 Task: Search one way flight ticket for 2 adults, 2 children, 2 infants in seat in first from Brainerd: Brainerd Lakes Regional Airport to Rock Springs: Southwest Wyoming Regional Airport (rock Springs Sweetwater County Airport) on 8-5-2023. Choice of flights is Royal air maroc. Number of bags: 1 checked bag. Price is upto 71000. Outbound departure time preference is 15:00.
Action: Mouse moved to (420, 356)
Screenshot: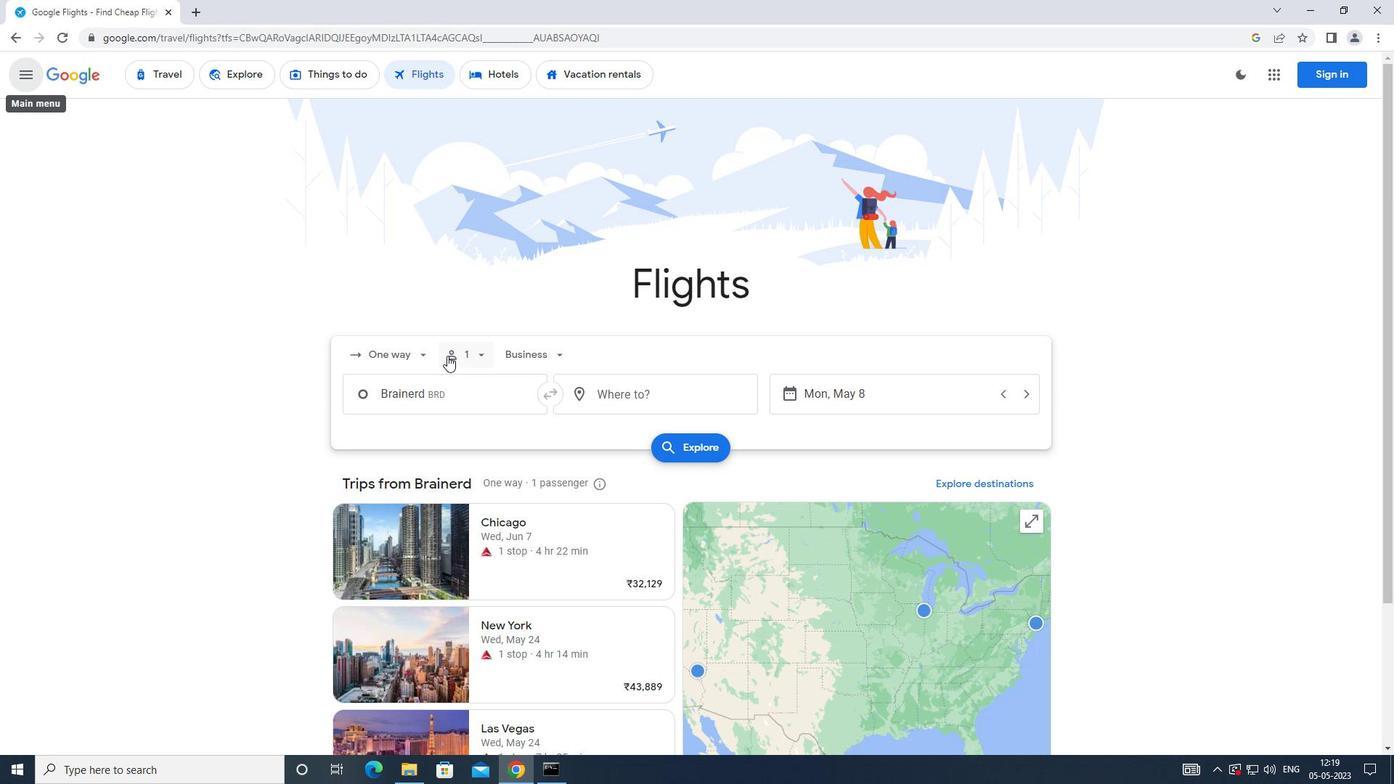 
Action: Mouse pressed left at (420, 356)
Screenshot: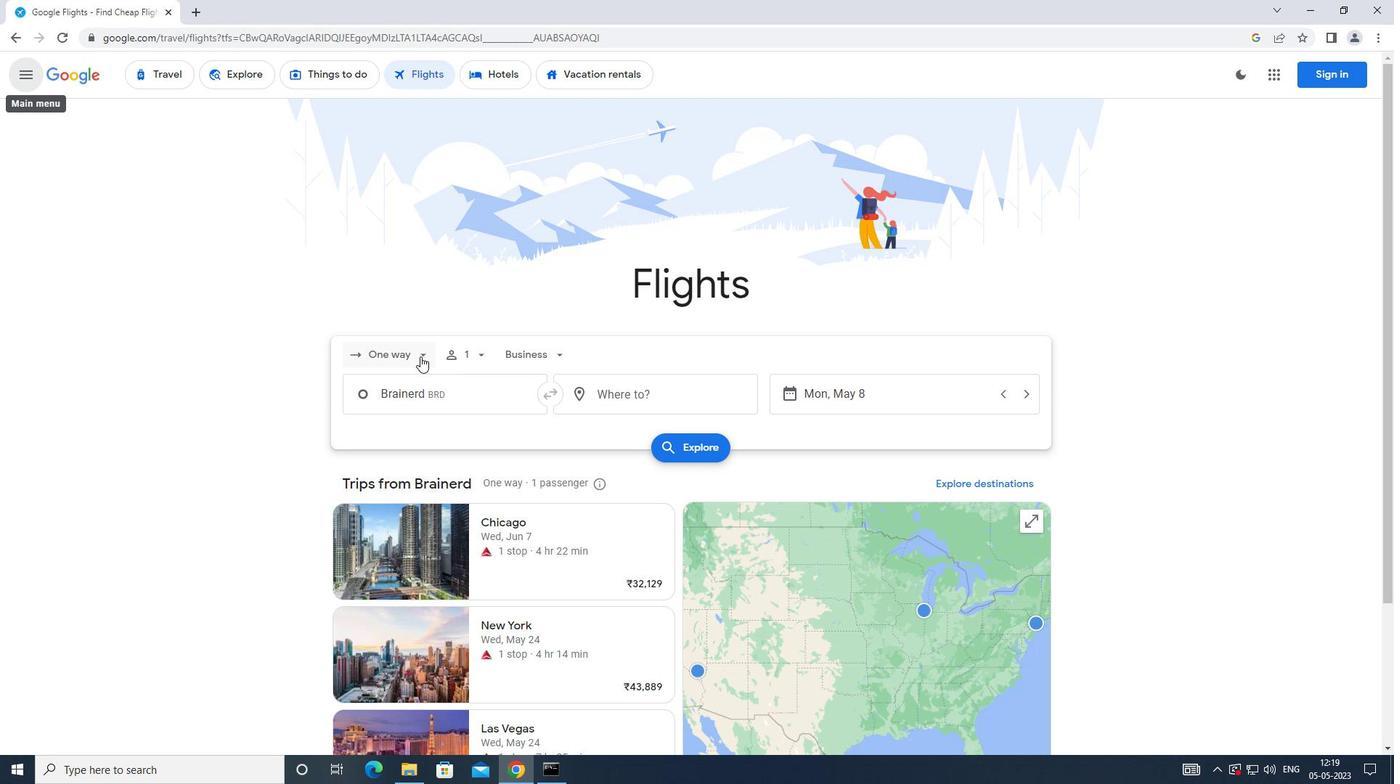 
Action: Mouse moved to (408, 421)
Screenshot: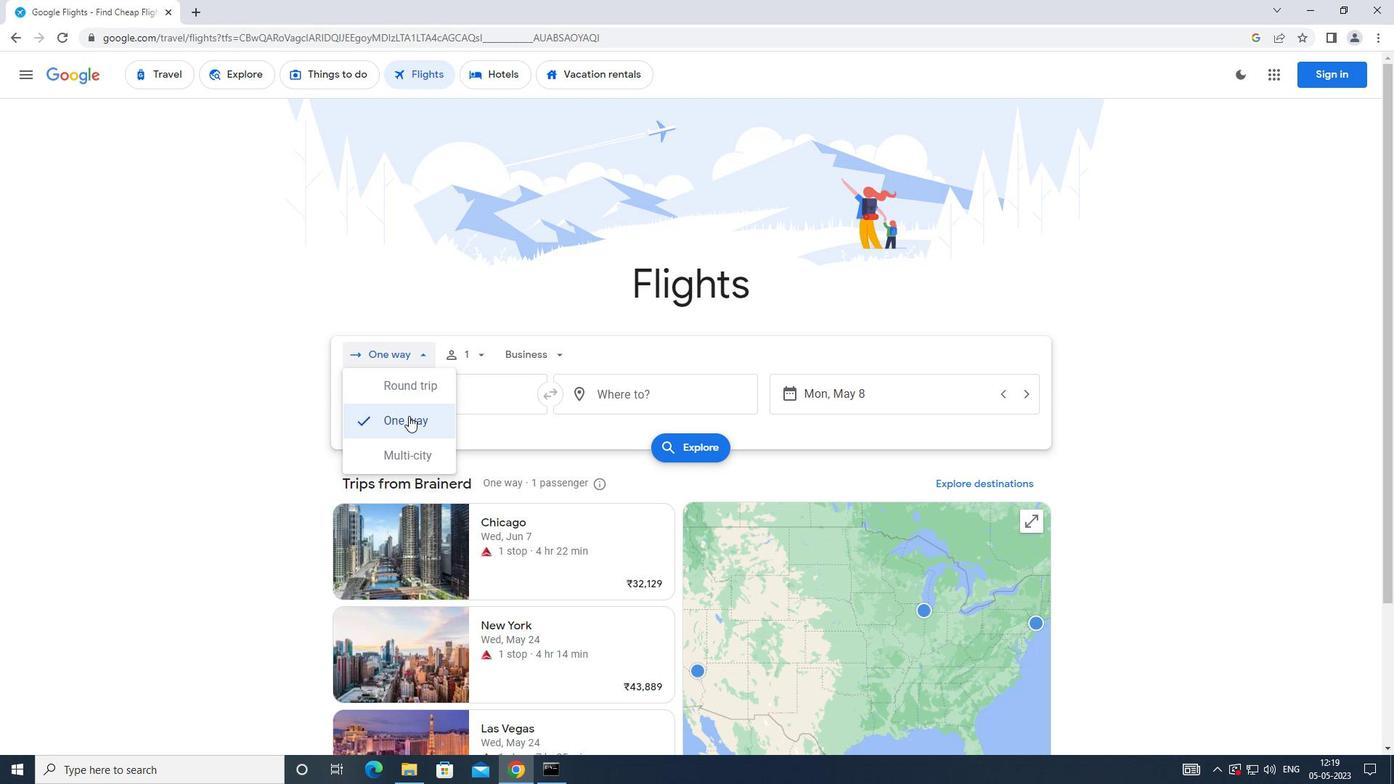 
Action: Mouse pressed left at (408, 421)
Screenshot: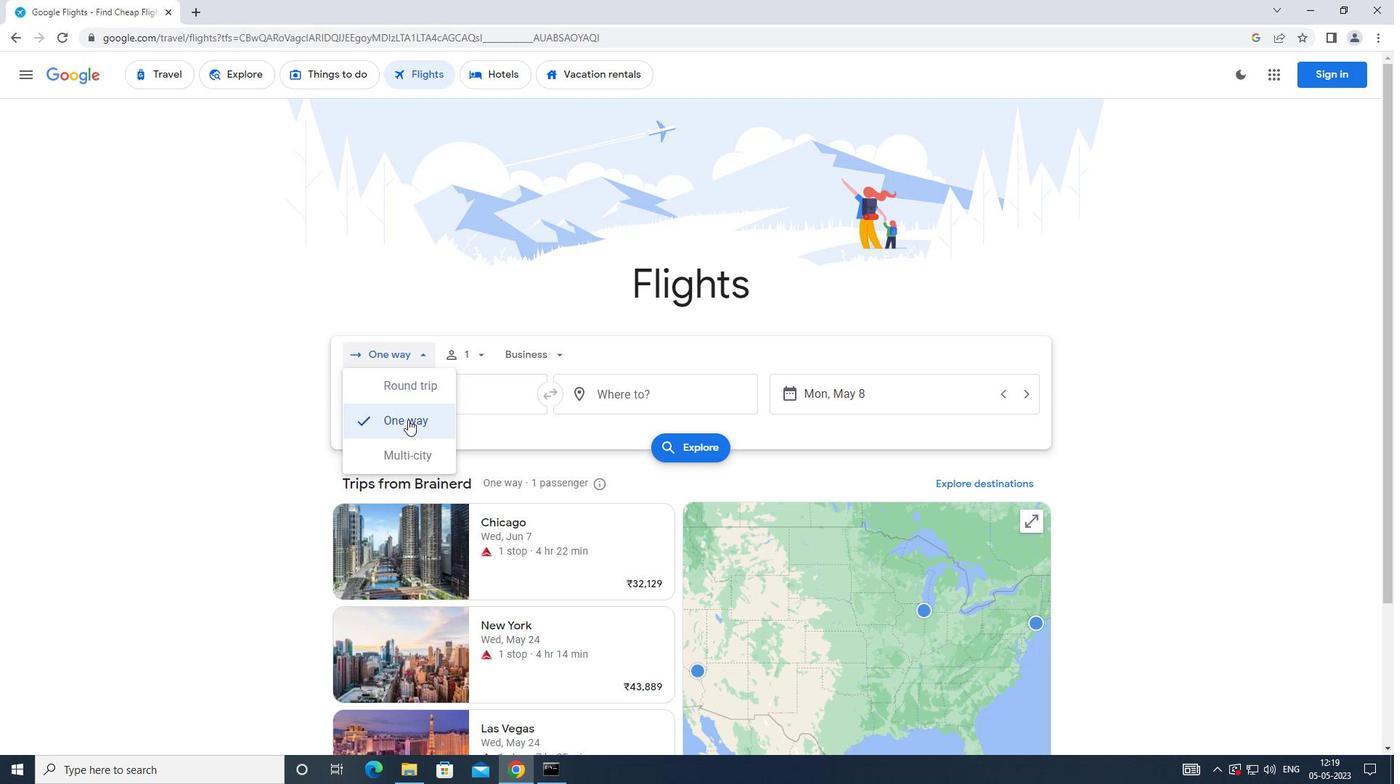 
Action: Mouse moved to (485, 360)
Screenshot: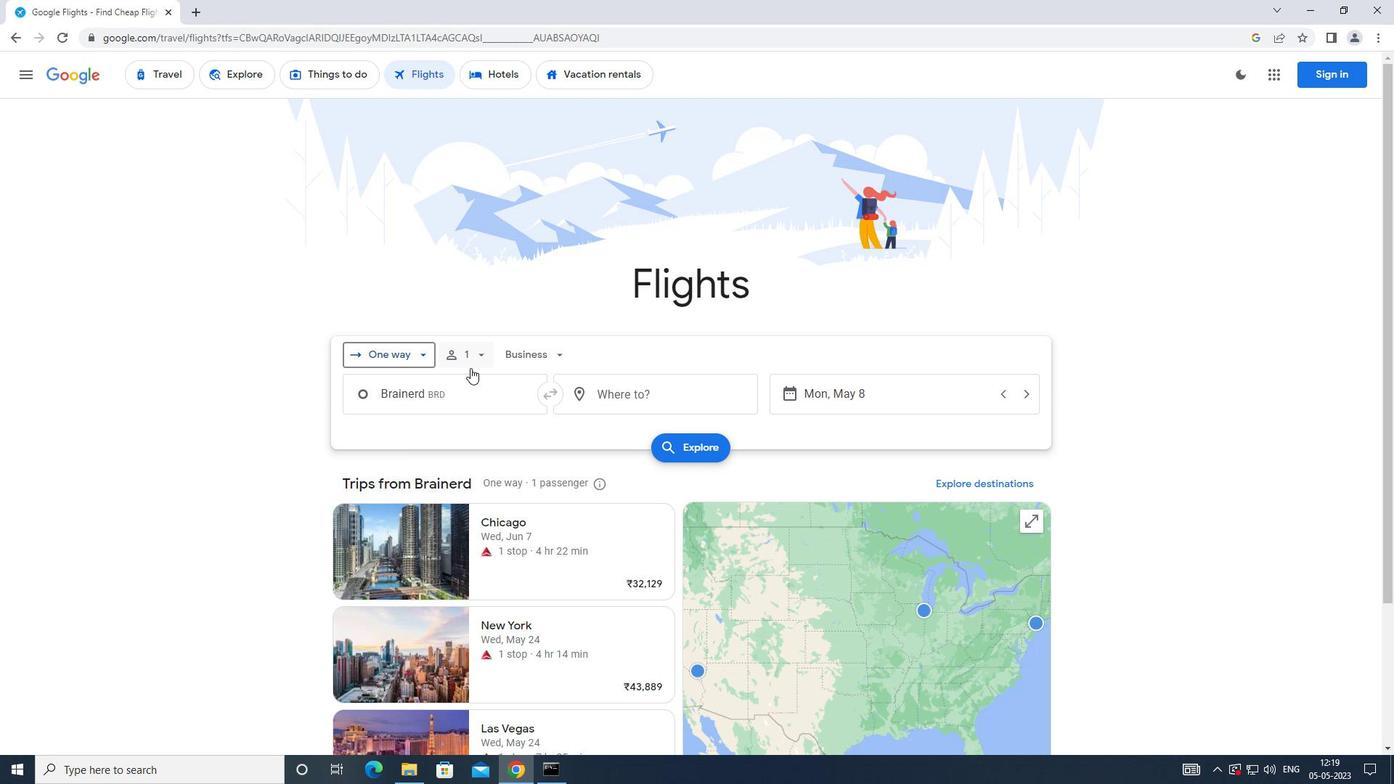 
Action: Mouse pressed left at (485, 360)
Screenshot: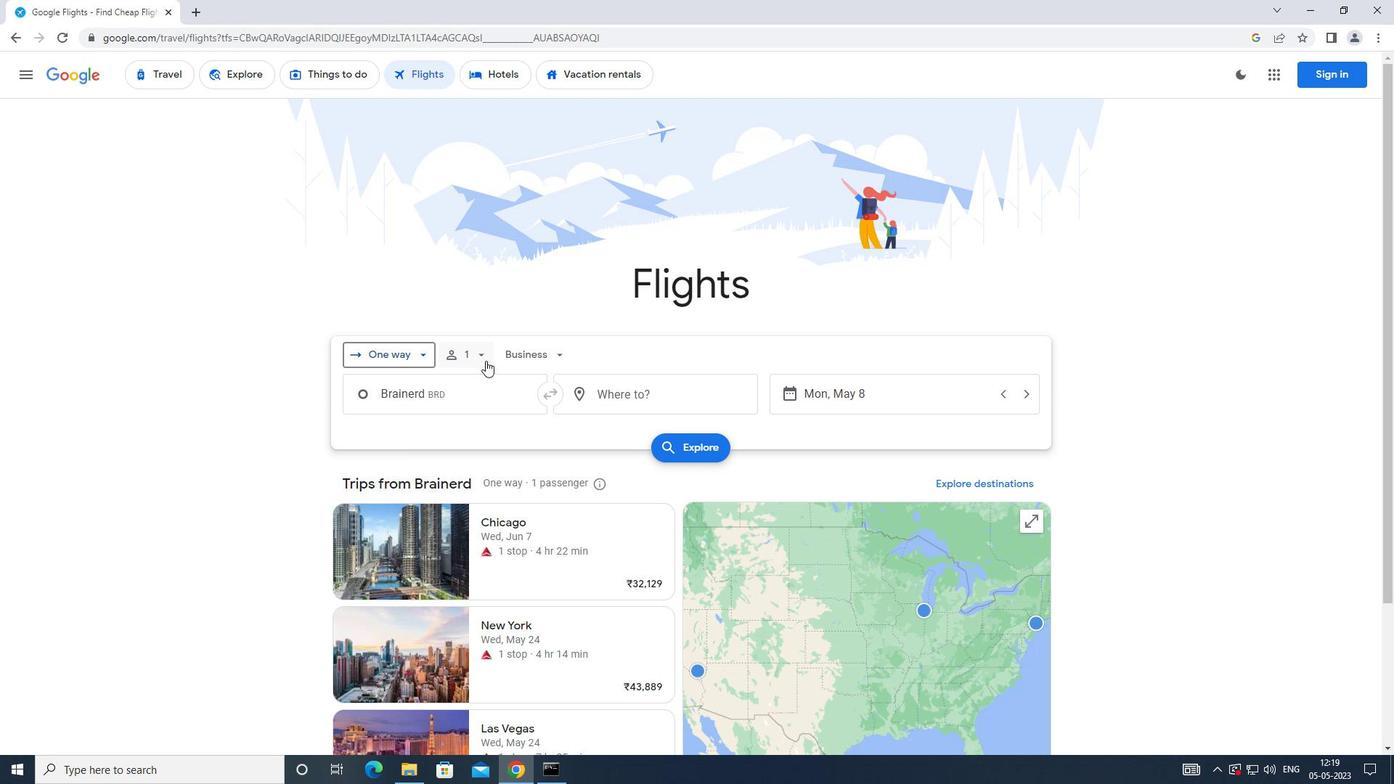 
Action: Mouse moved to (588, 400)
Screenshot: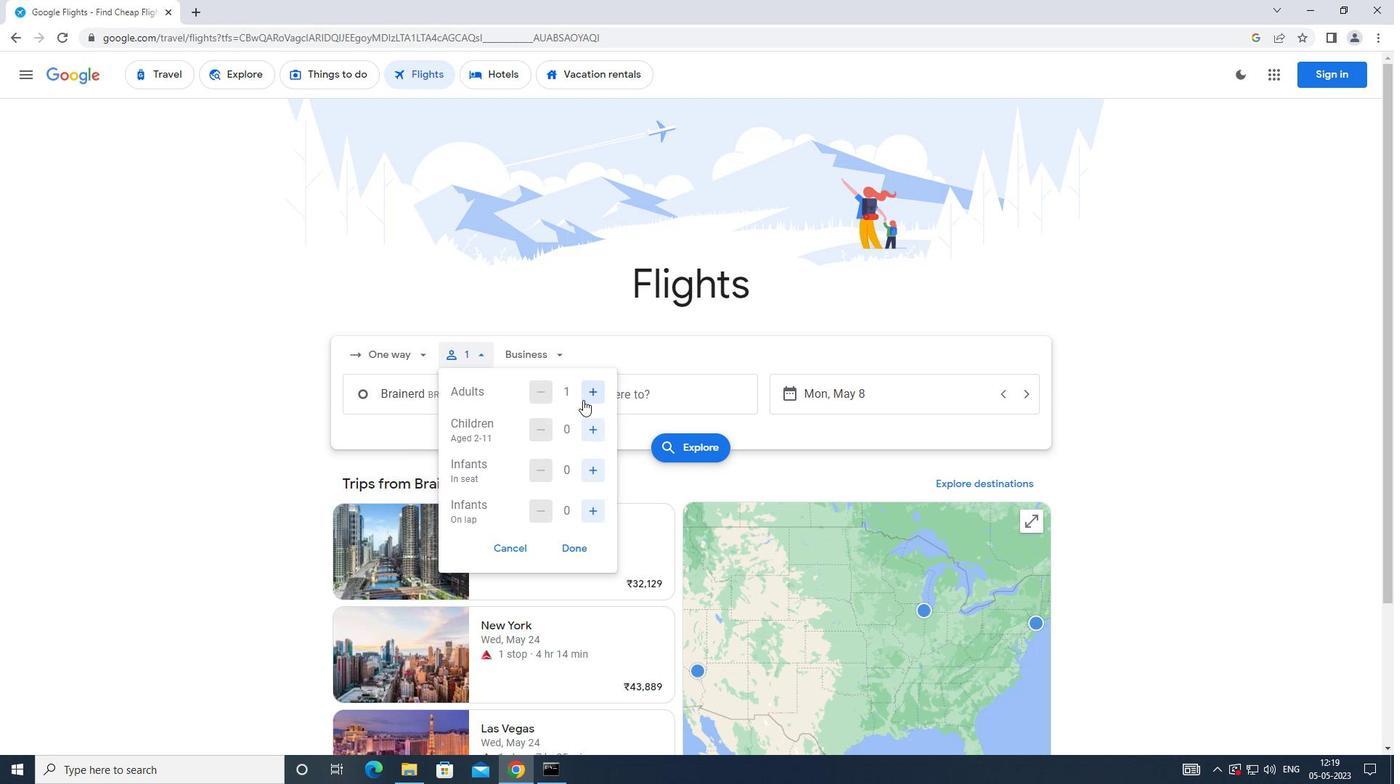 
Action: Mouse pressed left at (588, 400)
Screenshot: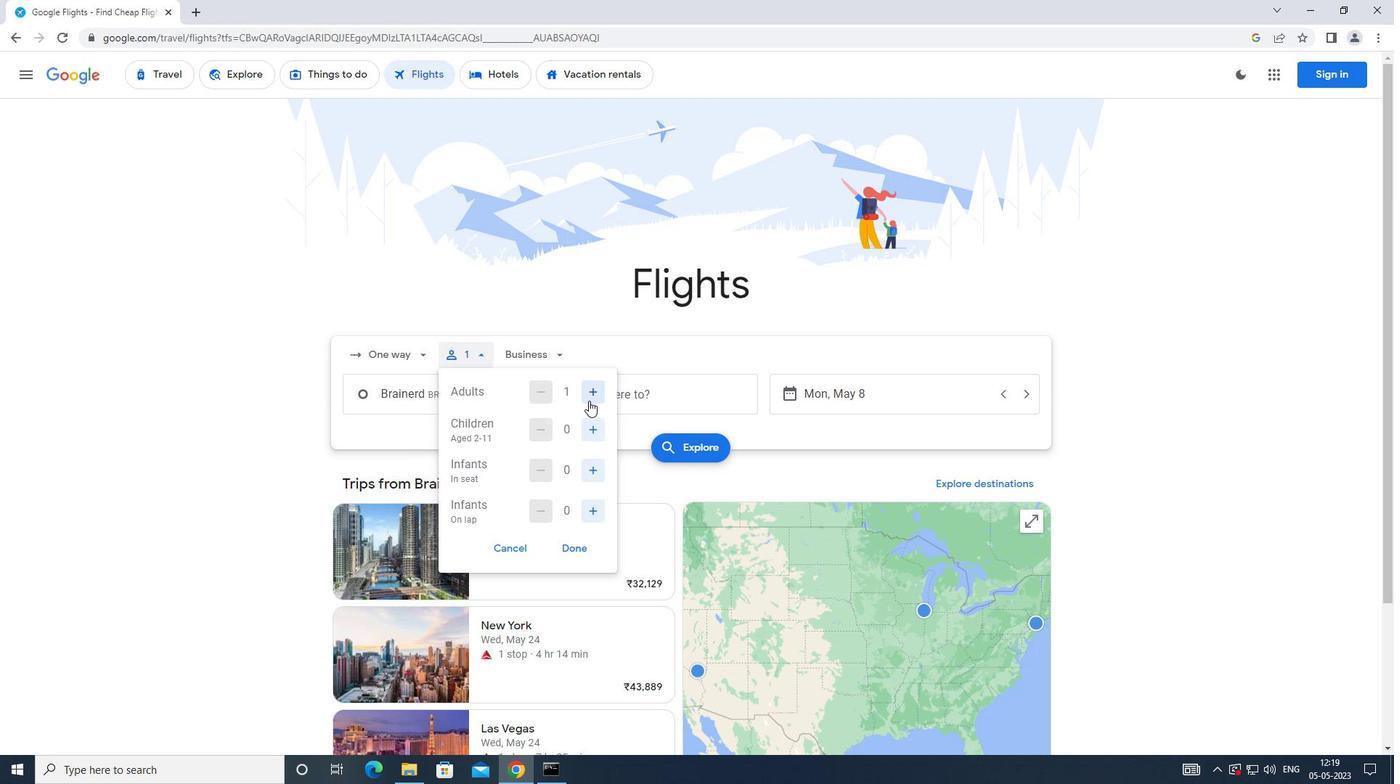 
Action: Mouse moved to (593, 429)
Screenshot: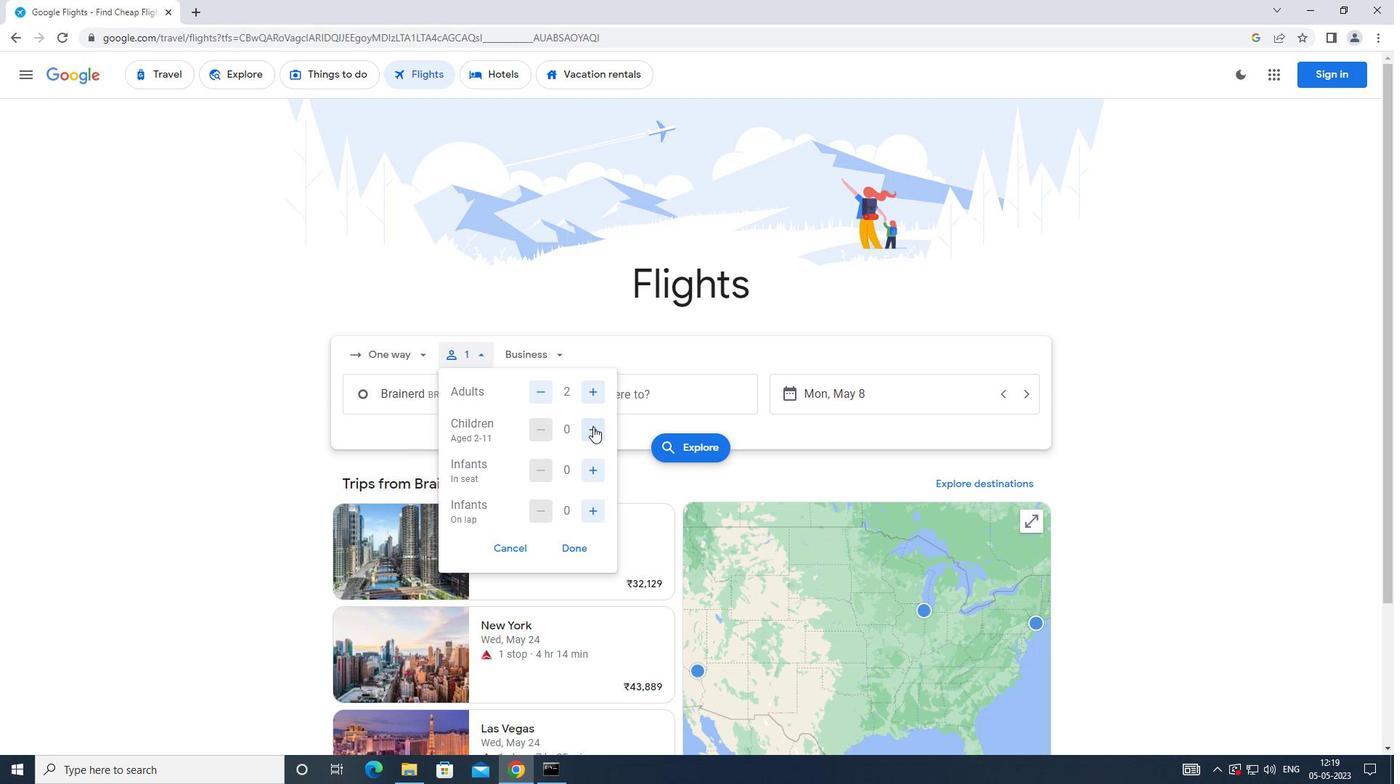 
Action: Mouse pressed left at (593, 429)
Screenshot: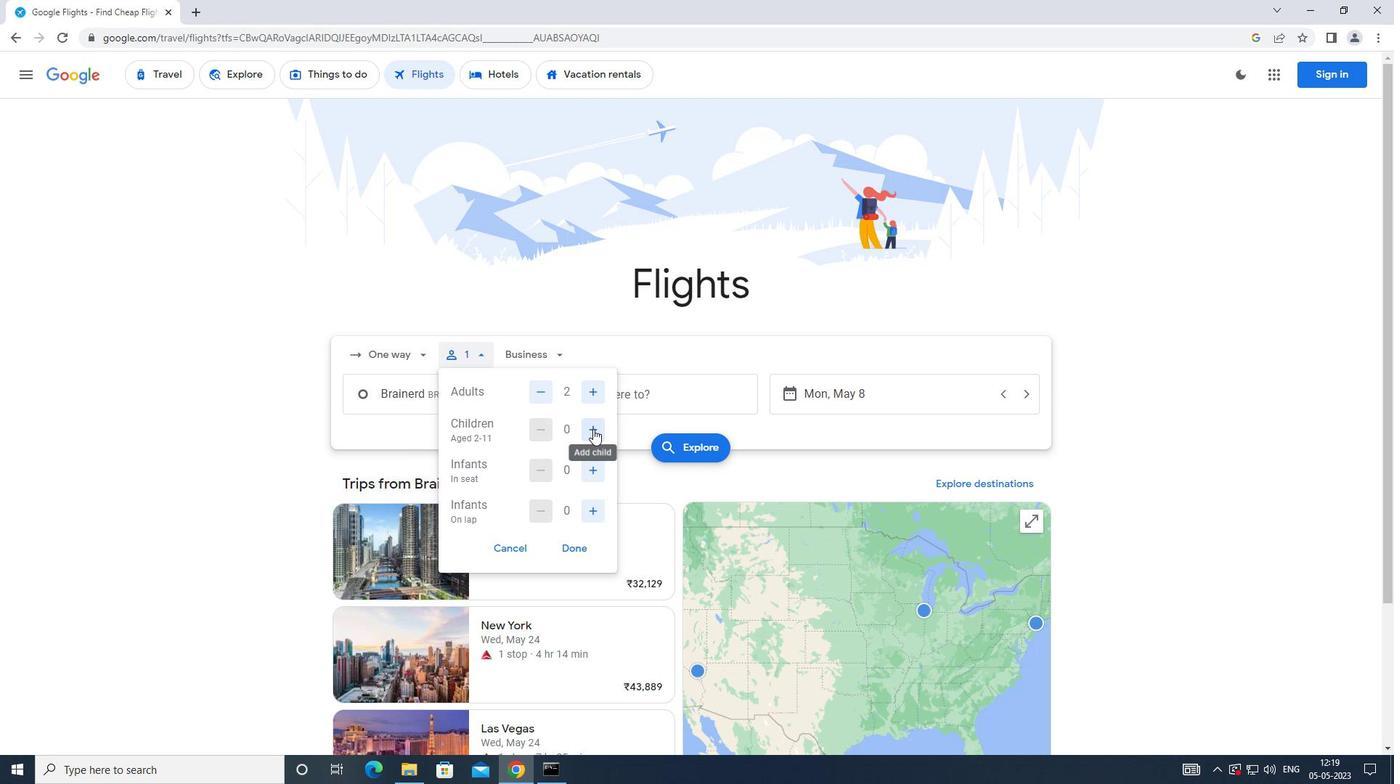 
Action: Mouse pressed left at (593, 429)
Screenshot: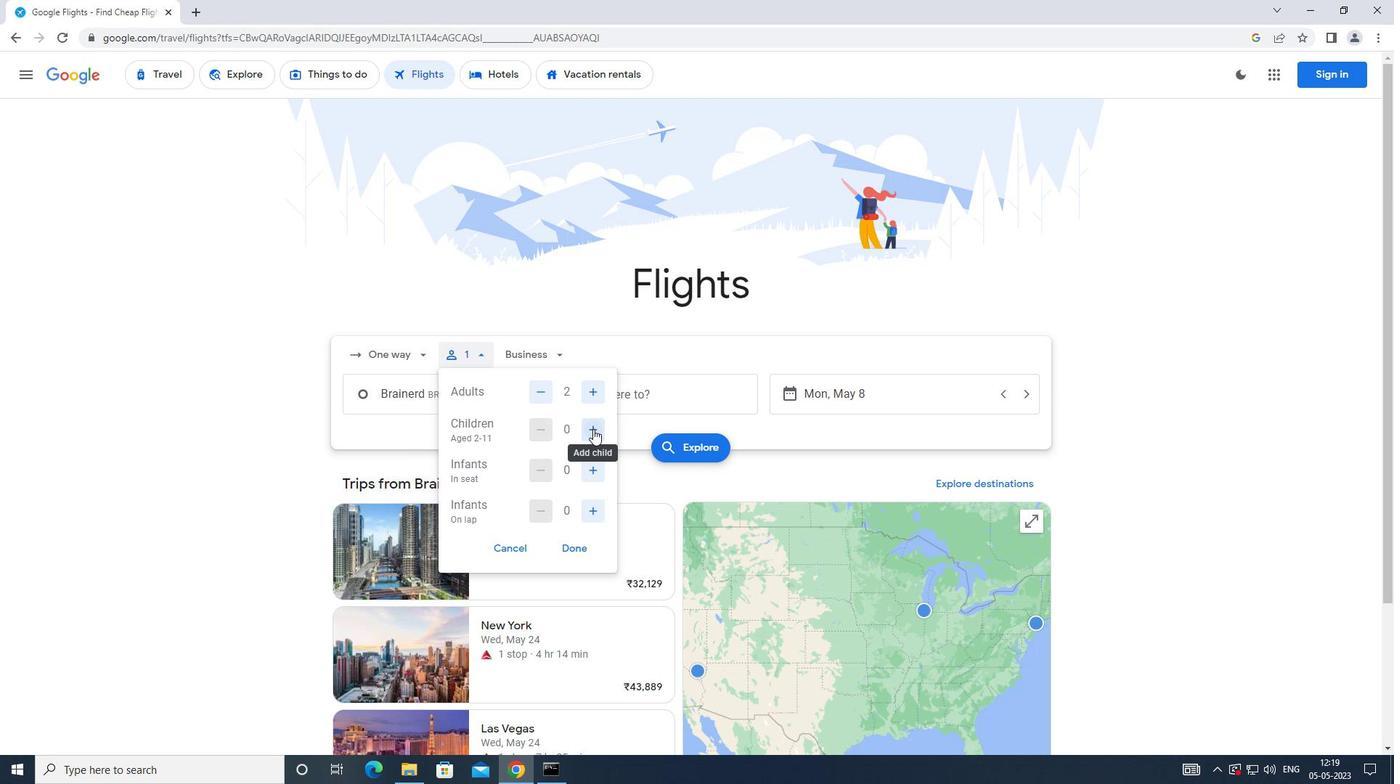 
Action: Mouse moved to (595, 465)
Screenshot: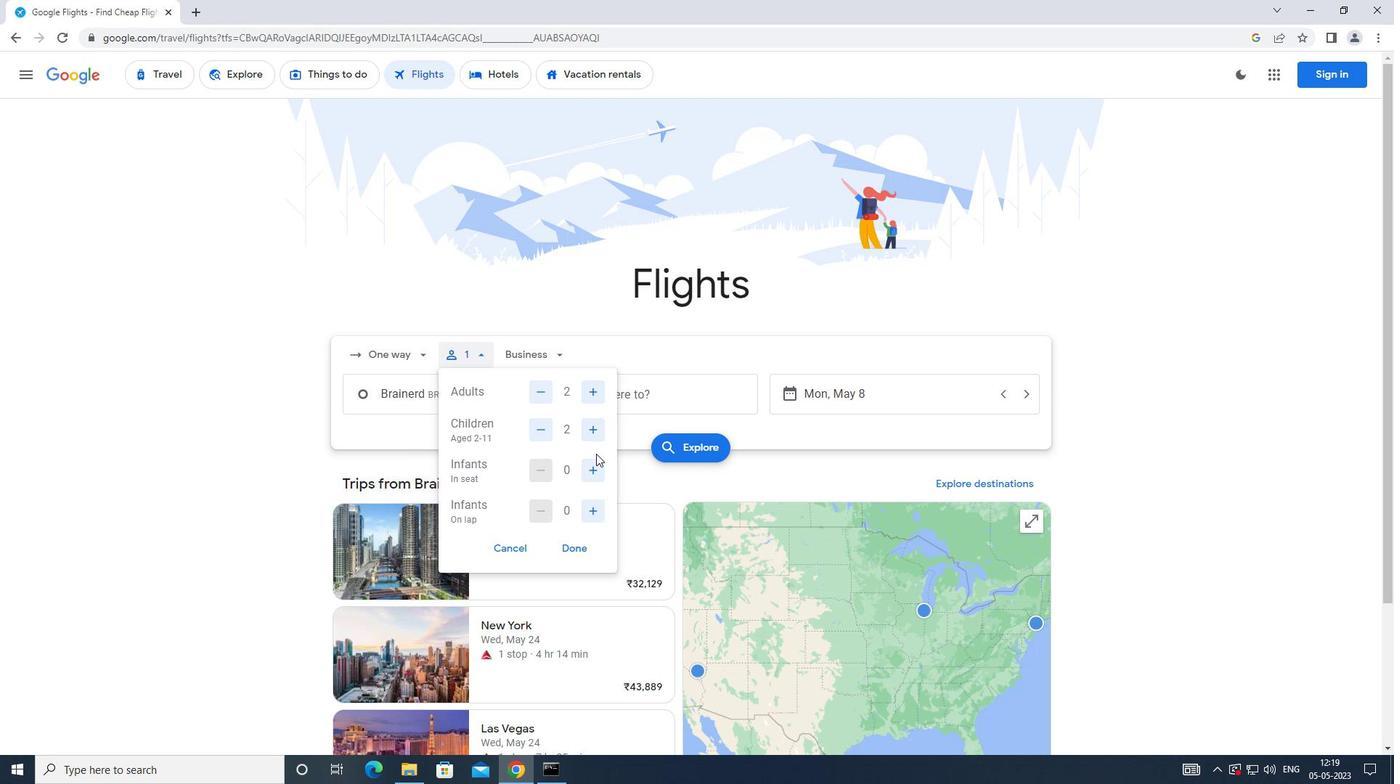
Action: Mouse pressed left at (595, 465)
Screenshot: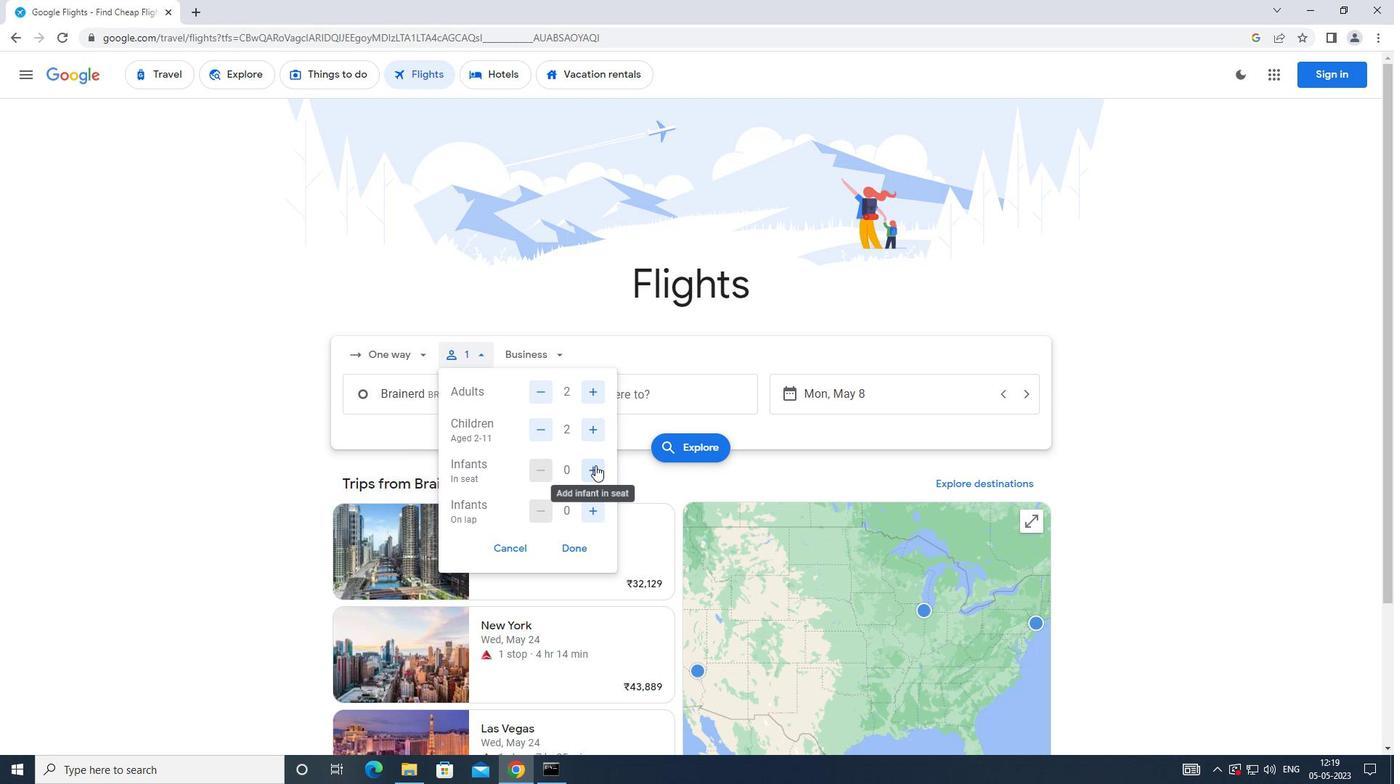 
Action: Mouse pressed left at (595, 465)
Screenshot: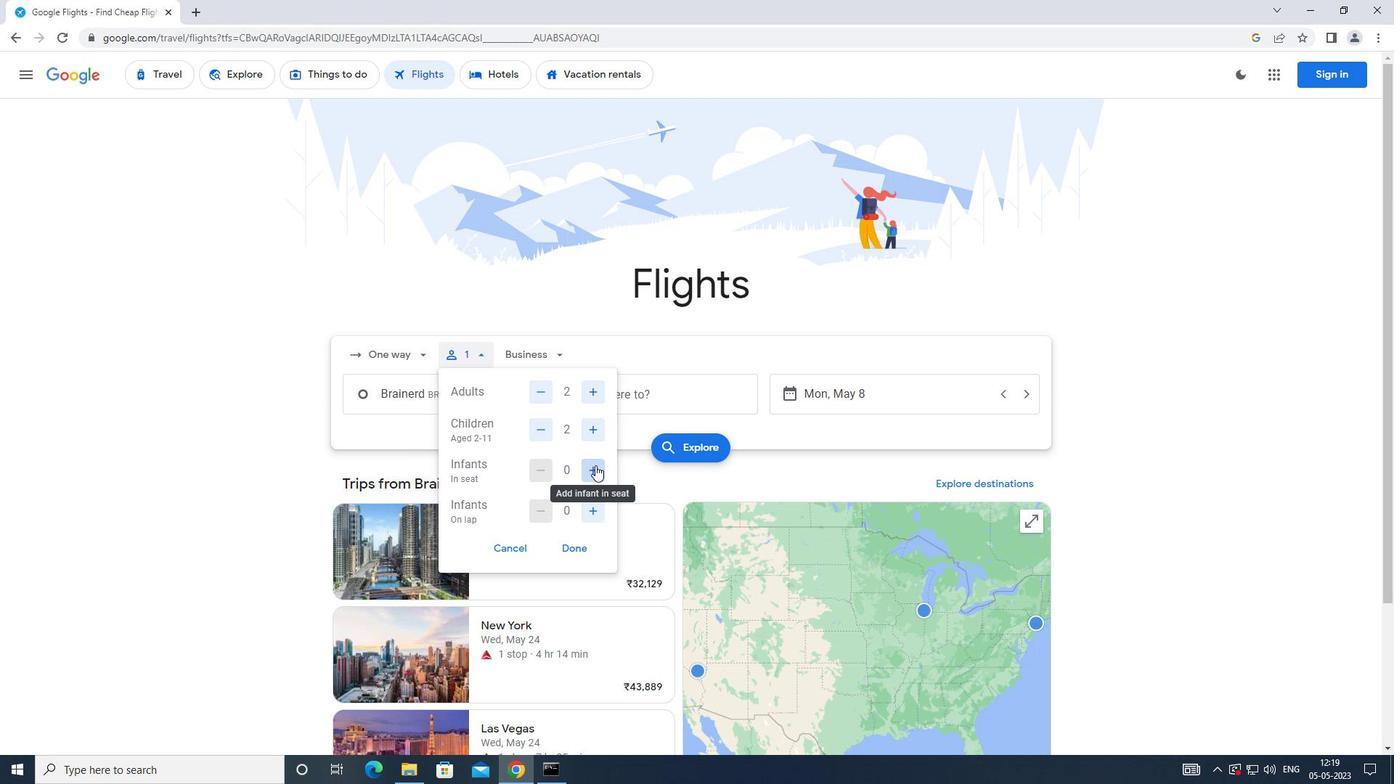 
Action: Mouse moved to (580, 553)
Screenshot: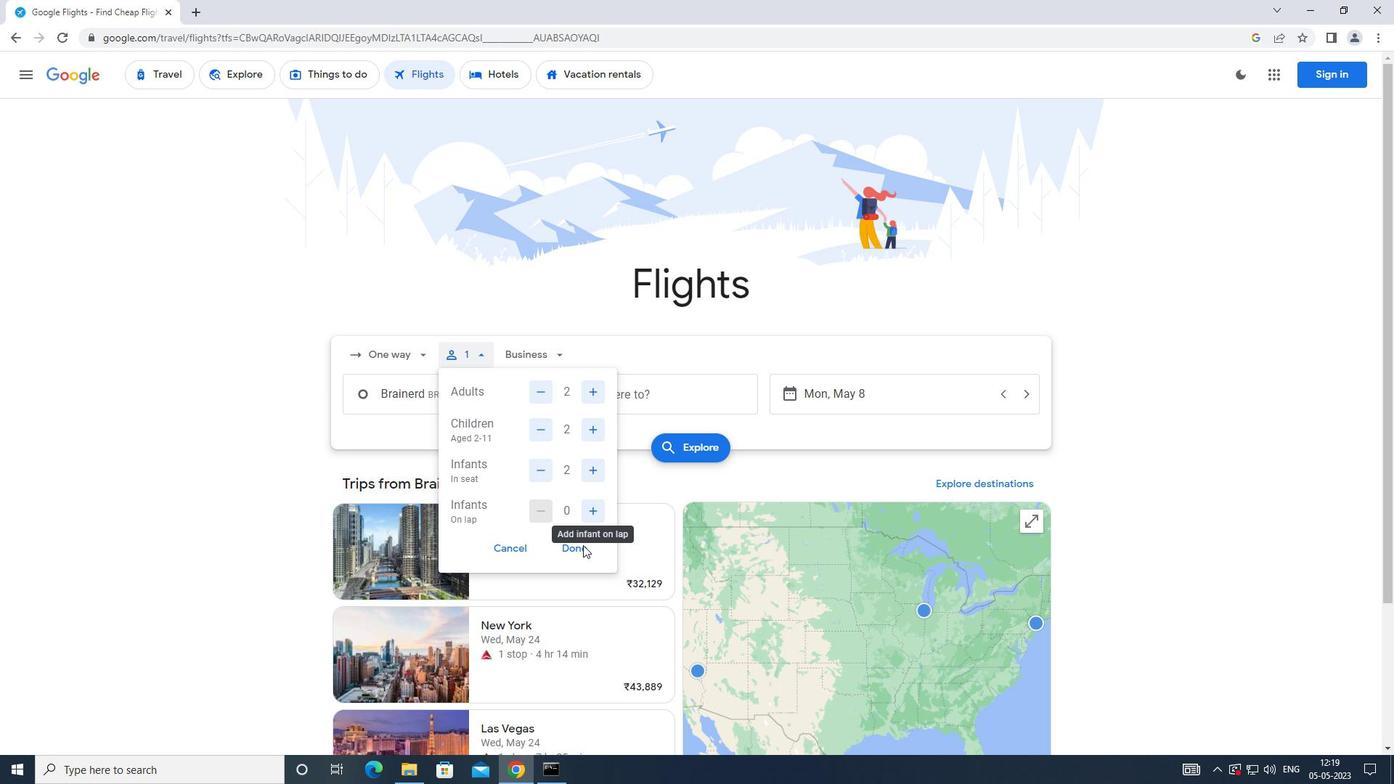 
Action: Mouse pressed left at (580, 553)
Screenshot: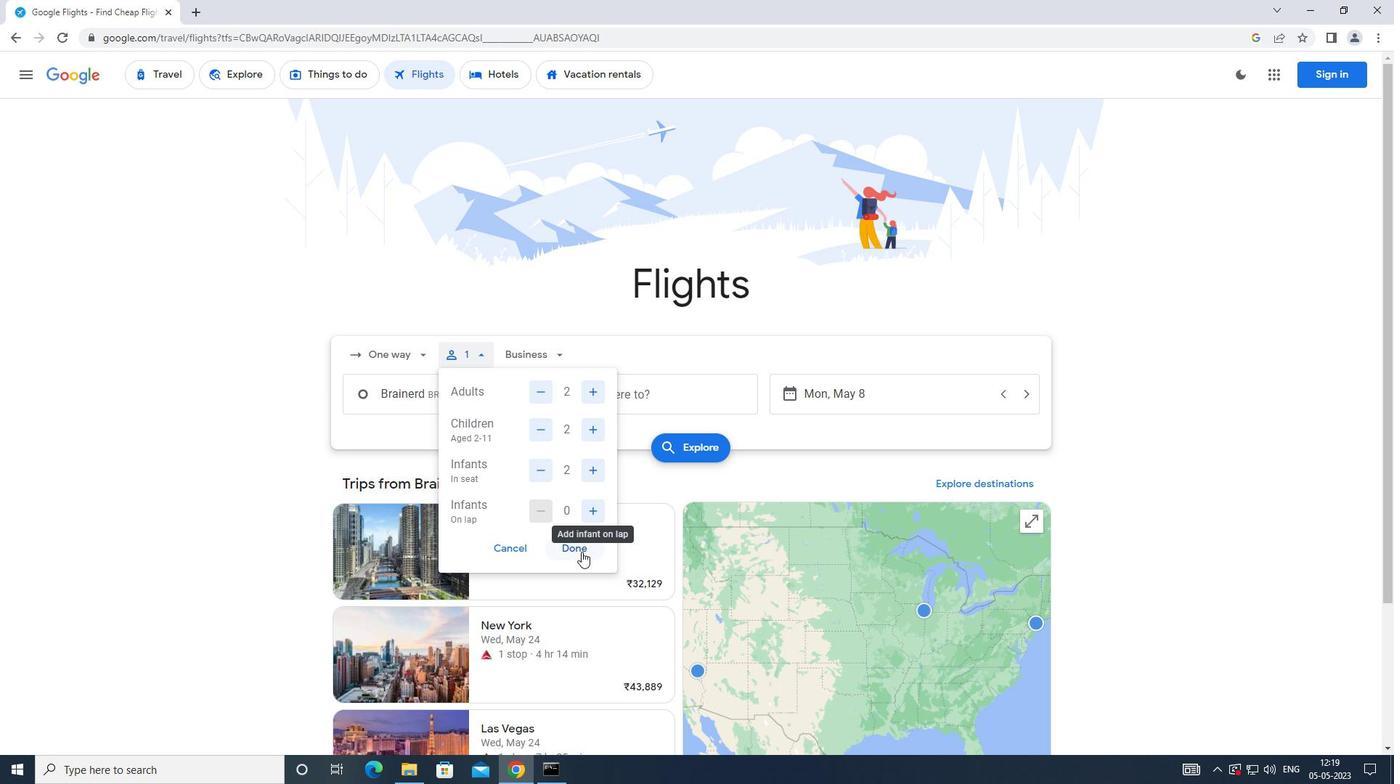 
Action: Mouse moved to (548, 361)
Screenshot: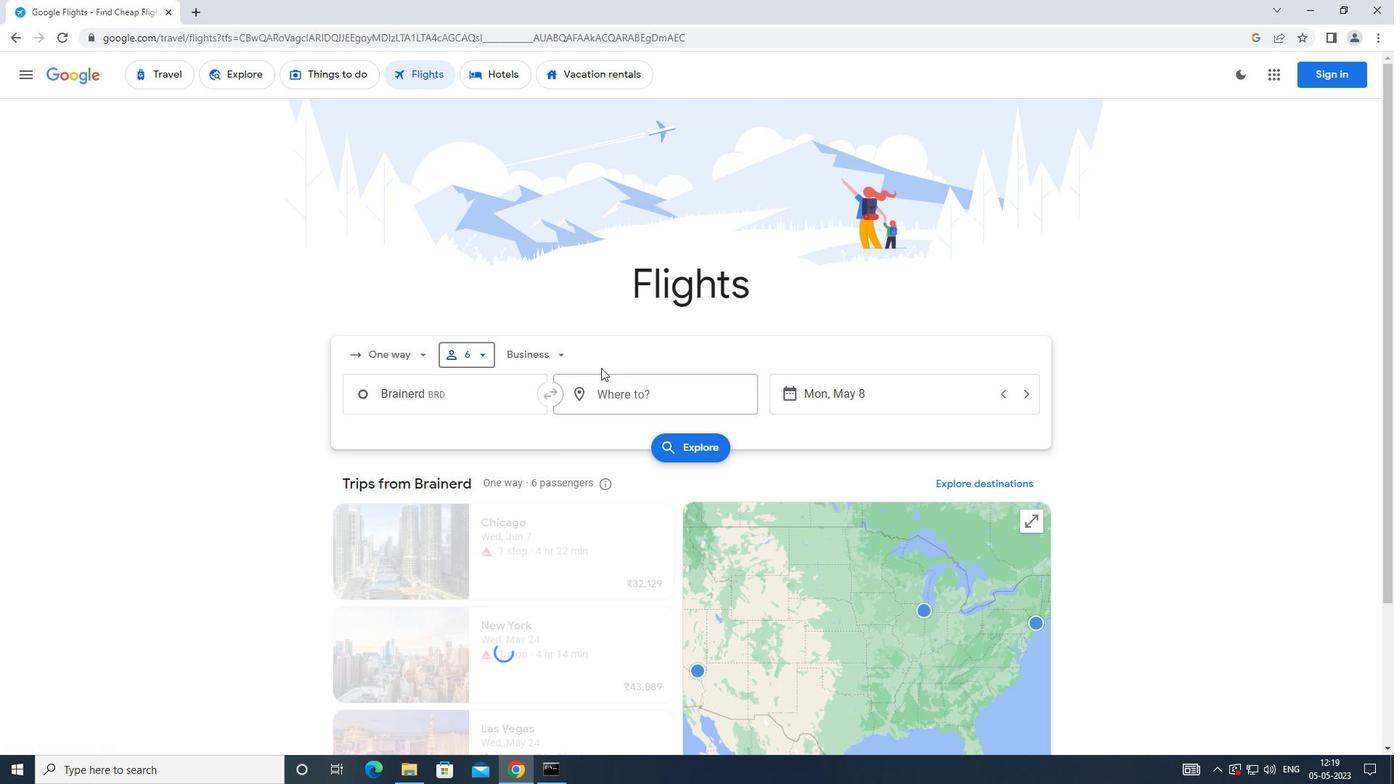 
Action: Mouse pressed left at (548, 361)
Screenshot: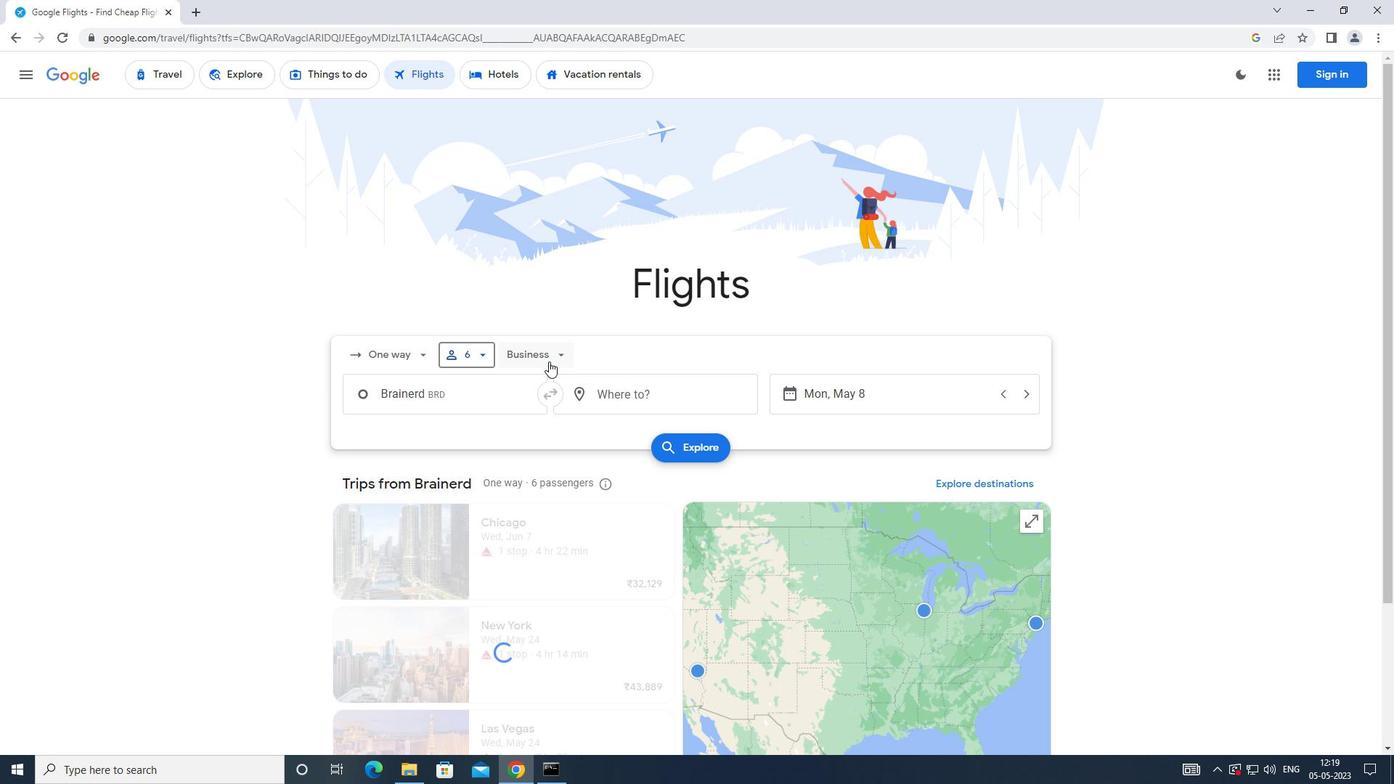 
Action: Mouse moved to (570, 485)
Screenshot: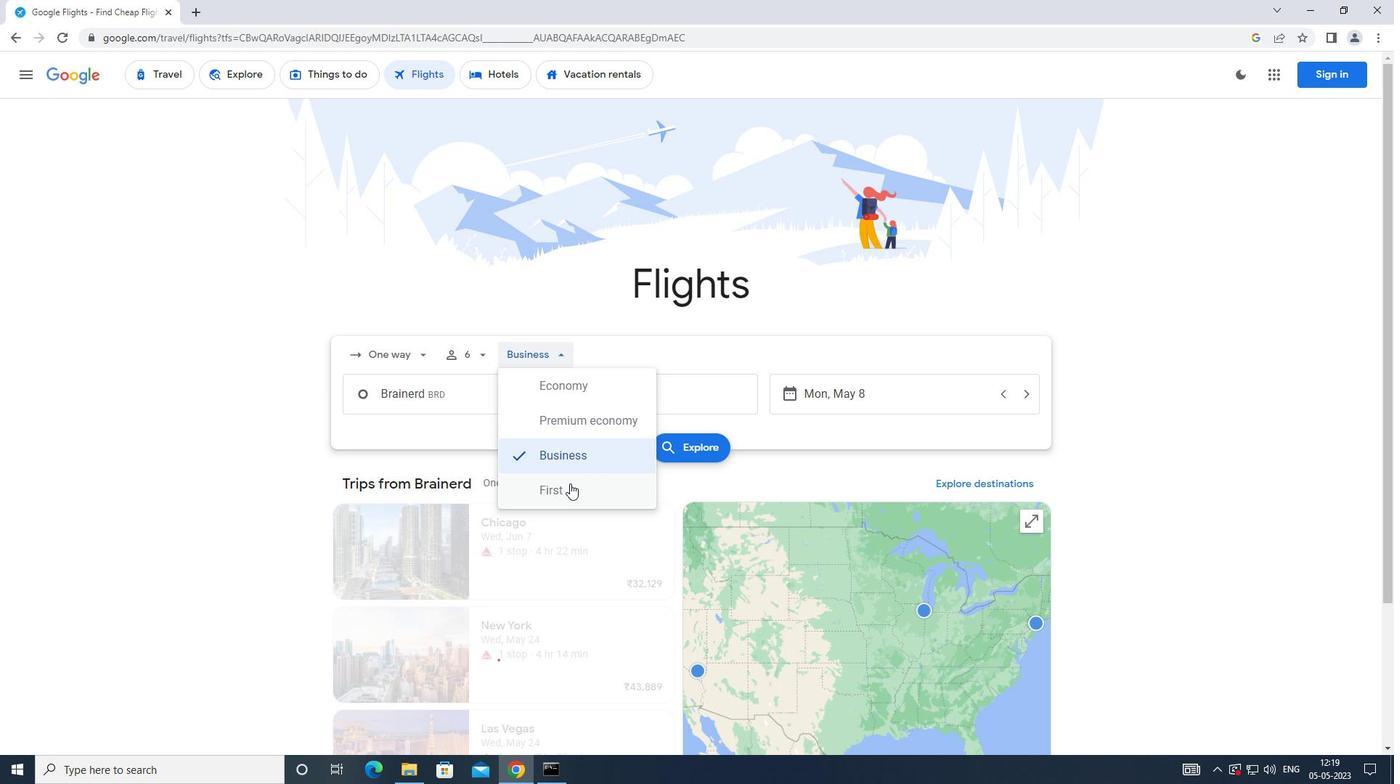 
Action: Mouse pressed left at (570, 485)
Screenshot: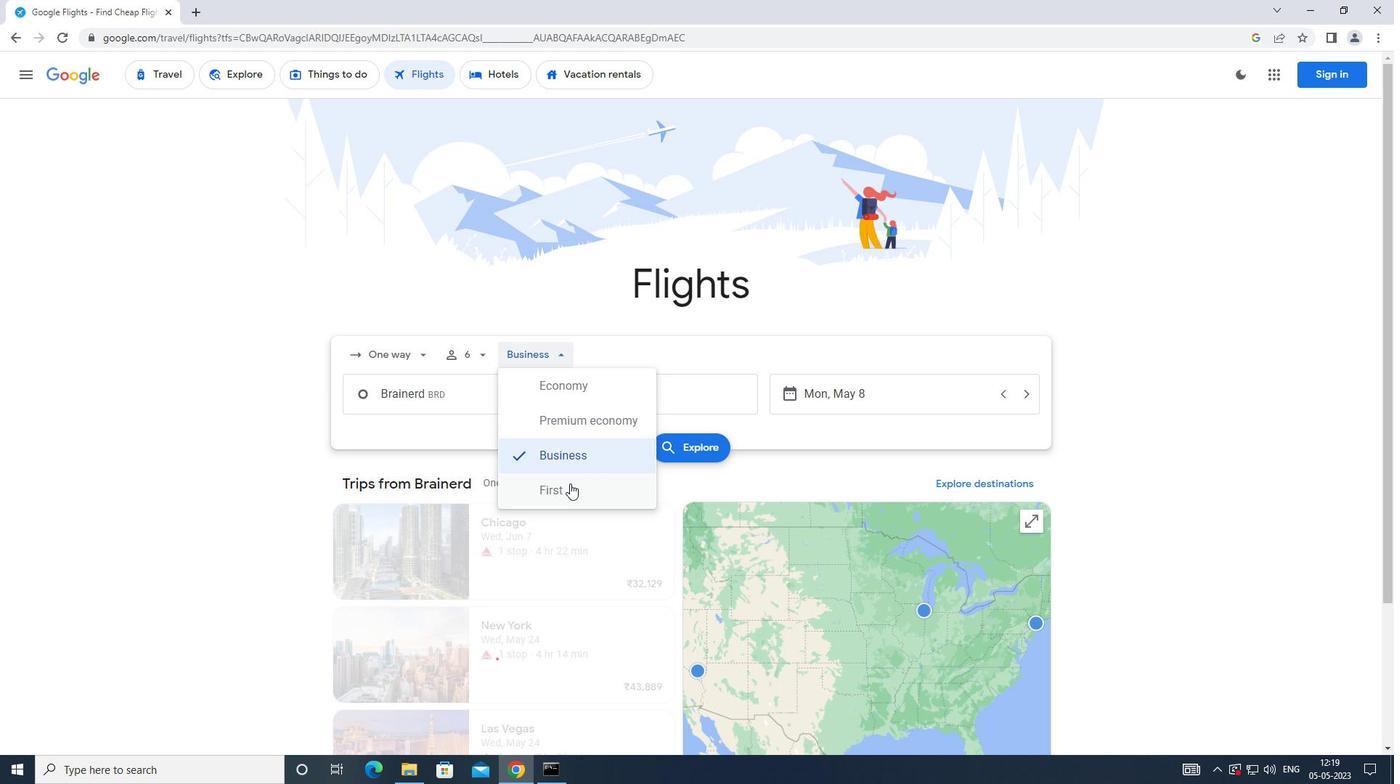 
Action: Mouse moved to (473, 389)
Screenshot: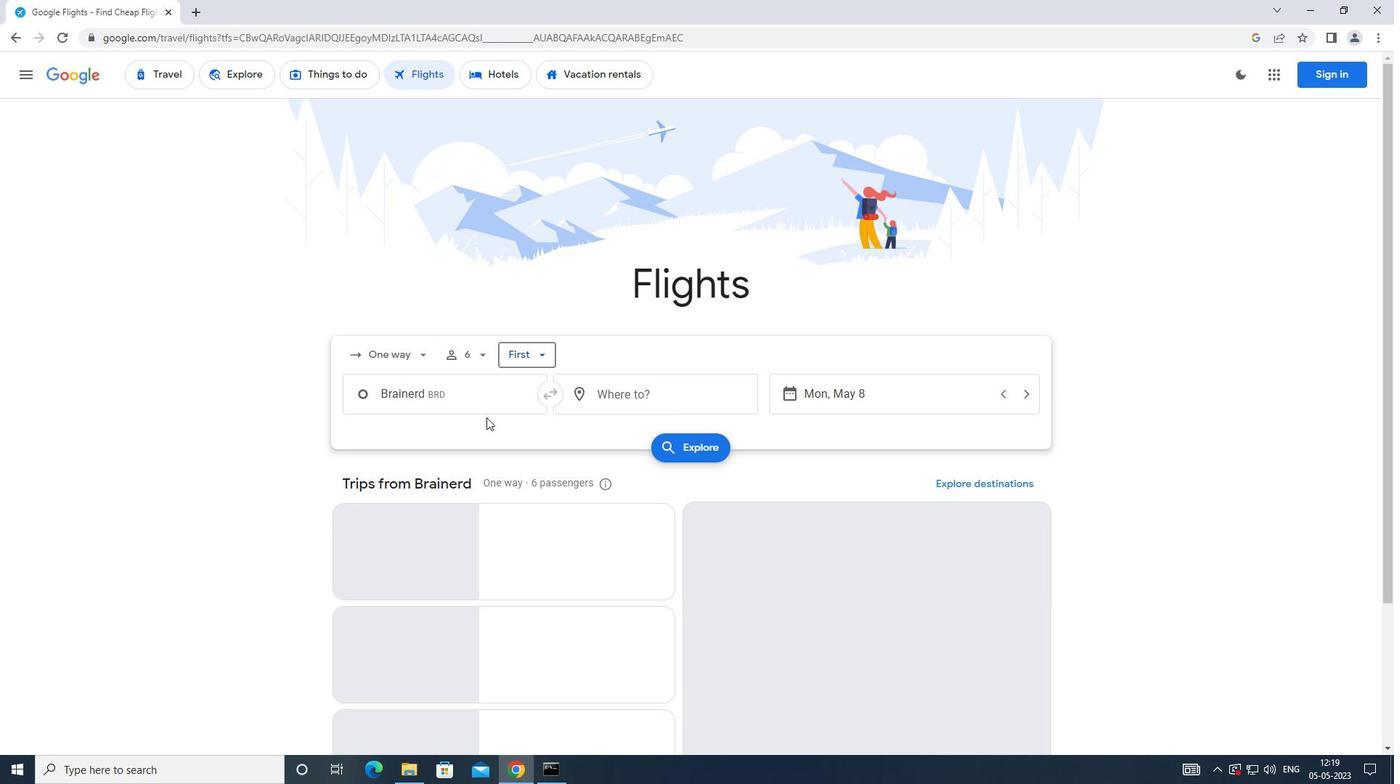 
Action: Mouse pressed left at (473, 389)
Screenshot: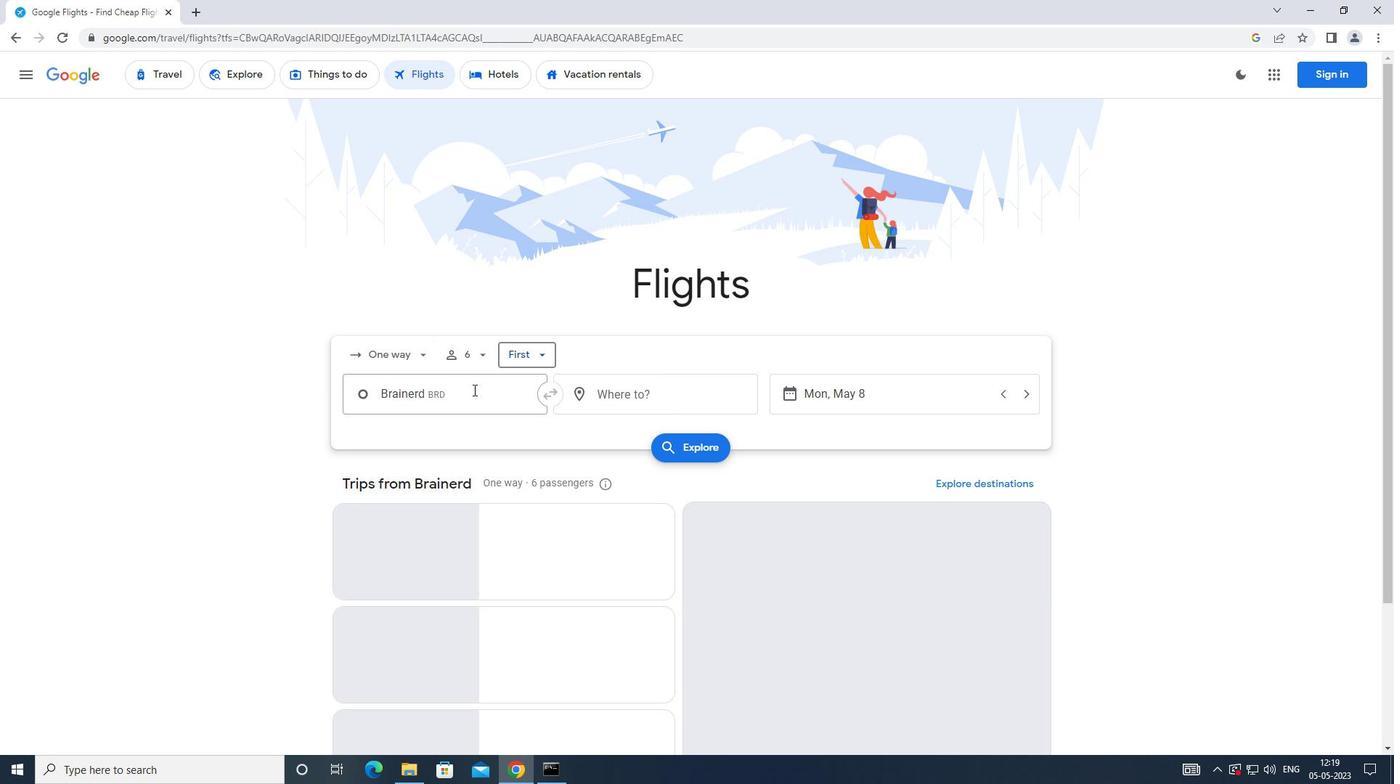 
Action: Key pressed <Key.caps_lock>b<Key.caps_lock>rainerd
Screenshot: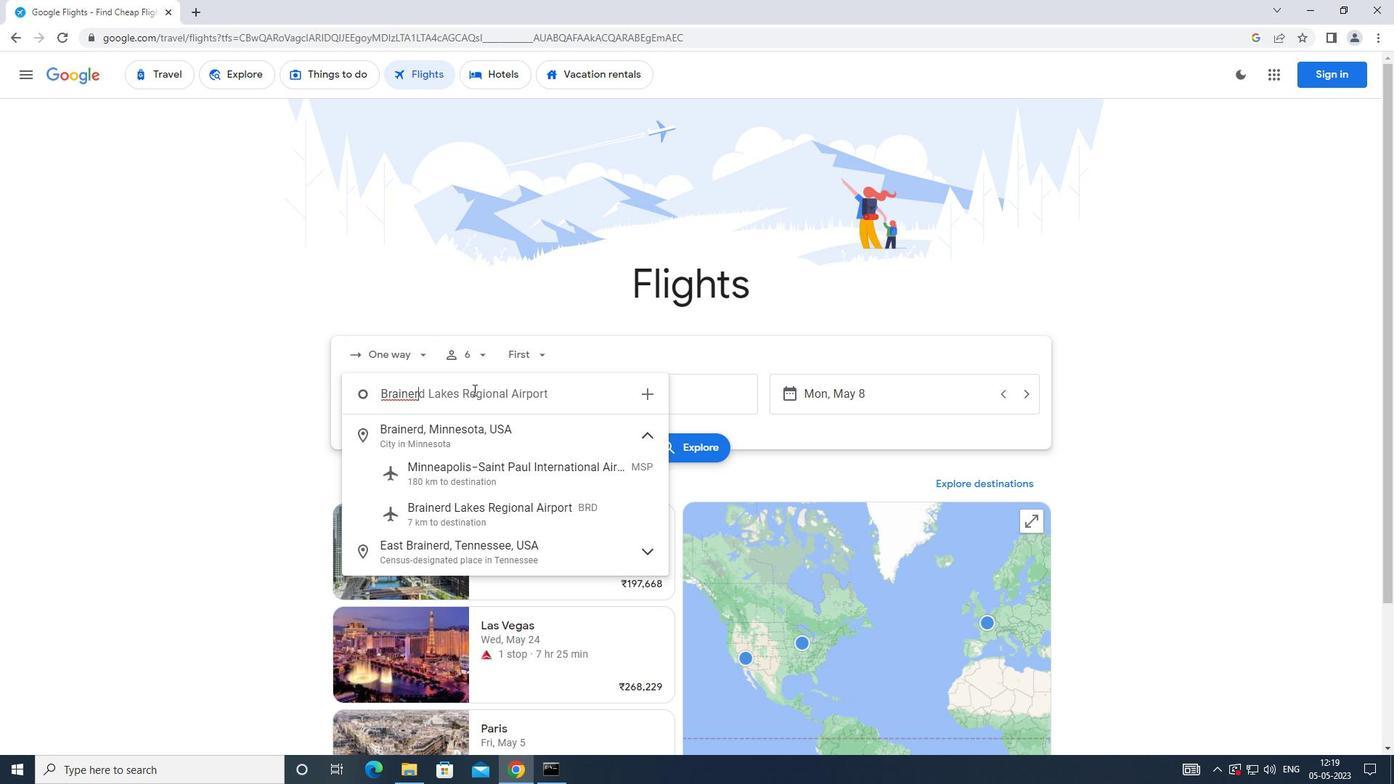 
Action: Mouse moved to (503, 523)
Screenshot: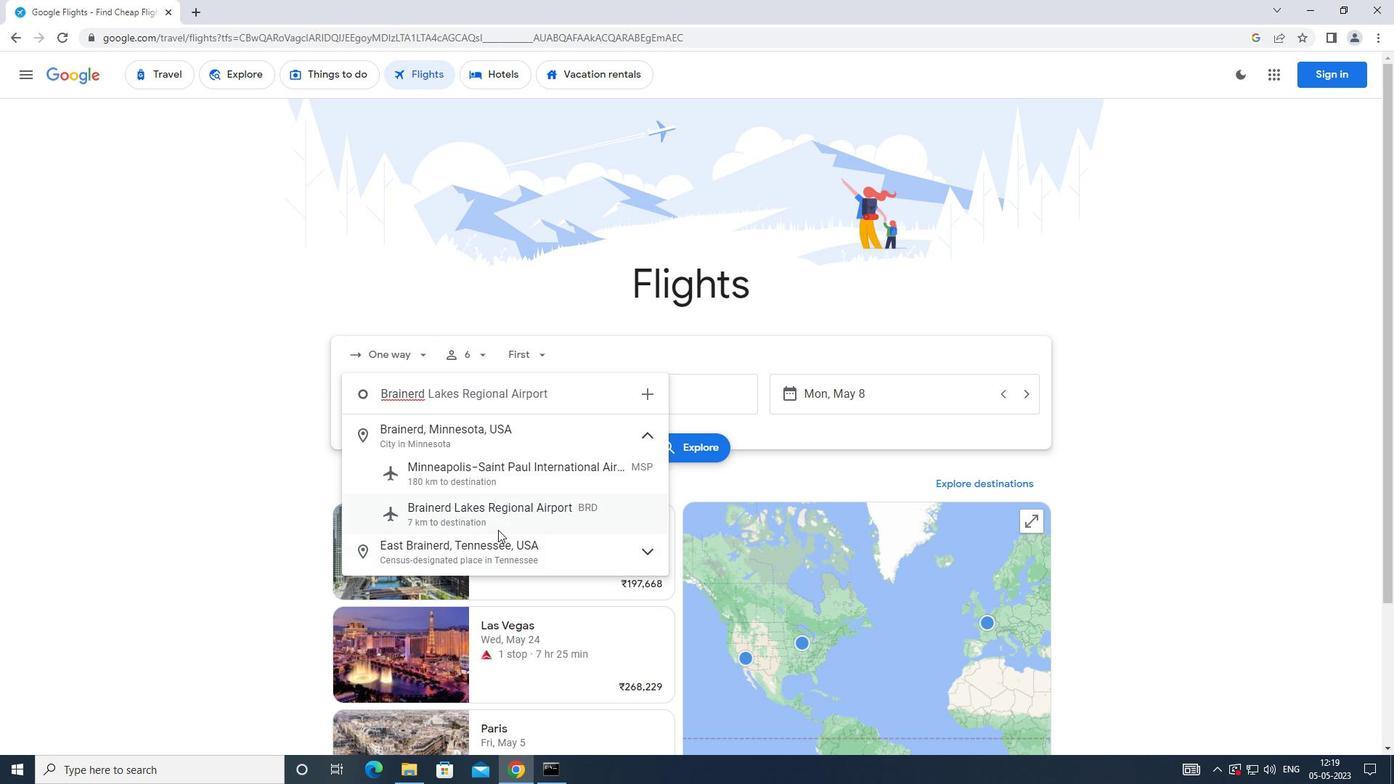 
Action: Mouse pressed left at (503, 523)
Screenshot: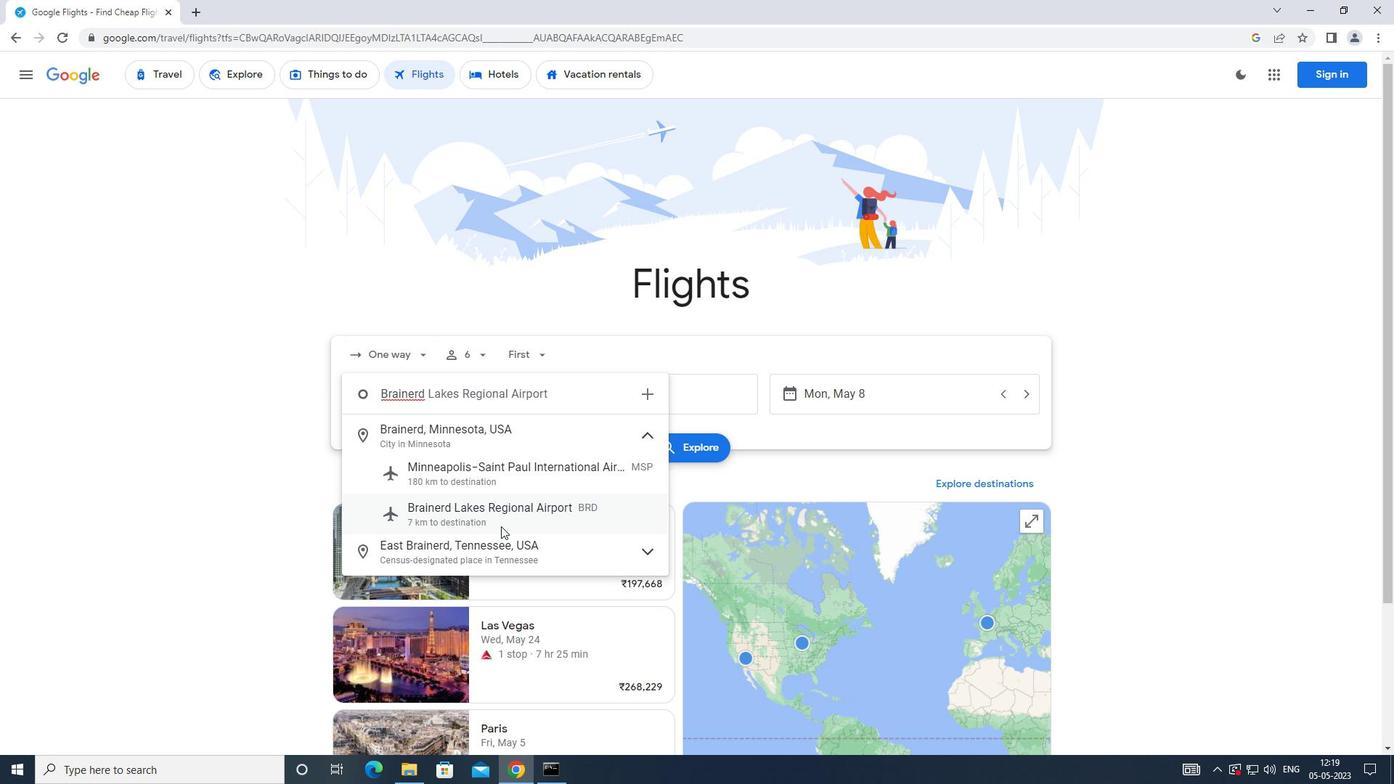 
Action: Mouse moved to (628, 400)
Screenshot: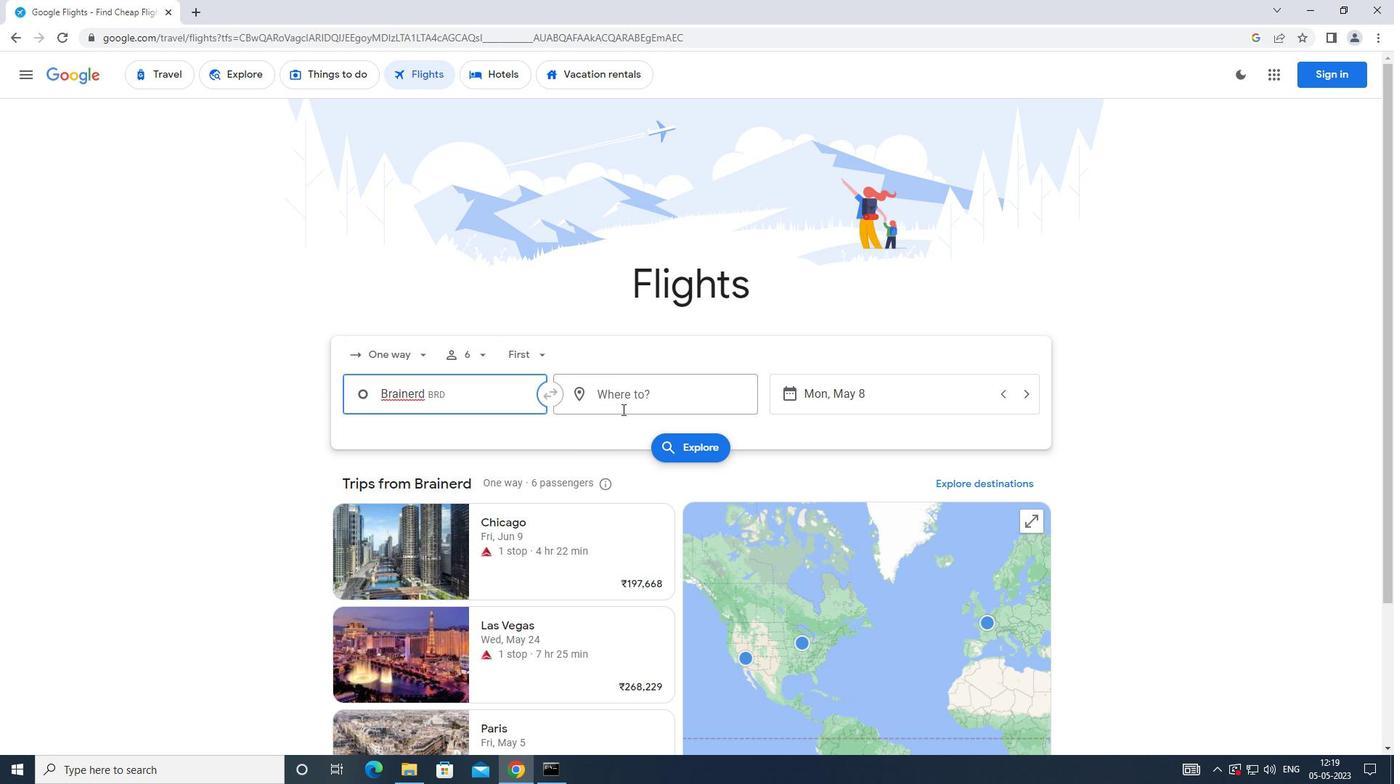 
Action: Mouse pressed left at (628, 400)
Screenshot: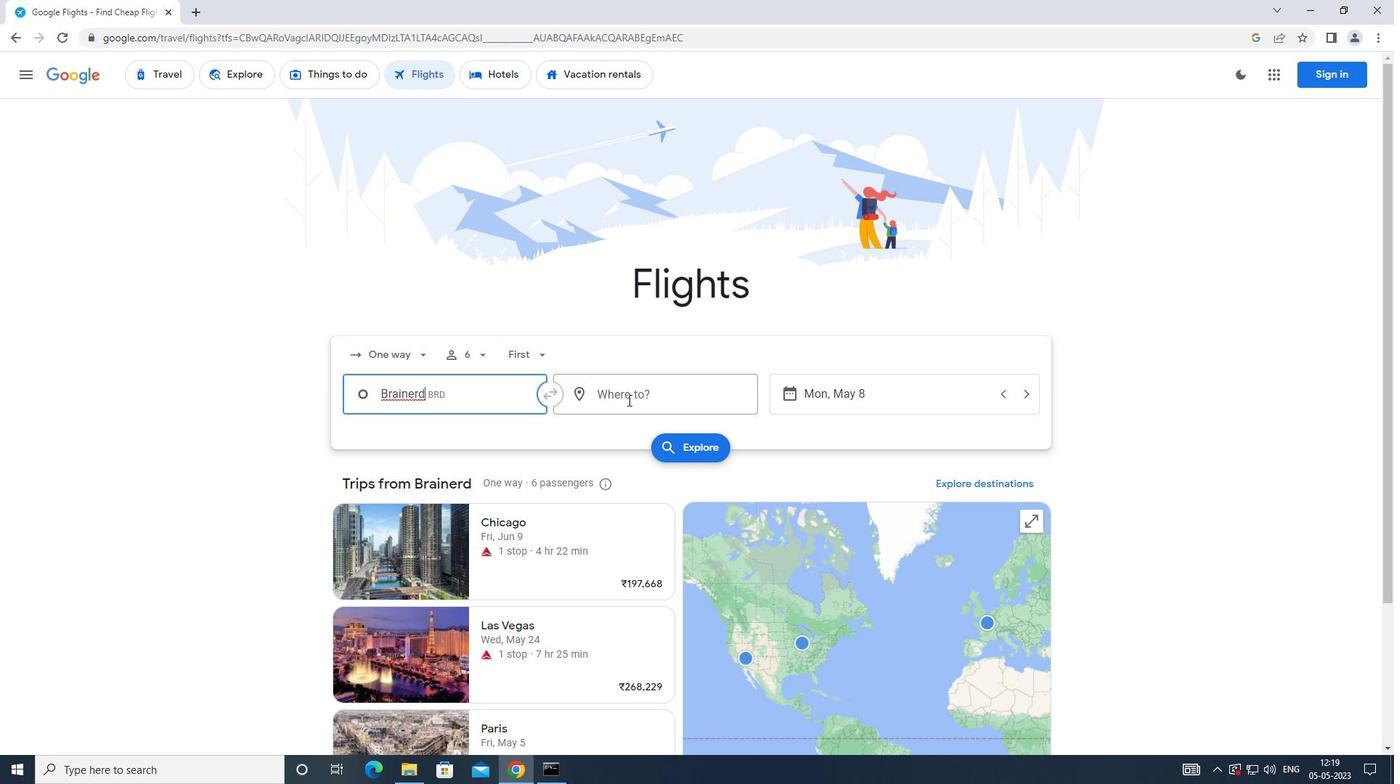 
Action: Key pressed <Key.caps_lock>s<Key.caps_lock>outhwest
Screenshot: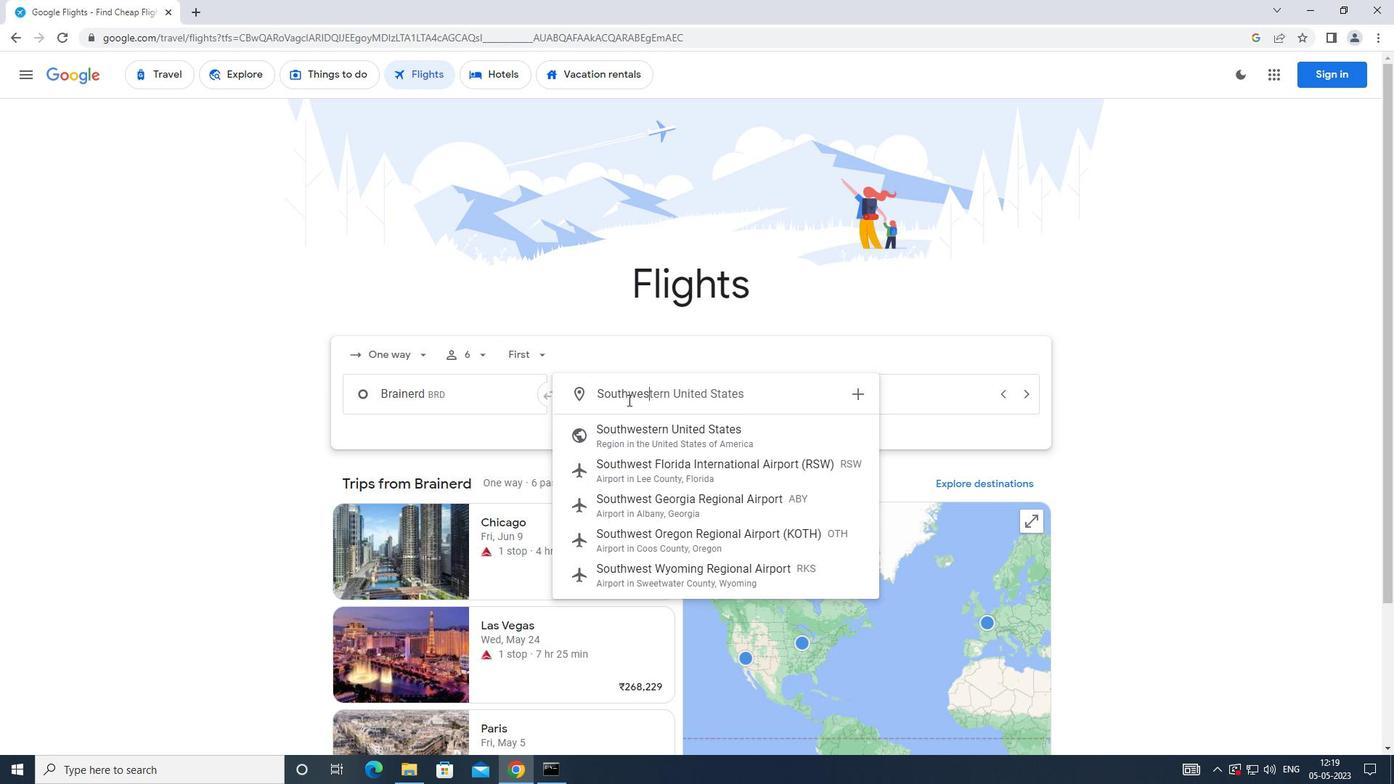 
Action: Mouse moved to (608, 571)
Screenshot: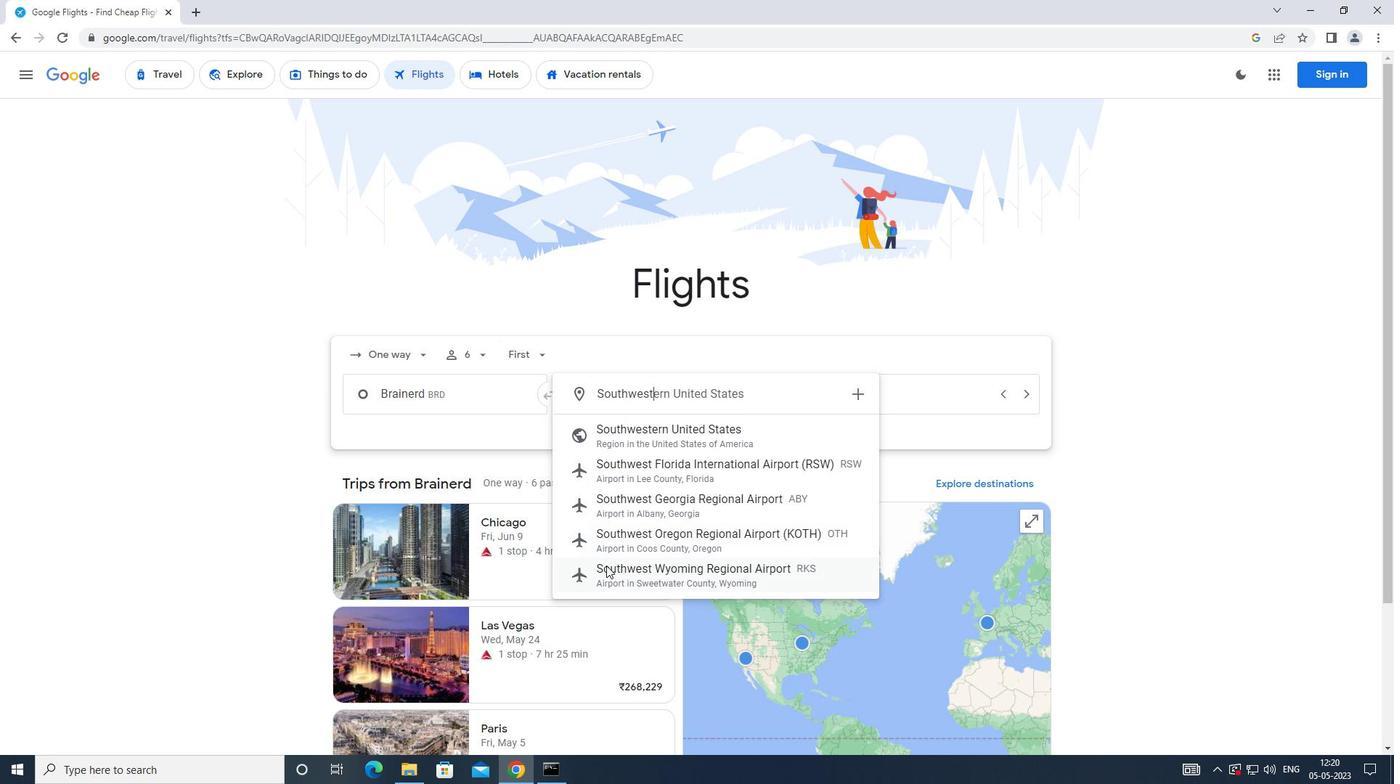 
Action: Mouse pressed left at (608, 571)
Screenshot: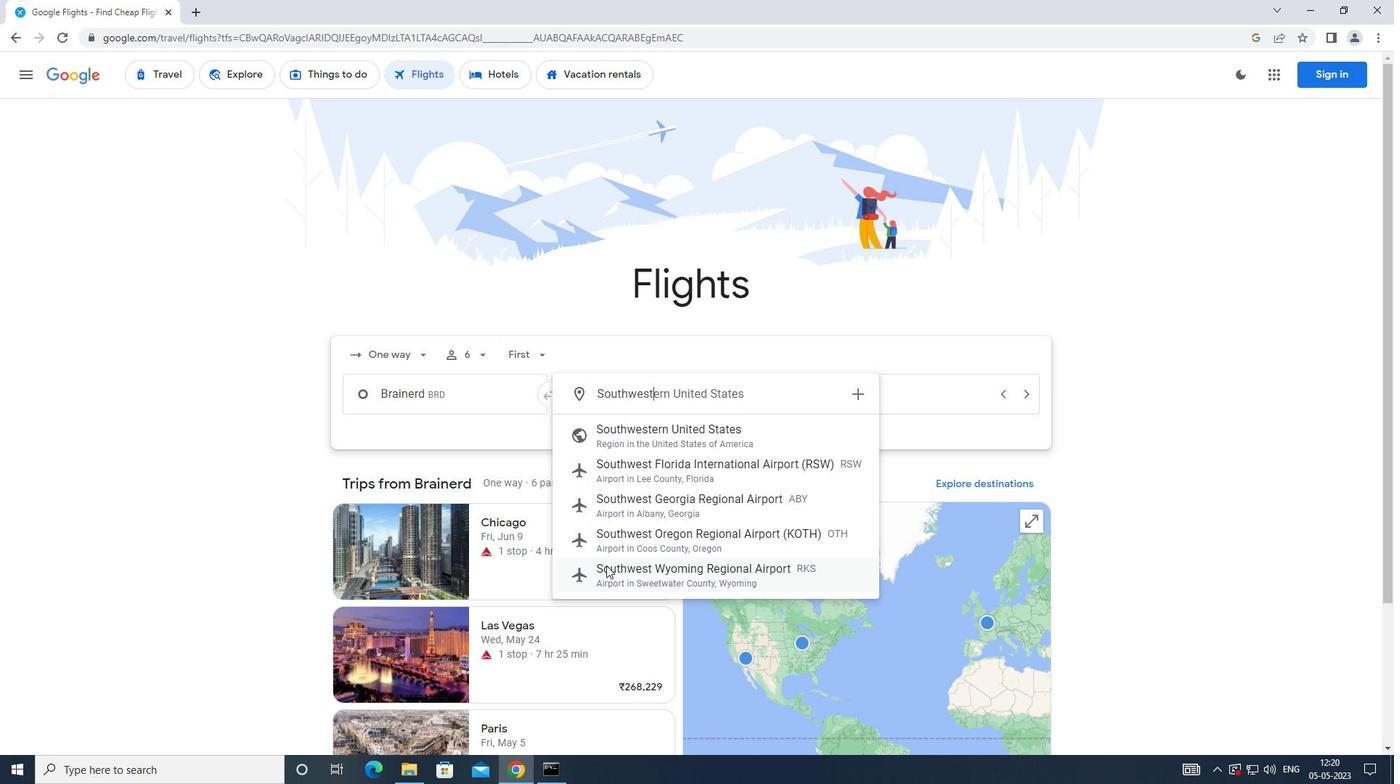 
Action: Mouse moved to (800, 395)
Screenshot: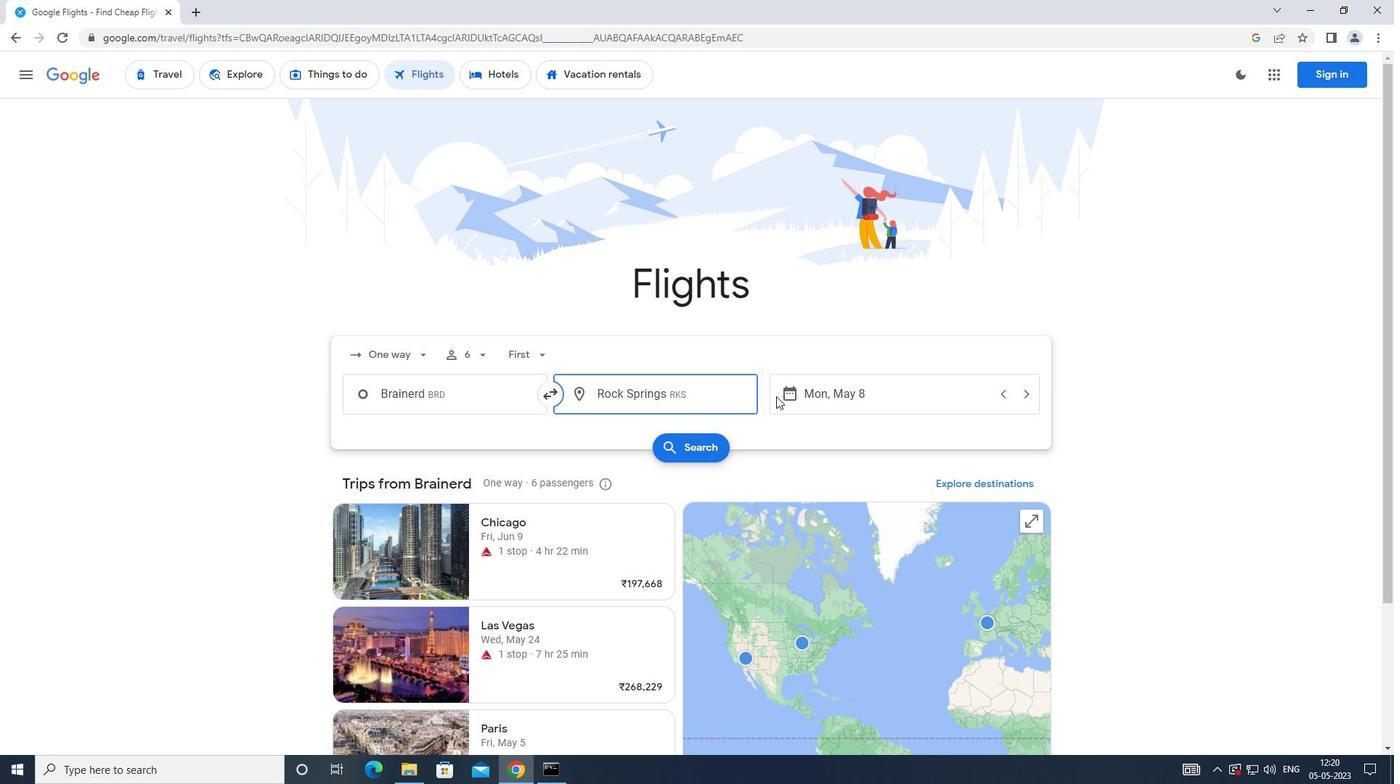 
Action: Mouse pressed left at (800, 395)
Screenshot: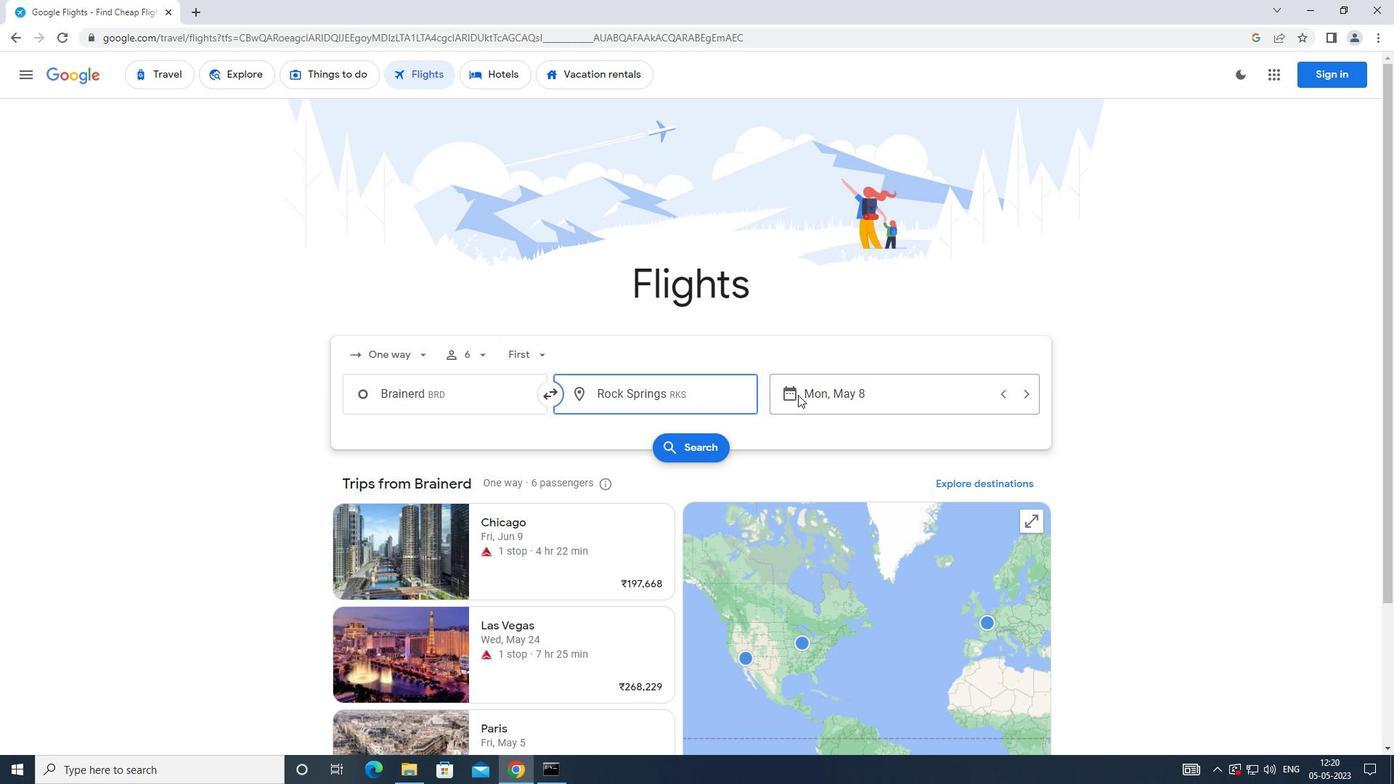 
Action: Mouse moved to (561, 523)
Screenshot: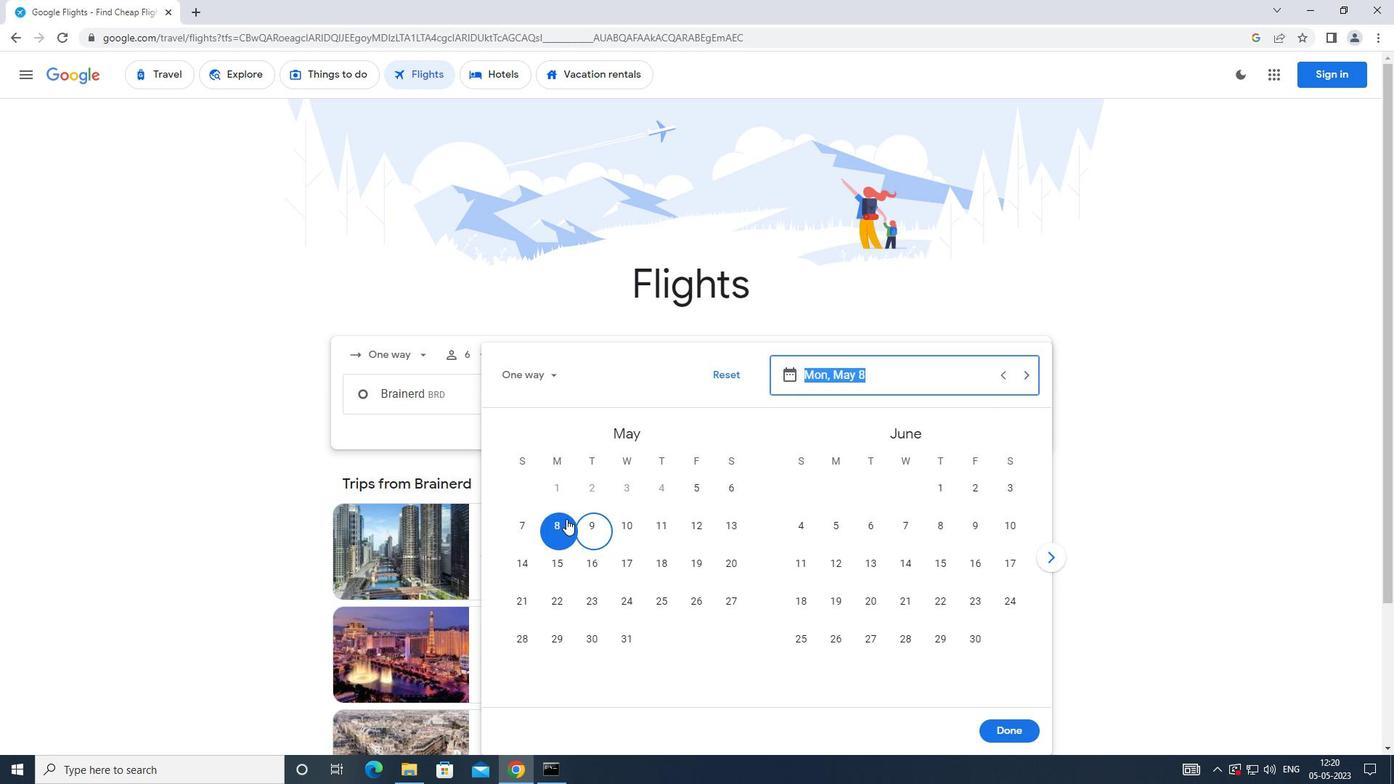 
Action: Mouse pressed left at (561, 523)
Screenshot: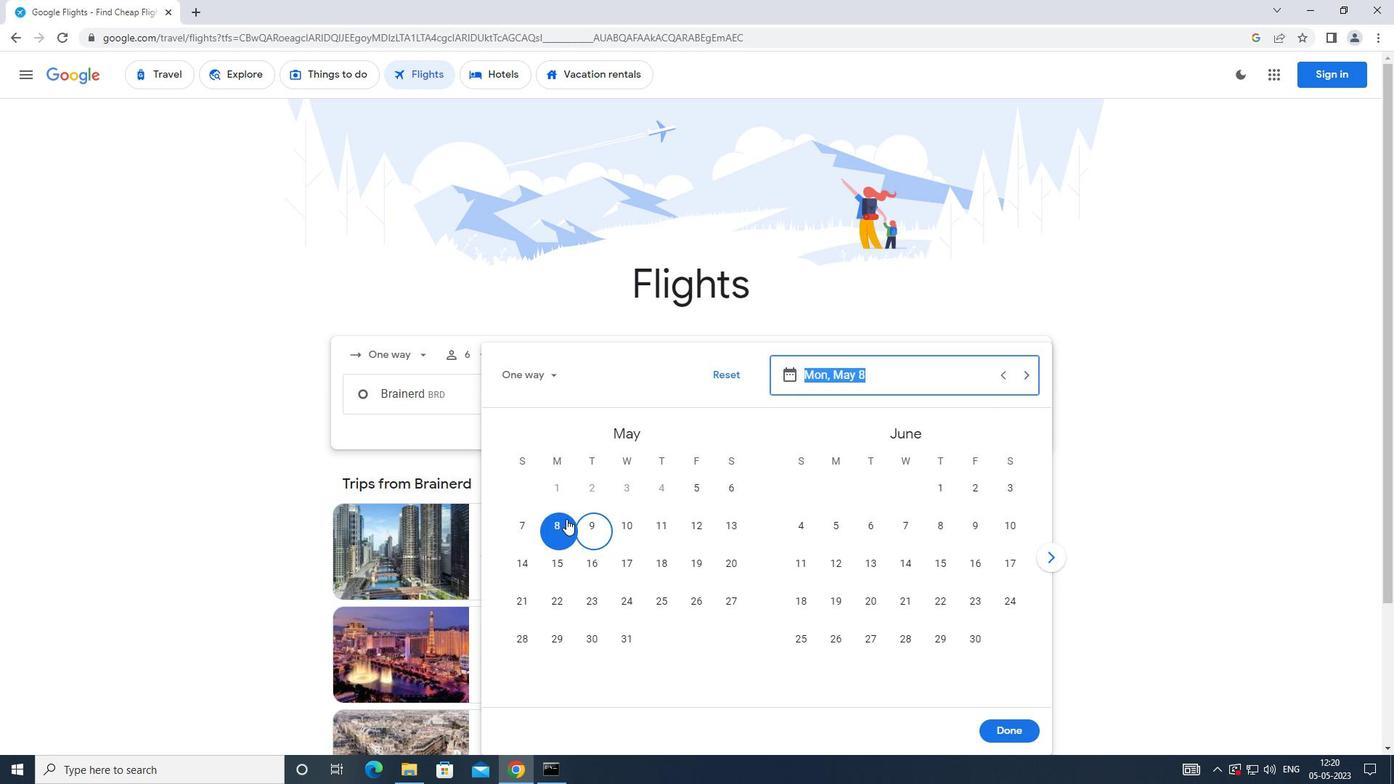 
Action: Mouse moved to (1009, 728)
Screenshot: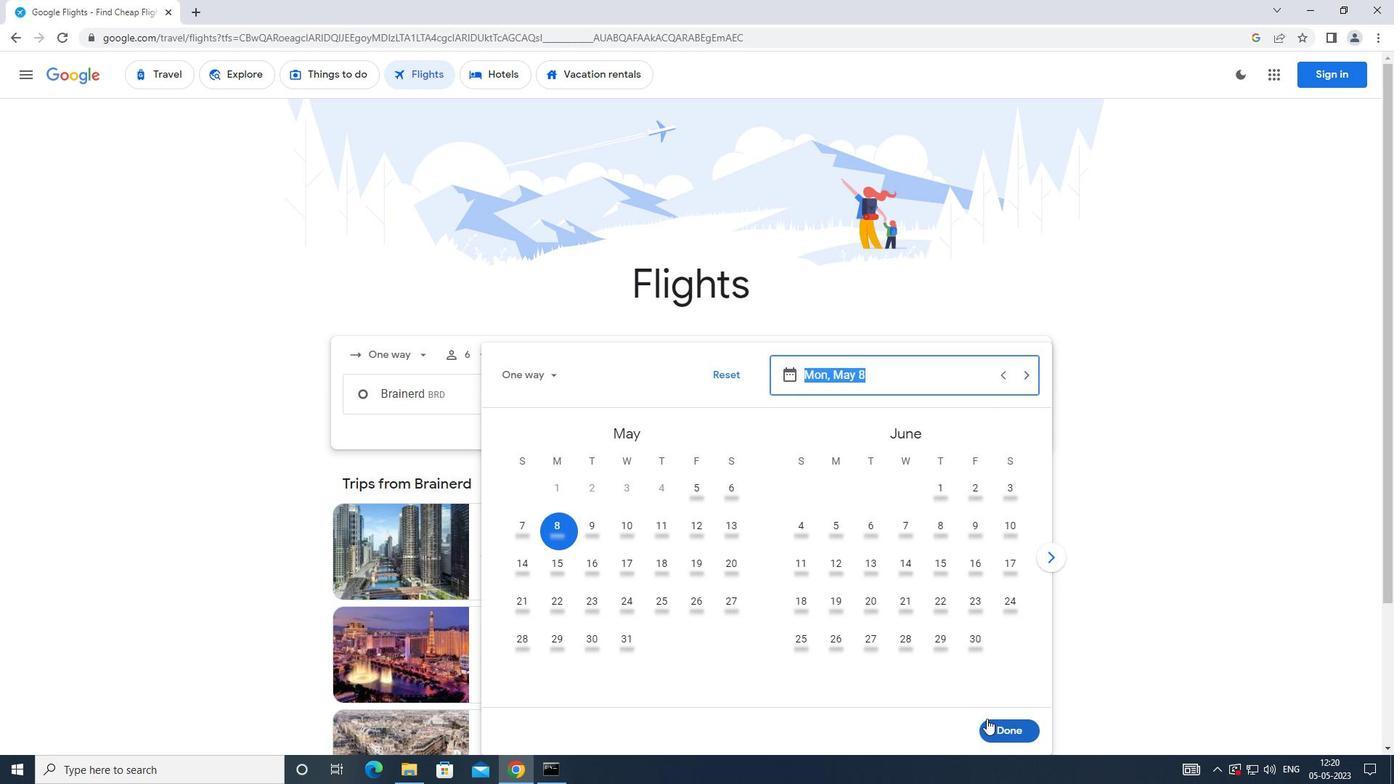 
Action: Mouse pressed left at (1009, 728)
Screenshot: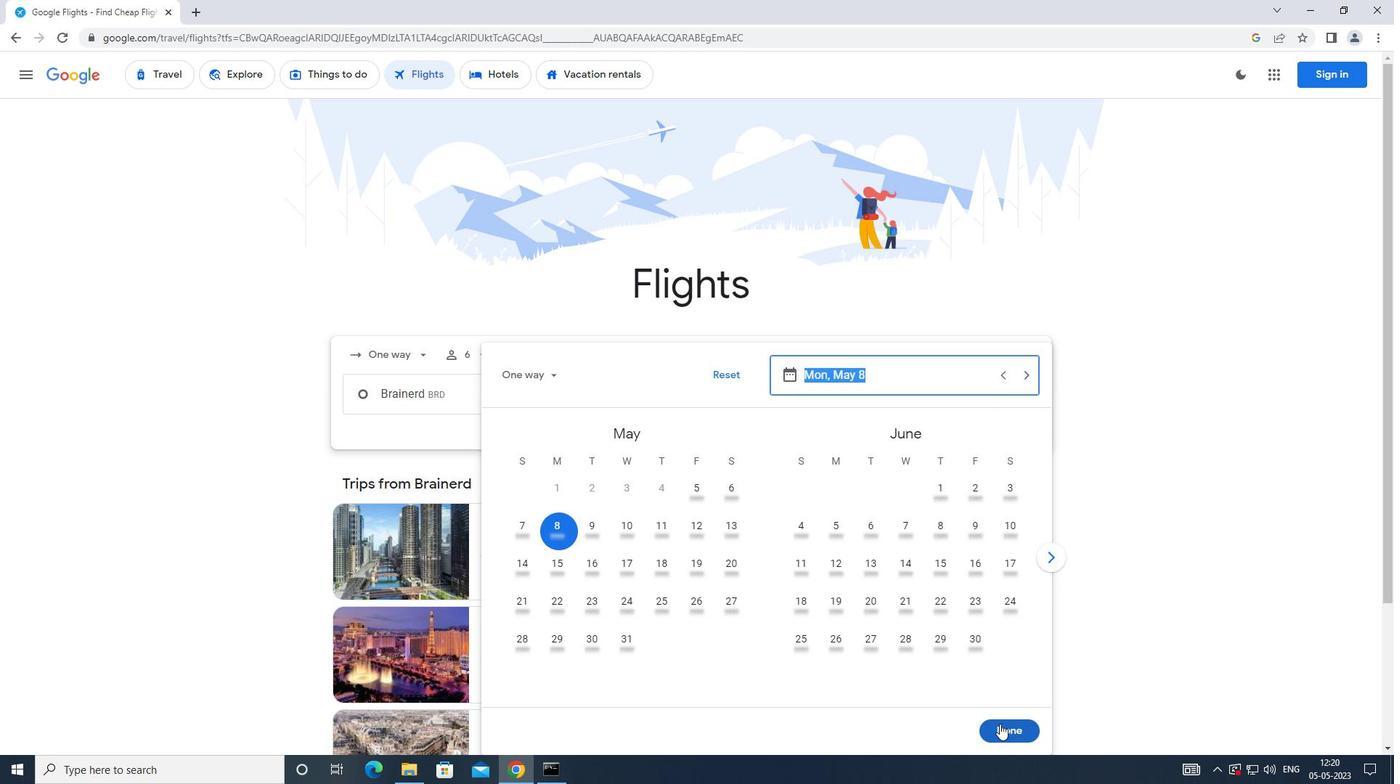 
Action: Mouse moved to (678, 442)
Screenshot: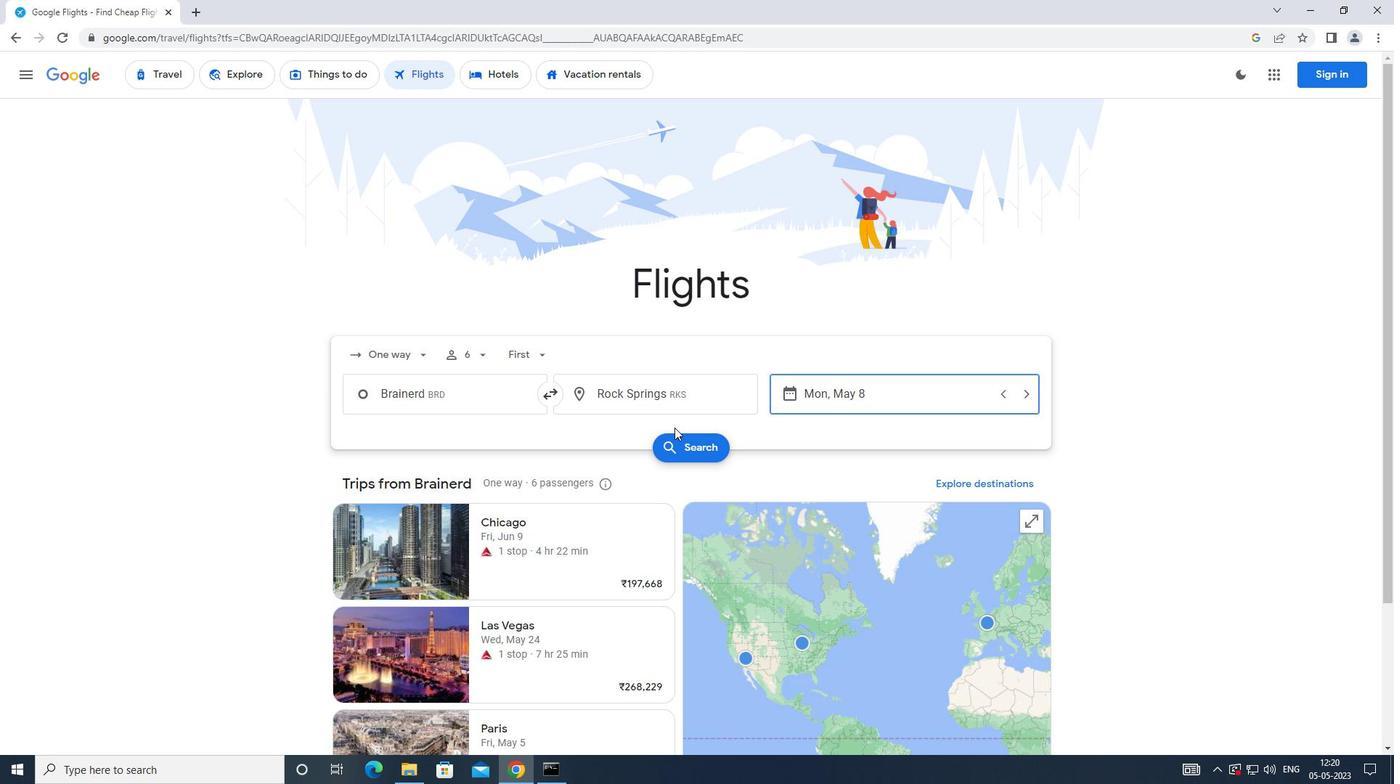 
Action: Mouse pressed left at (678, 442)
Screenshot: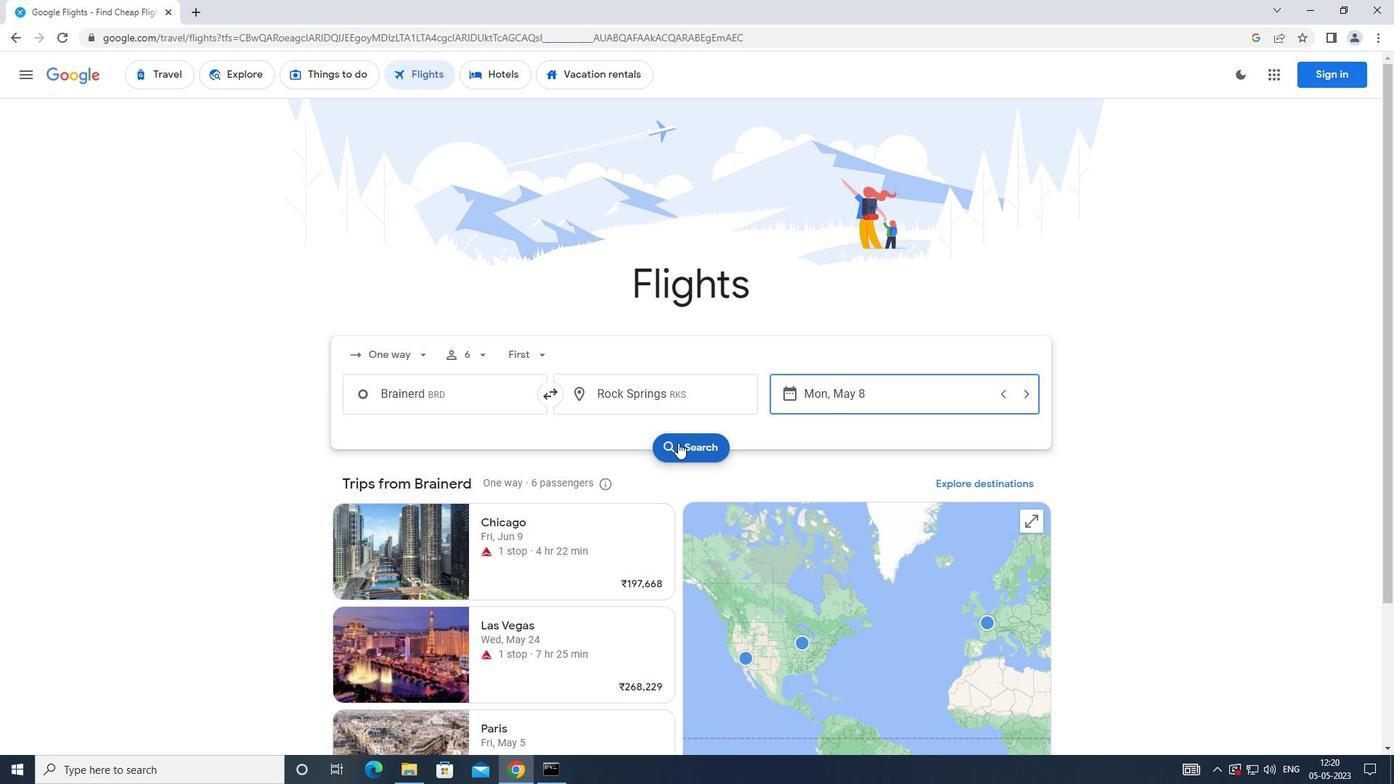 
Action: Mouse moved to (375, 207)
Screenshot: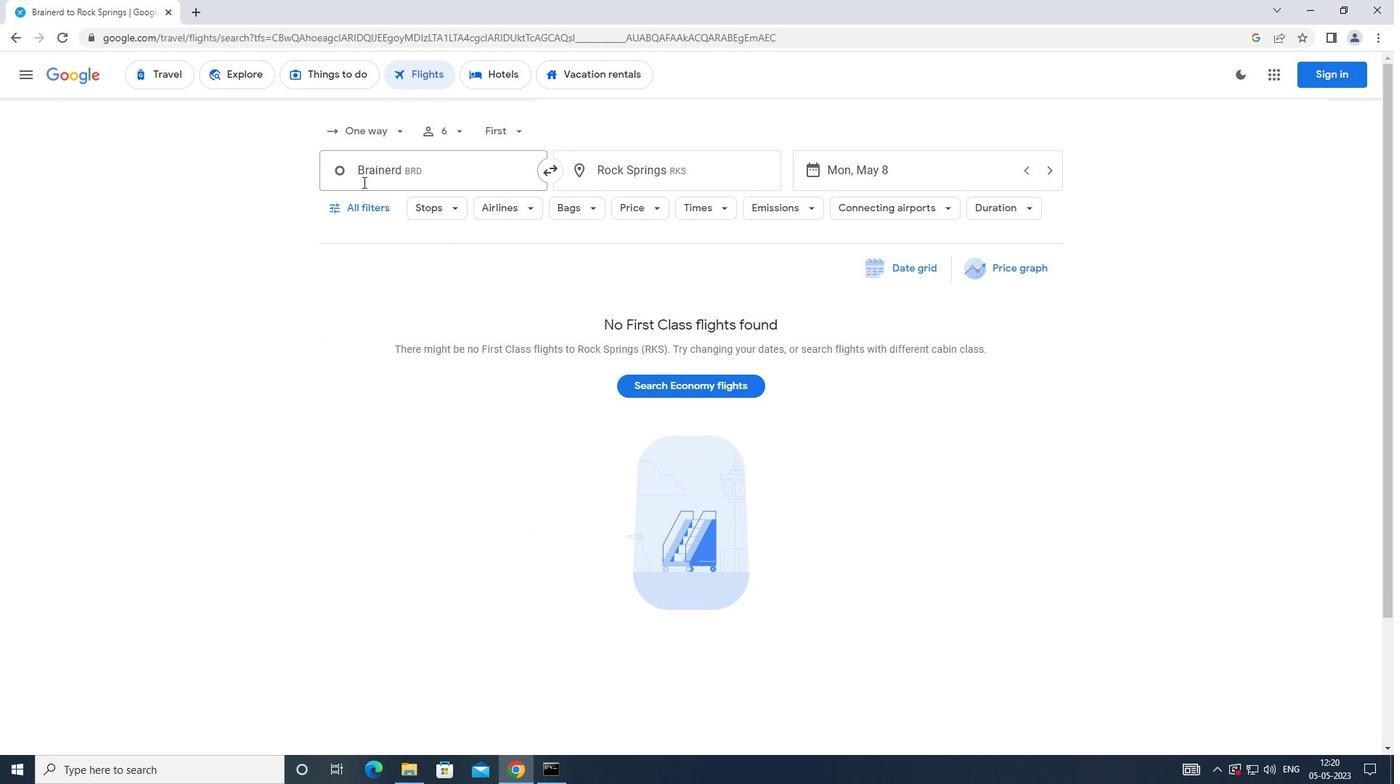 
Action: Mouse pressed left at (375, 207)
Screenshot: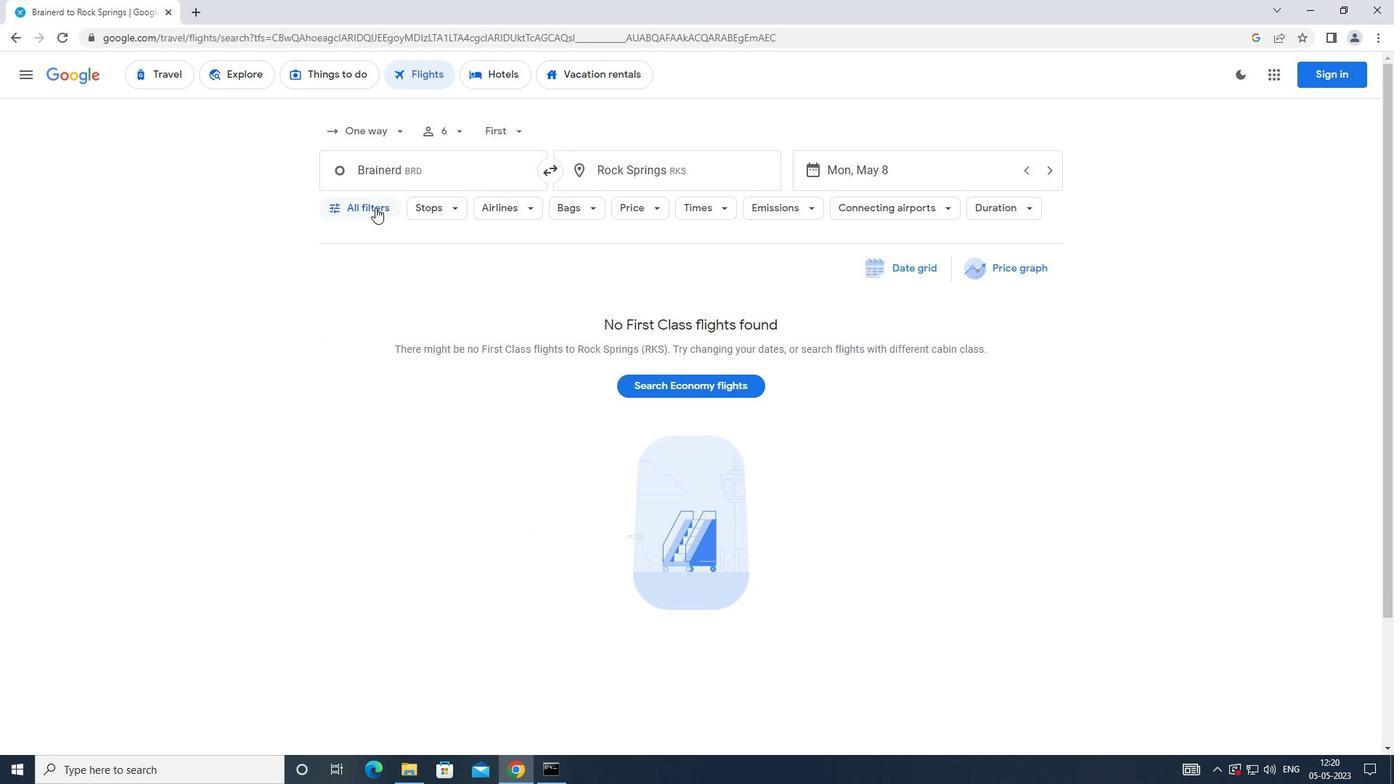 
Action: Mouse moved to (532, 521)
Screenshot: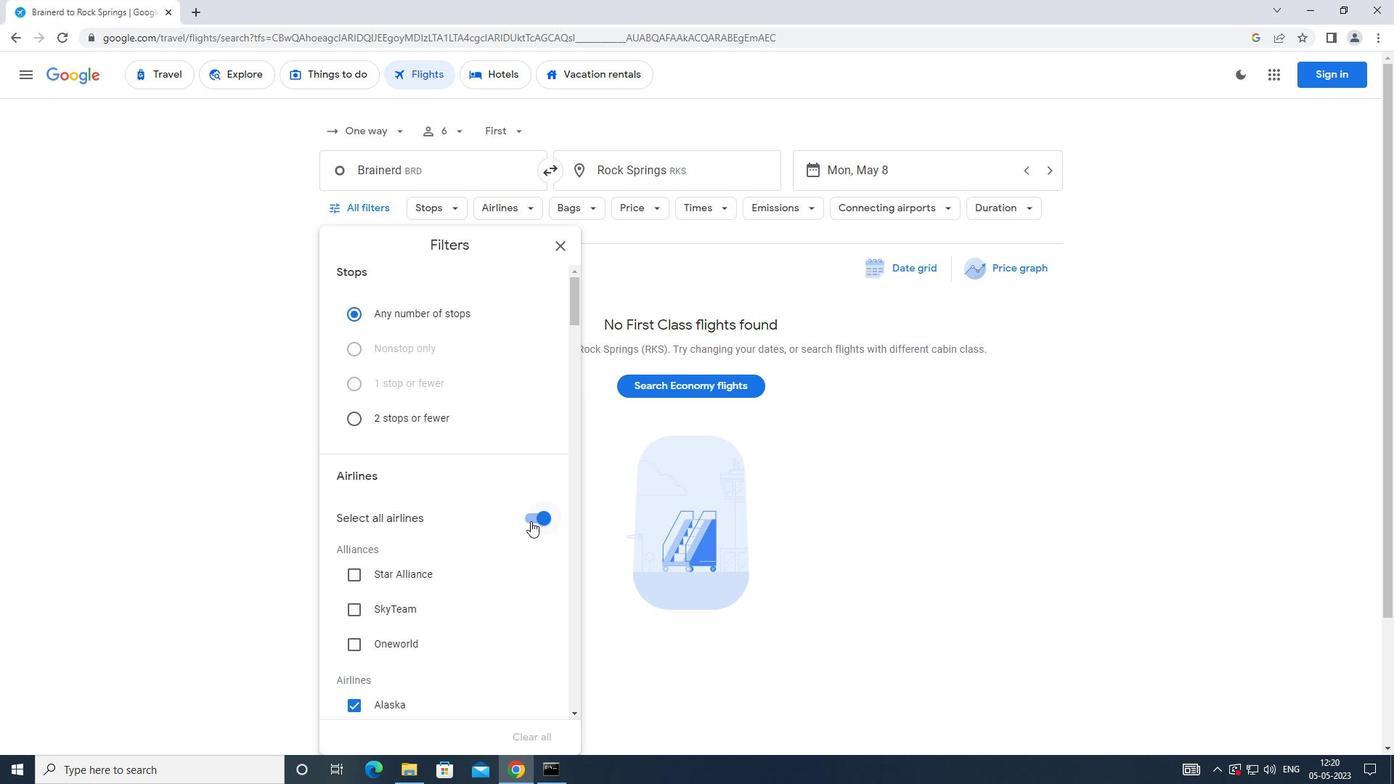 
Action: Mouse pressed left at (532, 521)
Screenshot: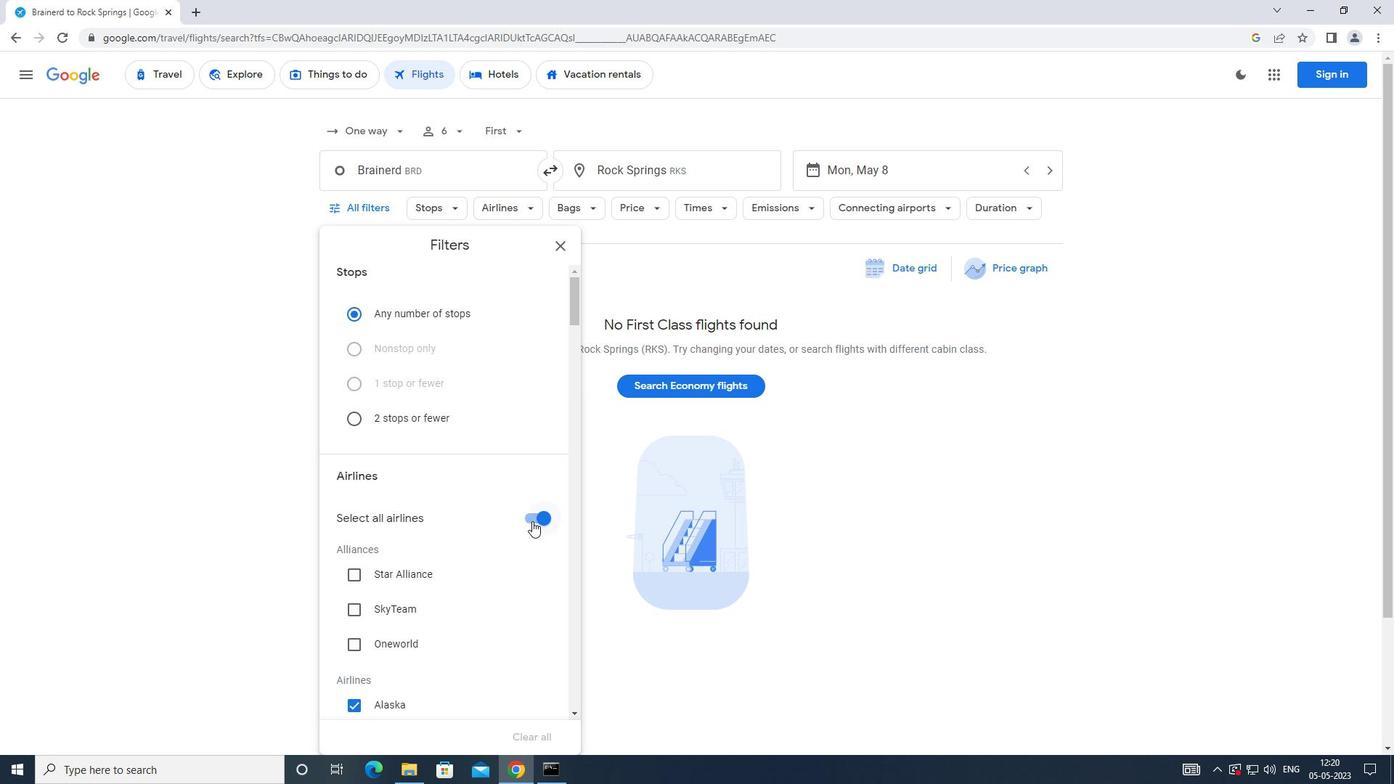 
Action: Mouse moved to (524, 517)
Screenshot: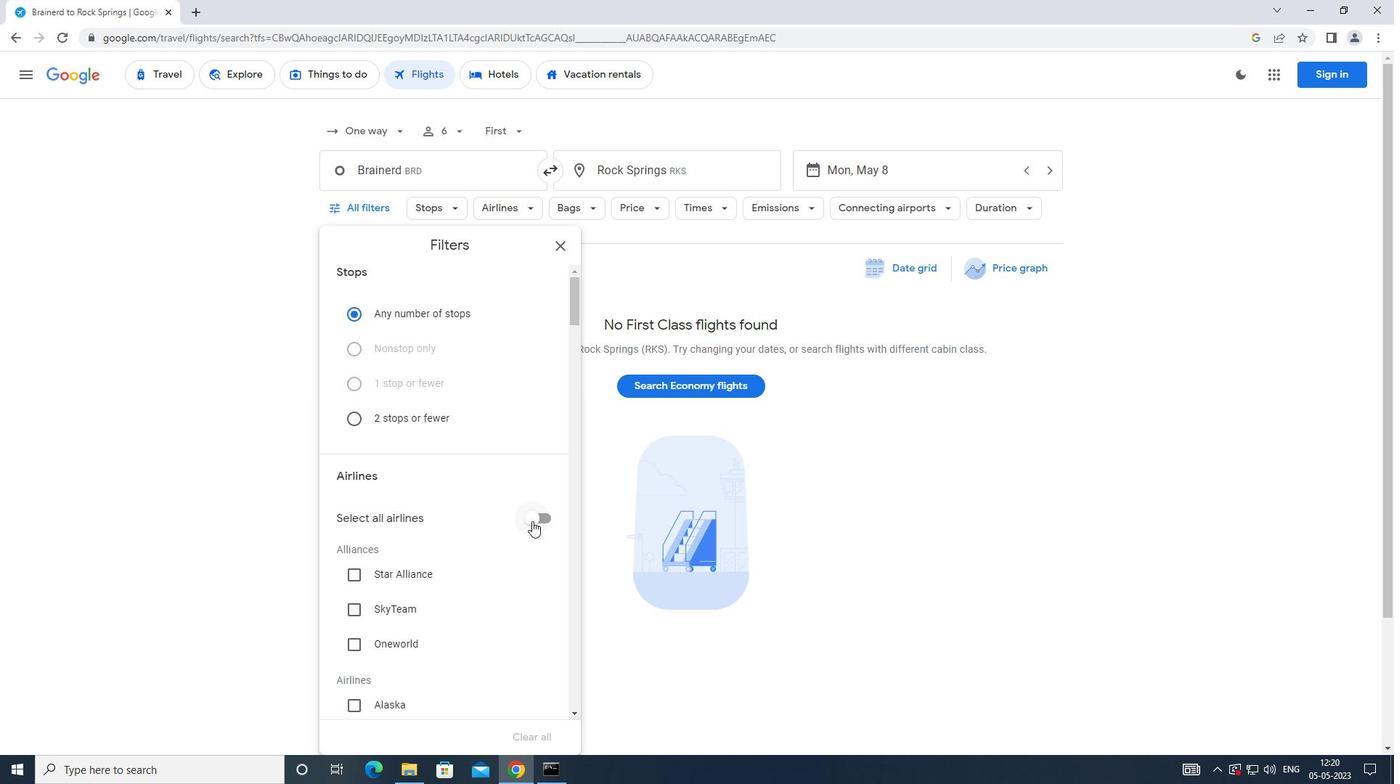 
Action: Mouse scrolled (524, 516) with delta (0, 0)
Screenshot: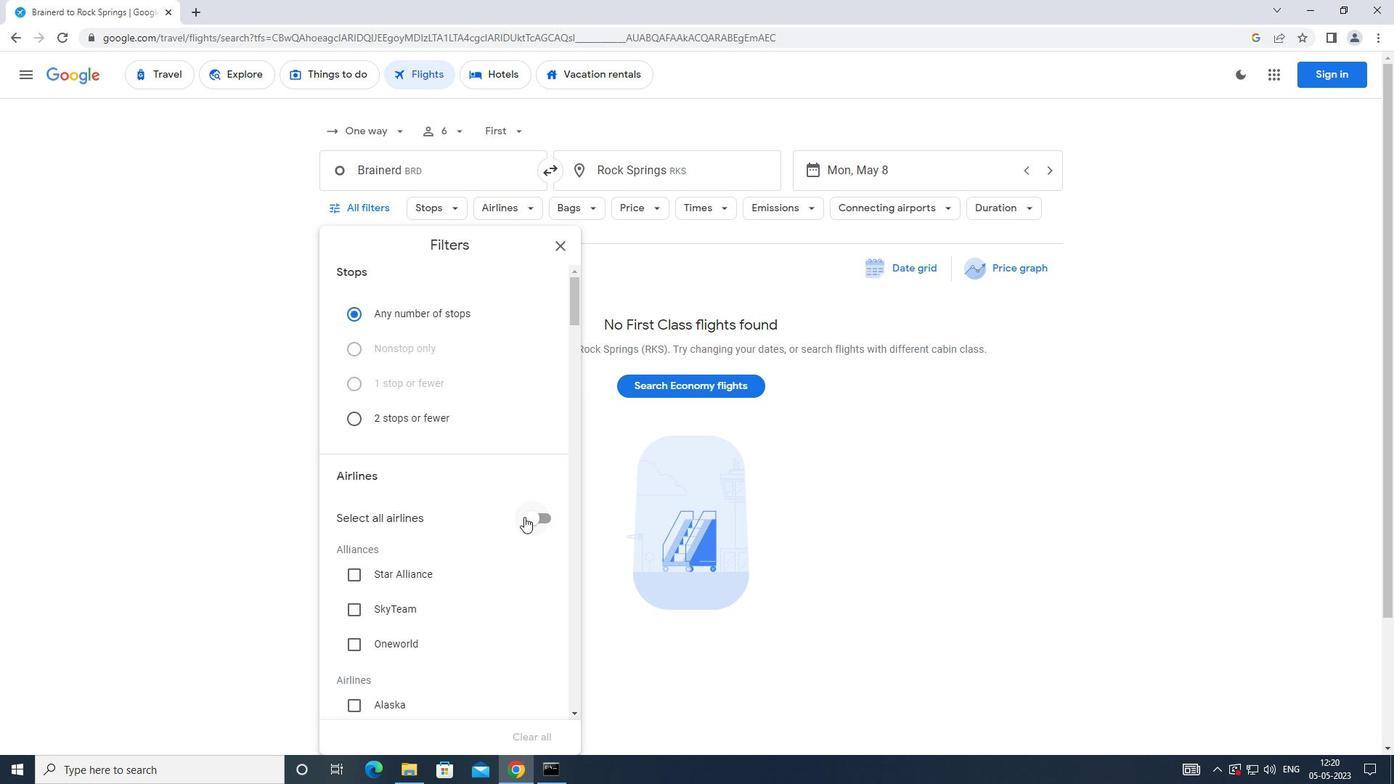 
Action: Mouse scrolled (524, 516) with delta (0, 0)
Screenshot: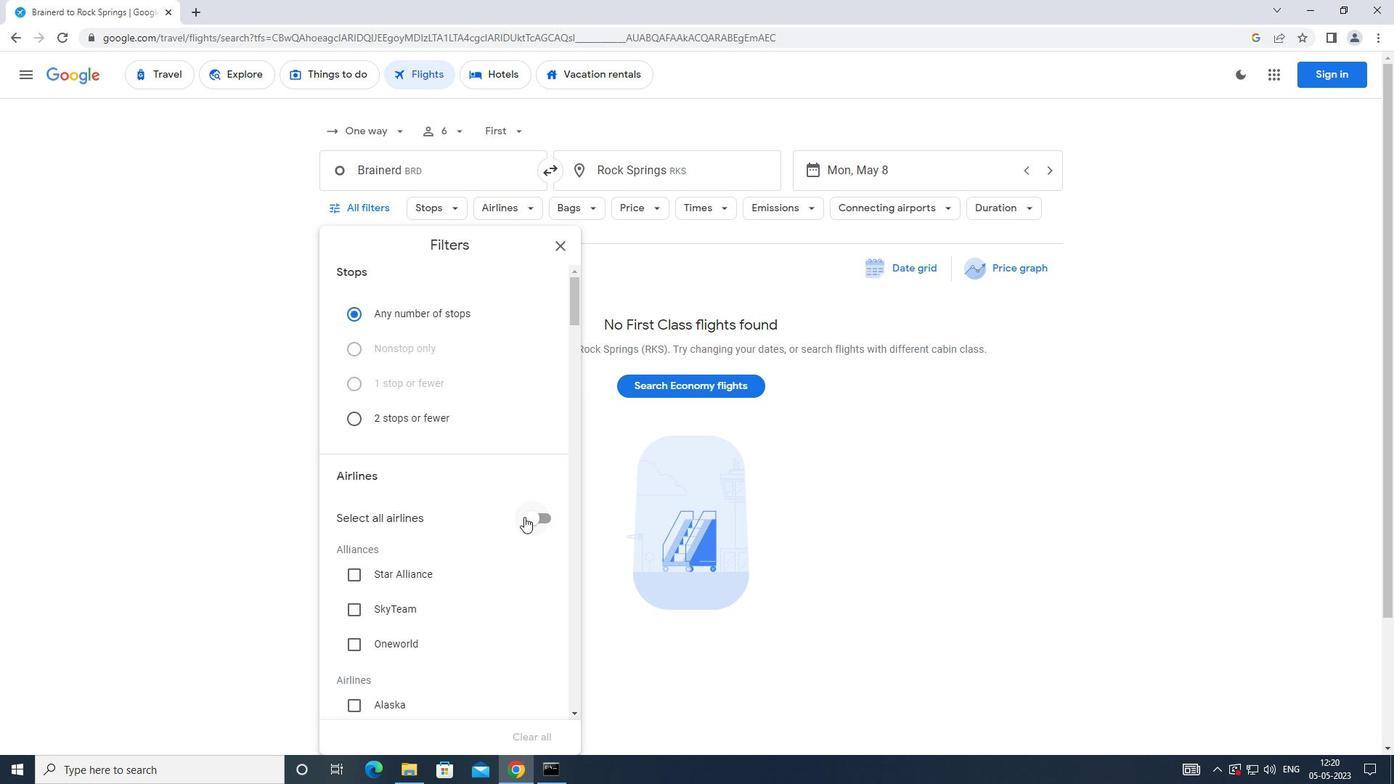 
Action: Mouse moved to (523, 517)
Screenshot: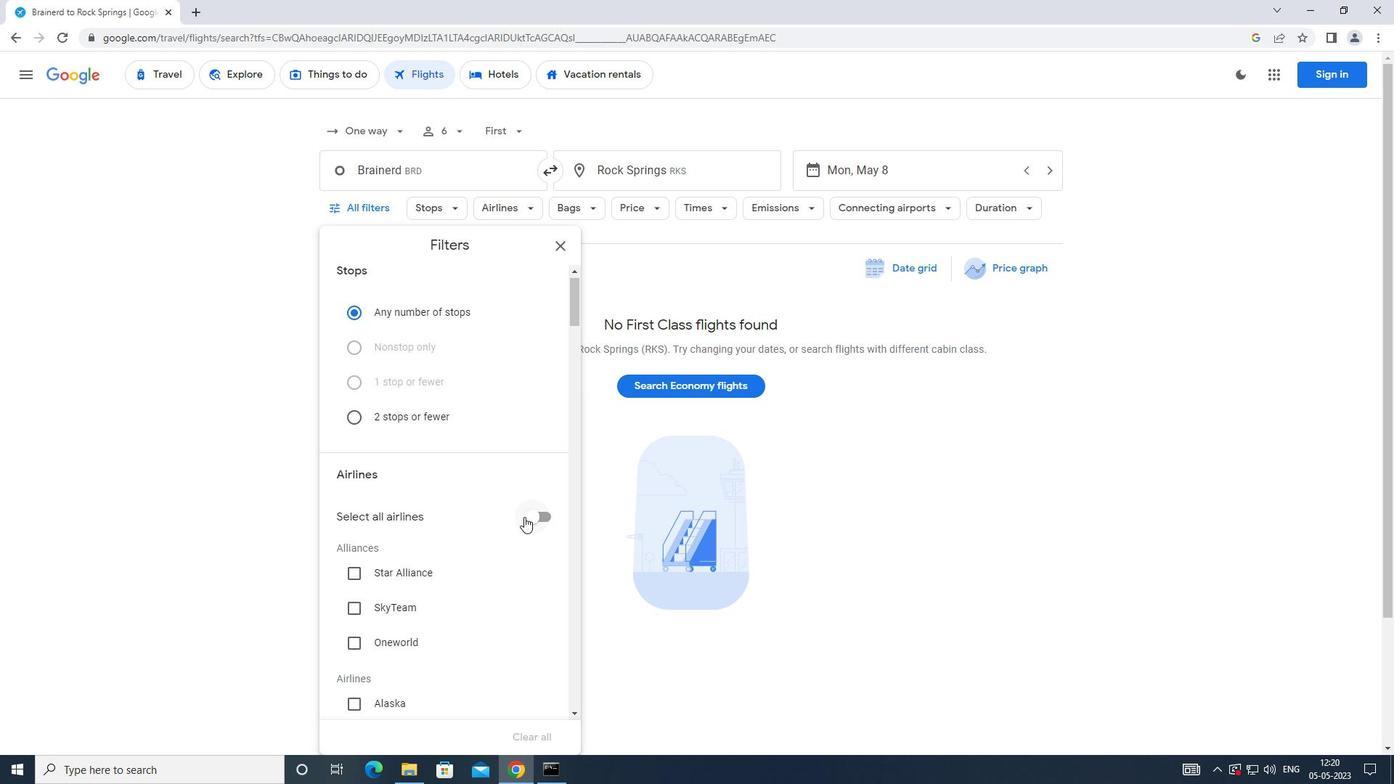 
Action: Mouse scrolled (523, 516) with delta (0, 0)
Screenshot: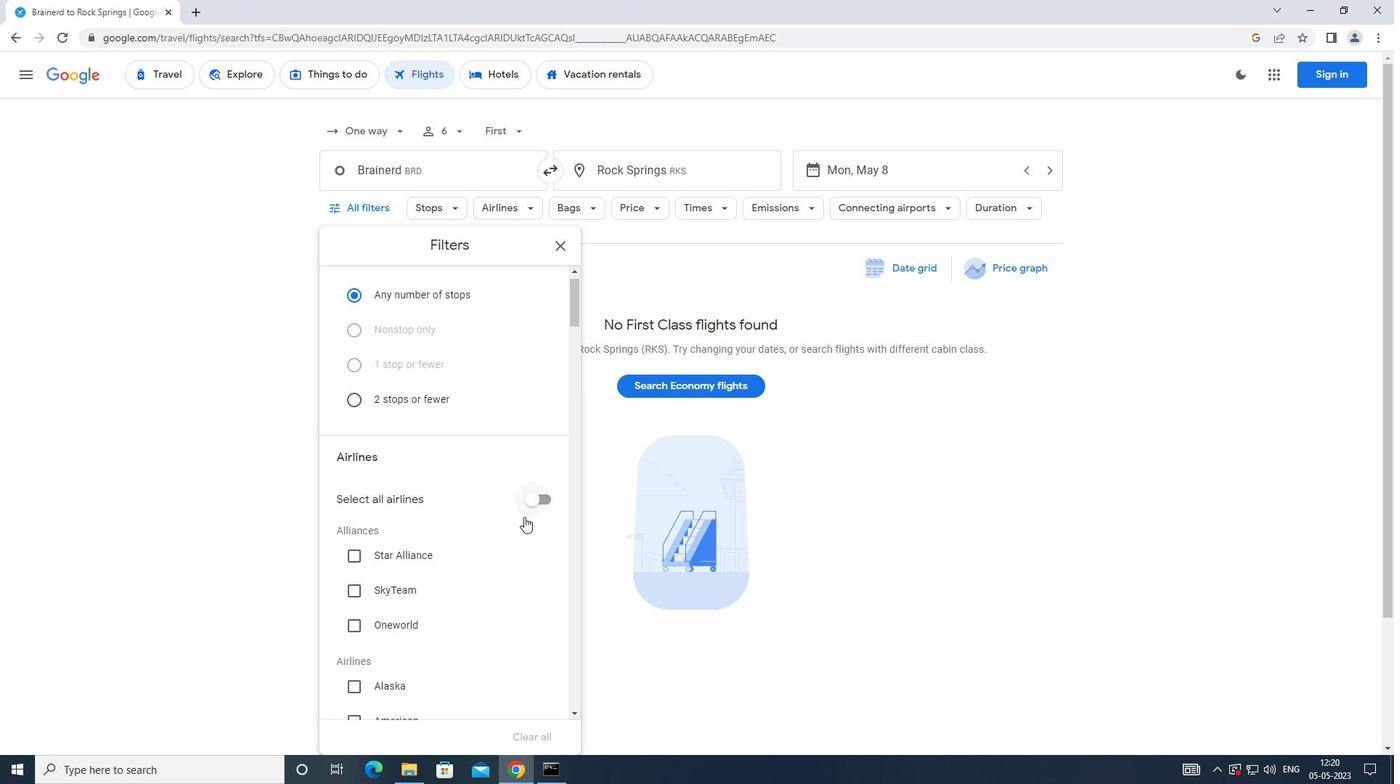 
Action: Mouse moved to (523, 517)
Screenshot: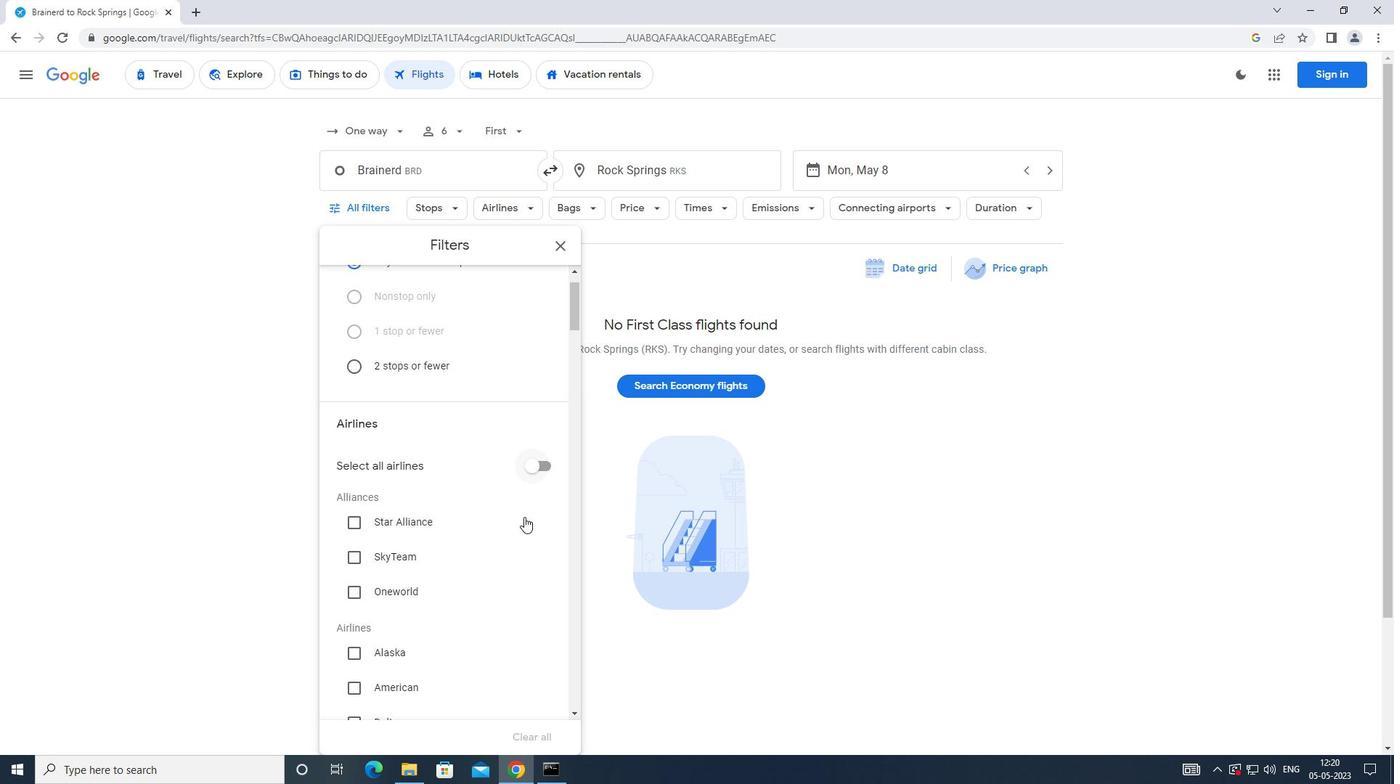
Action: Mouse scrolled (523, 516) with delta (0, 0)
Screenshot: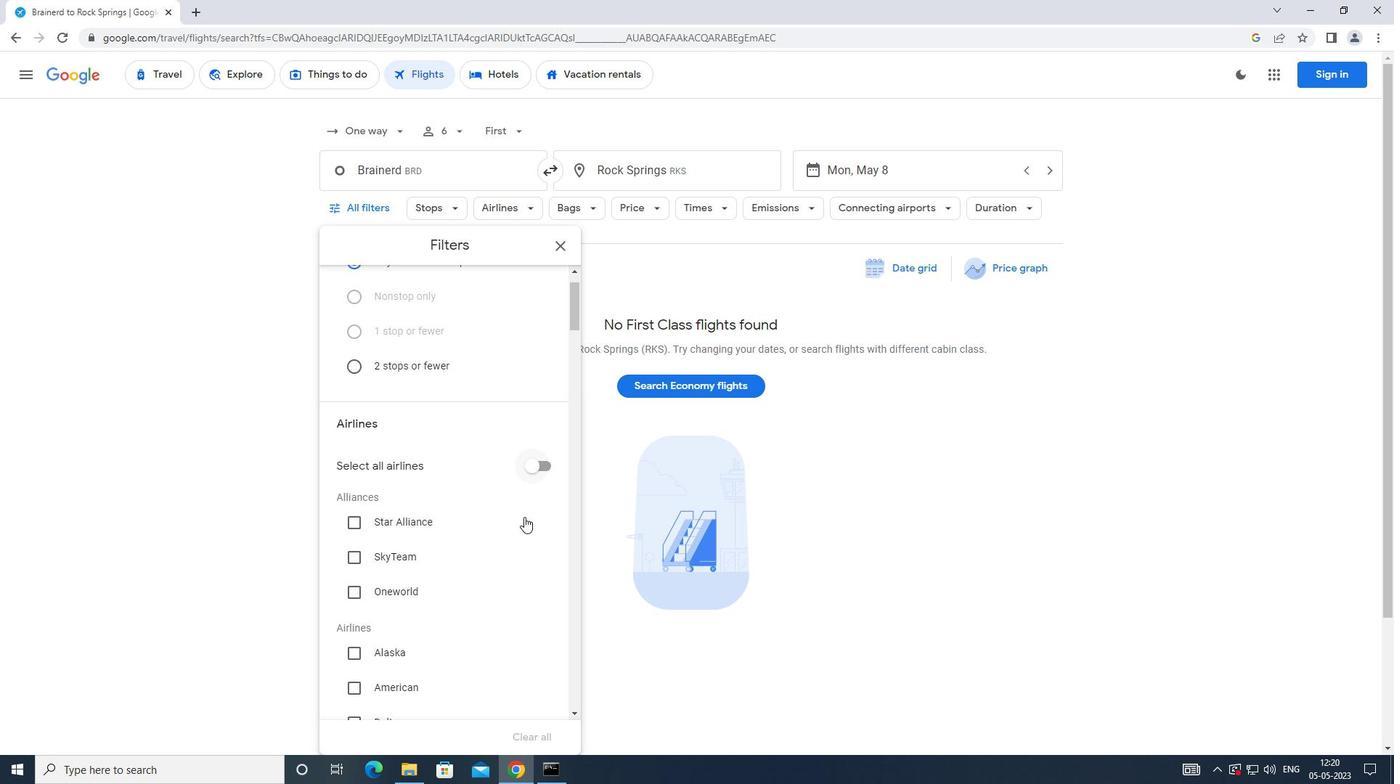 
Action: Mouse moved to (520, 508)
Screenshot: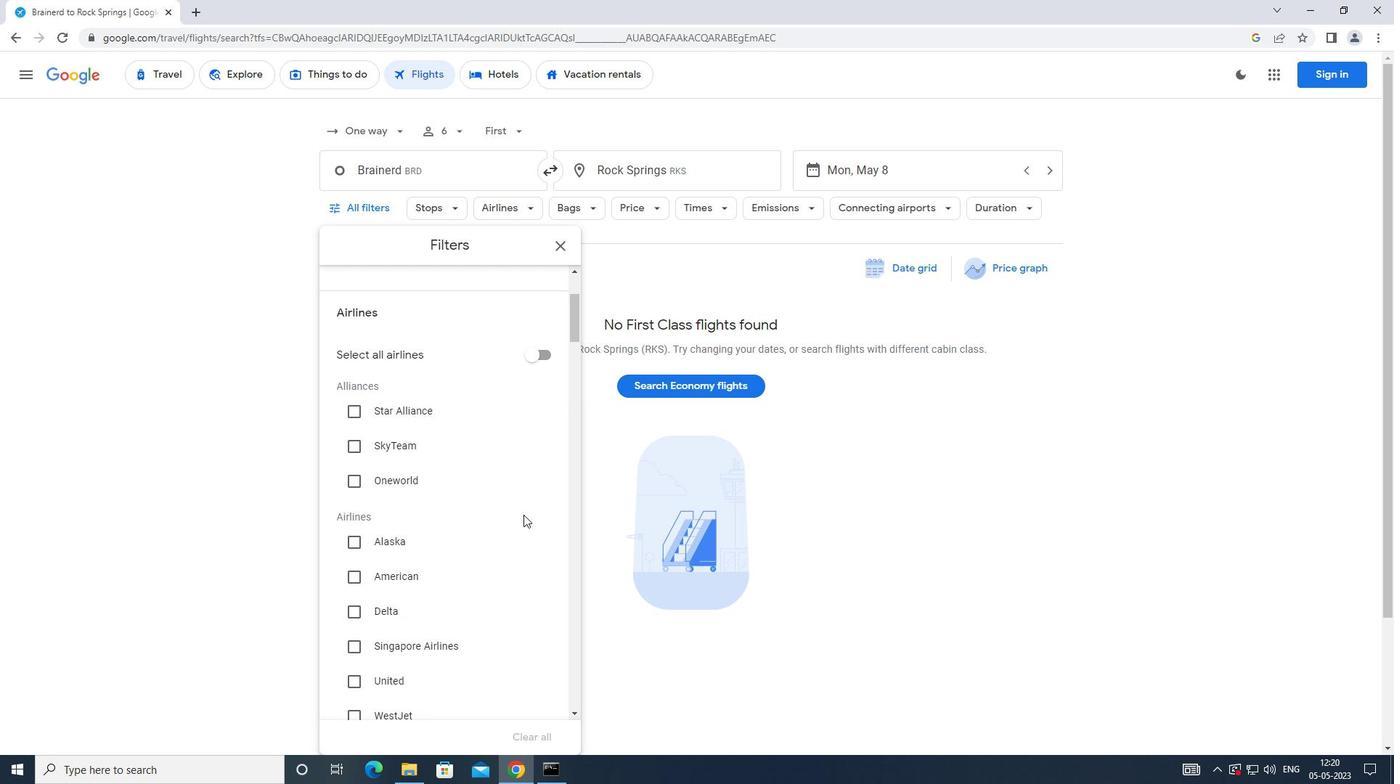 
Action: Mouse scrolled (520, 507) with delta (0, 0)
Screenshot: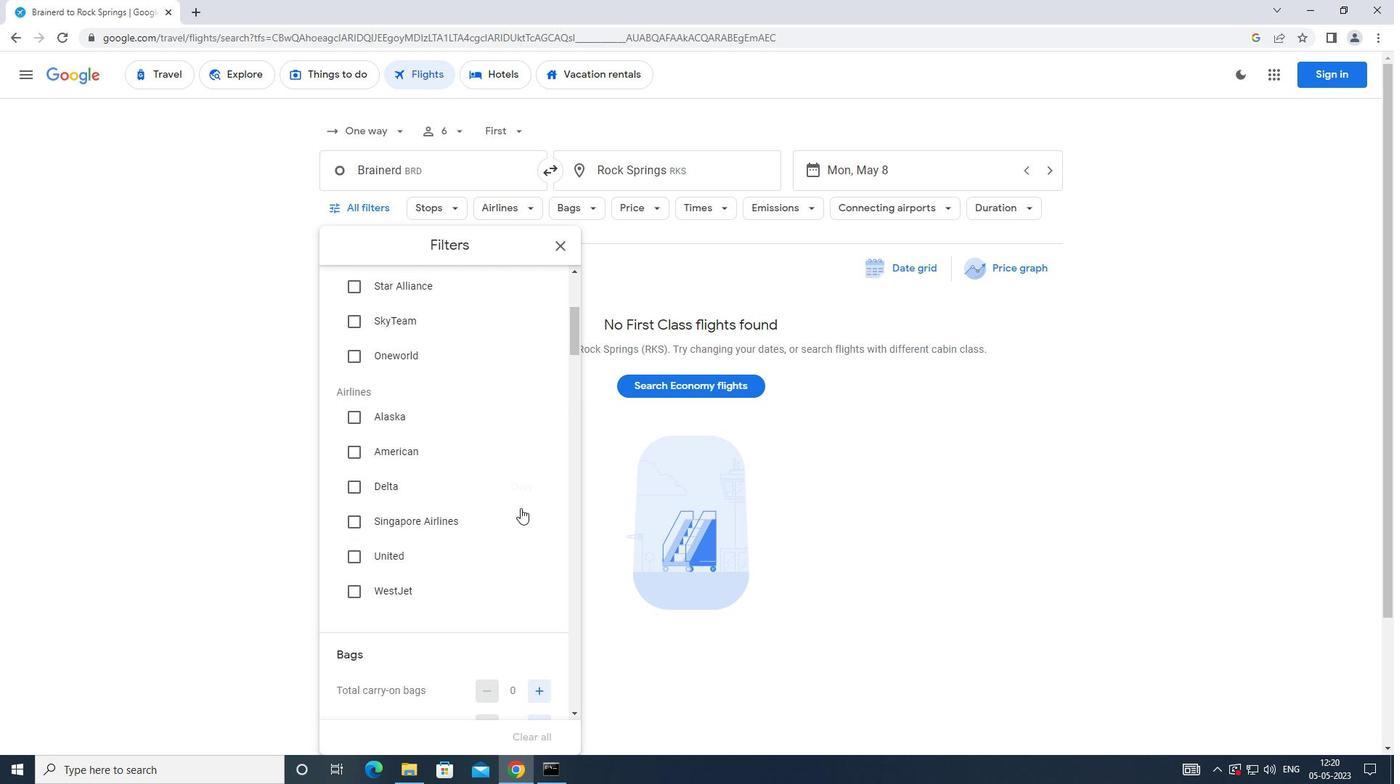 
Action: Mouse scrolled (520, 507) with delta (0, 0)
Screenshot: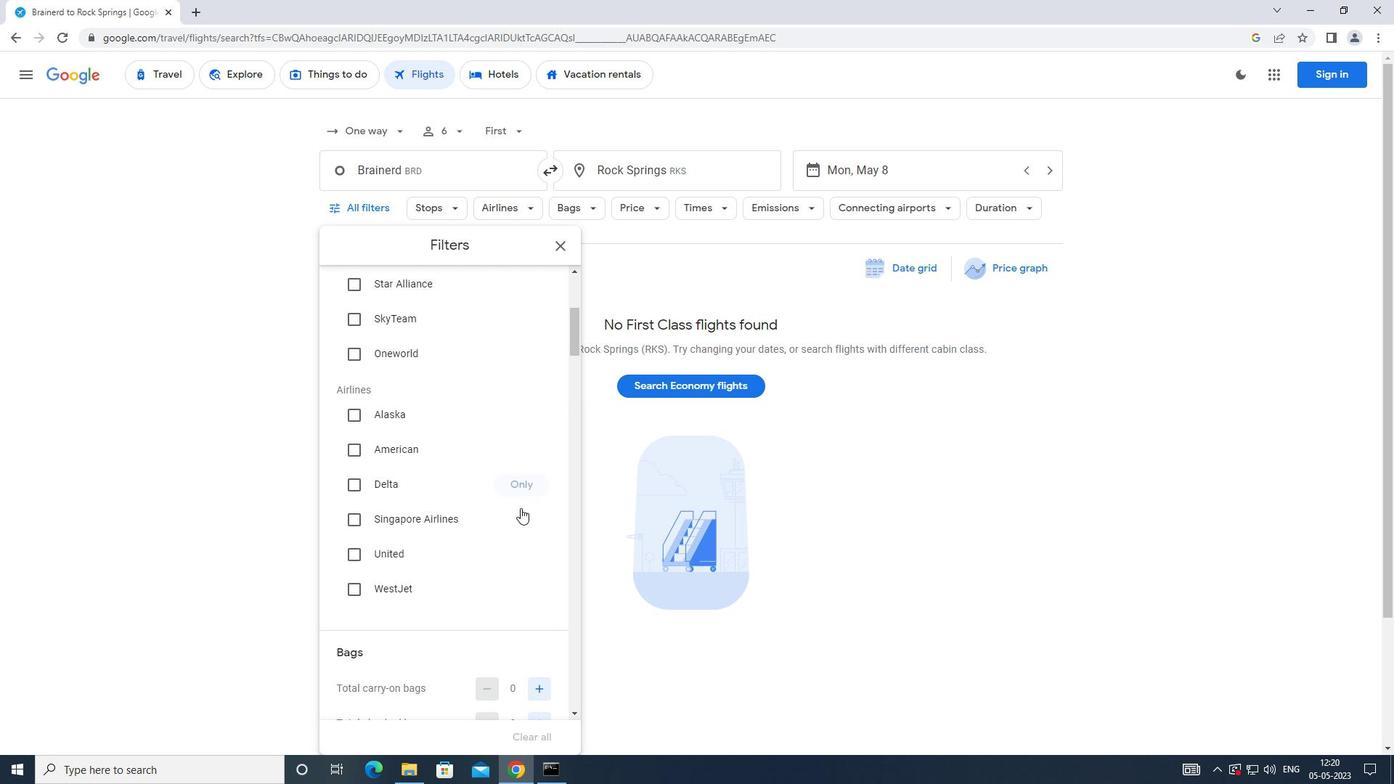 
Action: Mouse scrolled (520, 507) with delta (0, 0)
Screenshot: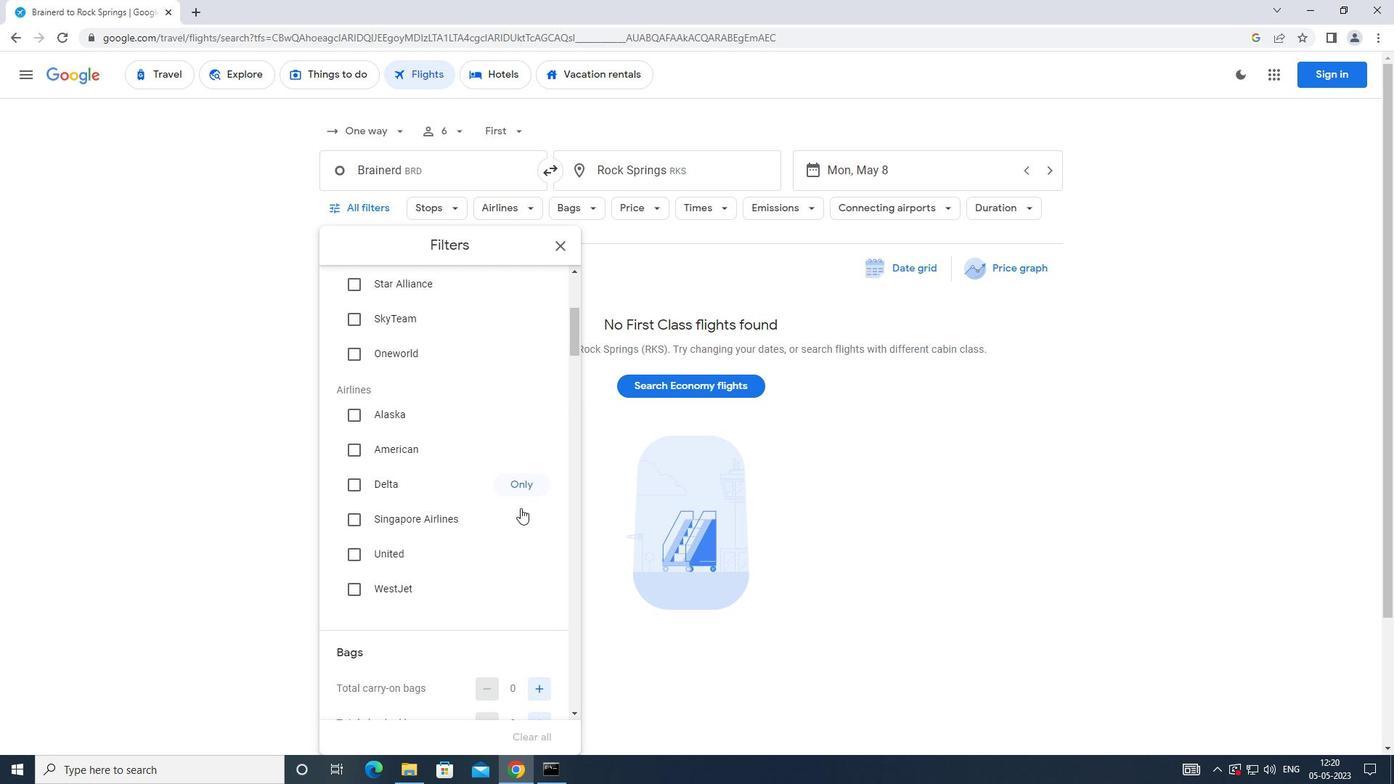 
Action: Mouse moved to (536, 501)
Screenshot: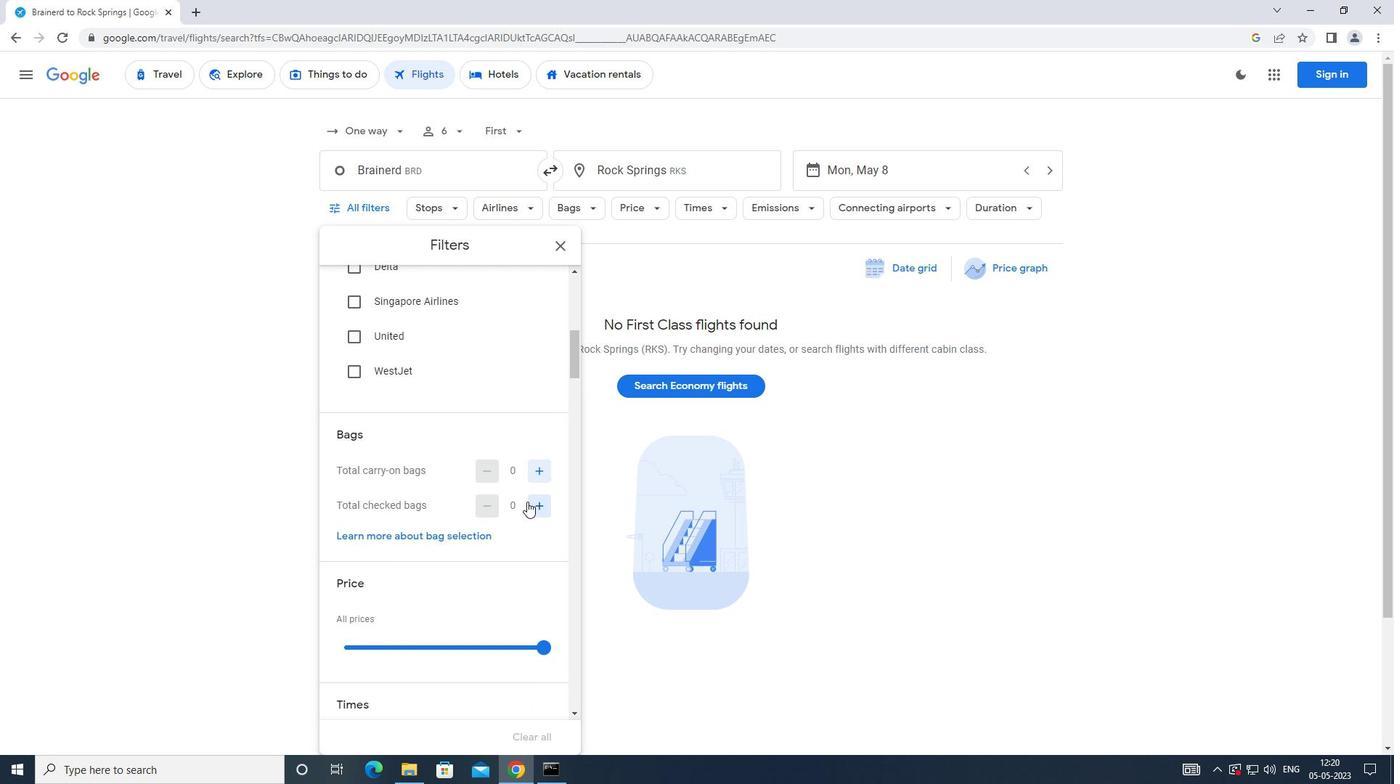 
Action: Mouse pressed left at (536, 501)
Screenshot: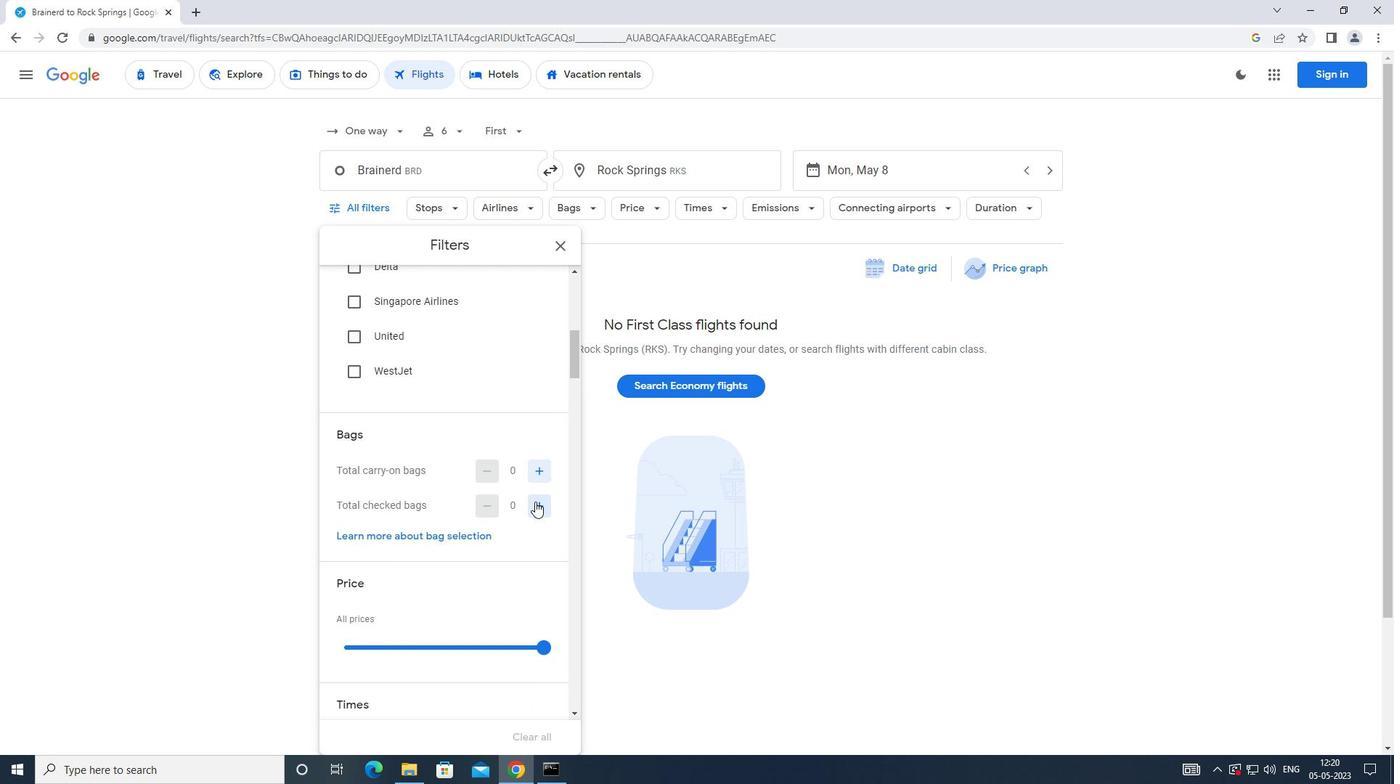 
Action: Mouse moved to (527, 474)
Screenshot: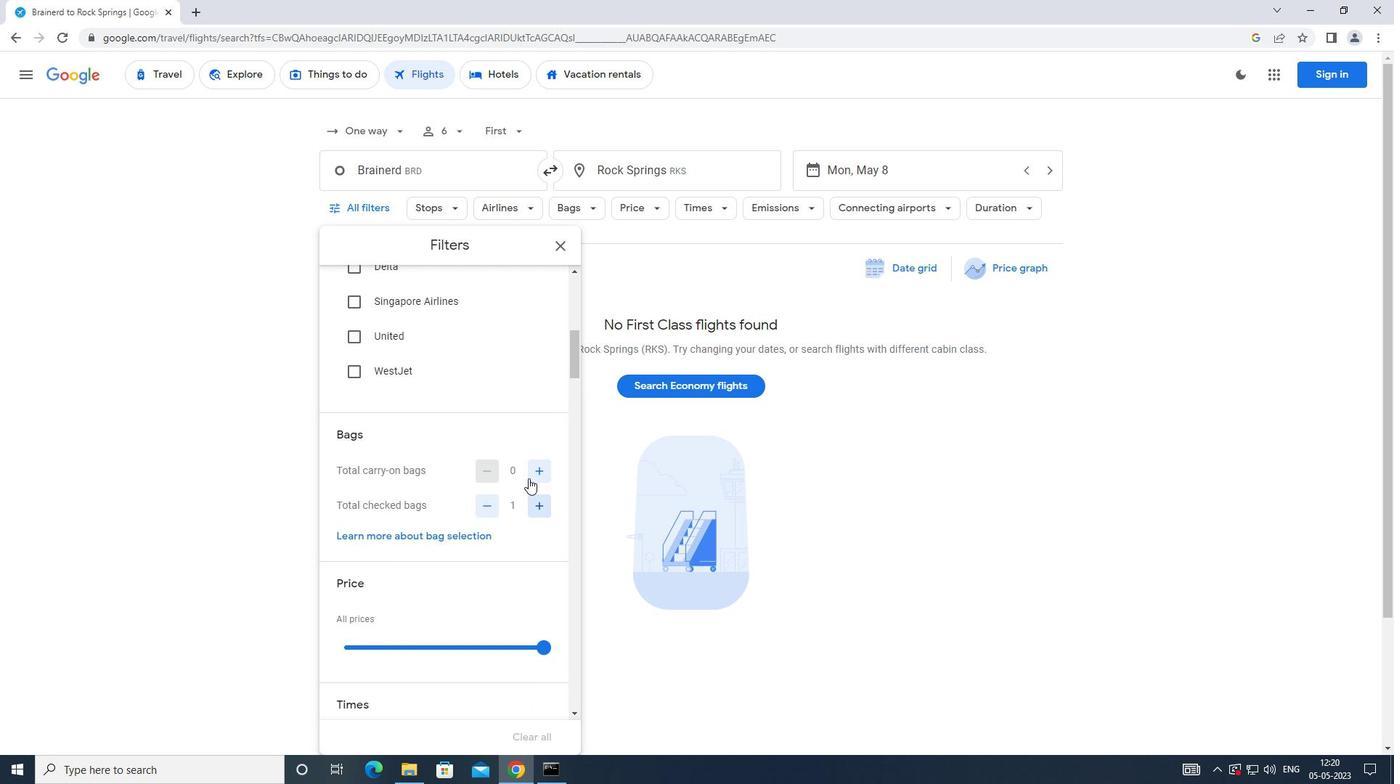 
Action: Mouse scrolled (527, 474) with delta (0, 0)
Screenshot: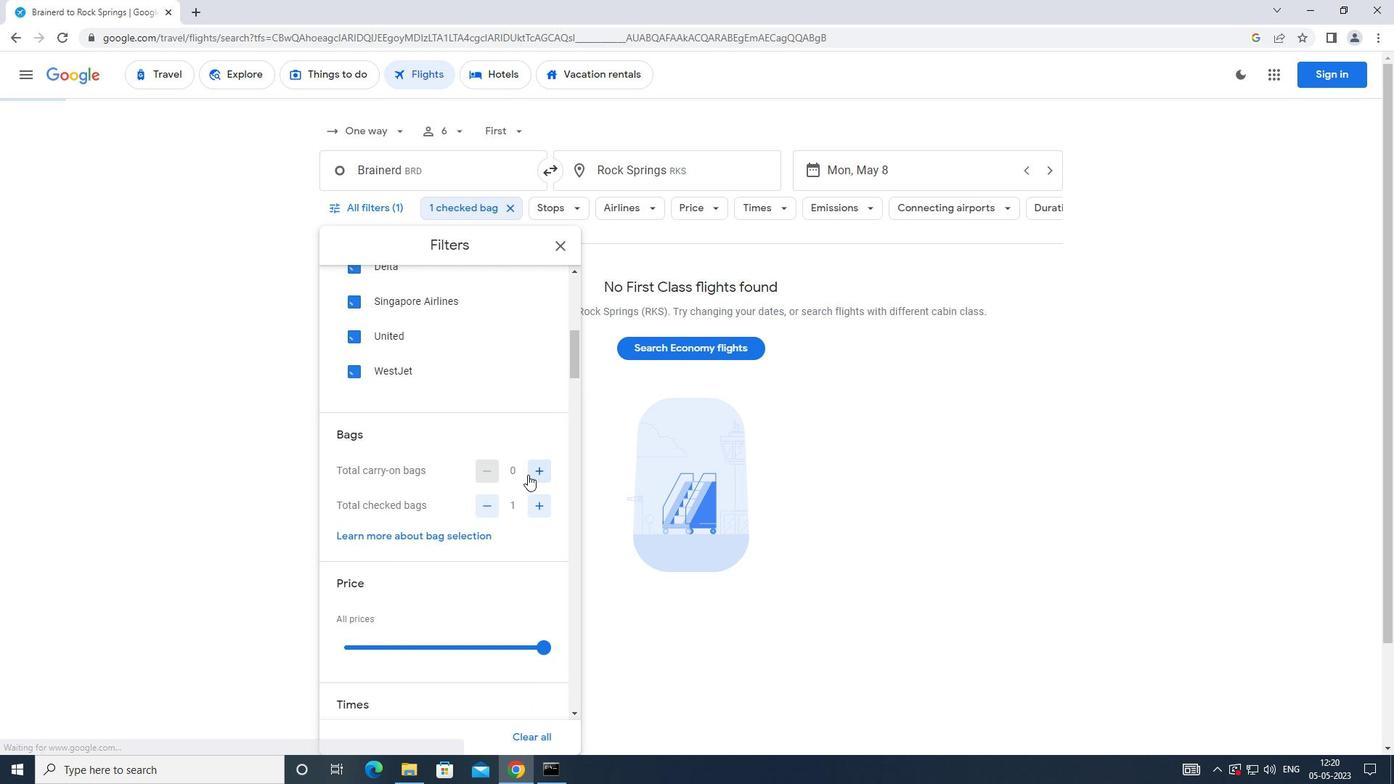 
Action: Mouse scrolled (527, 474) with delta (0, 0)
Screenshot: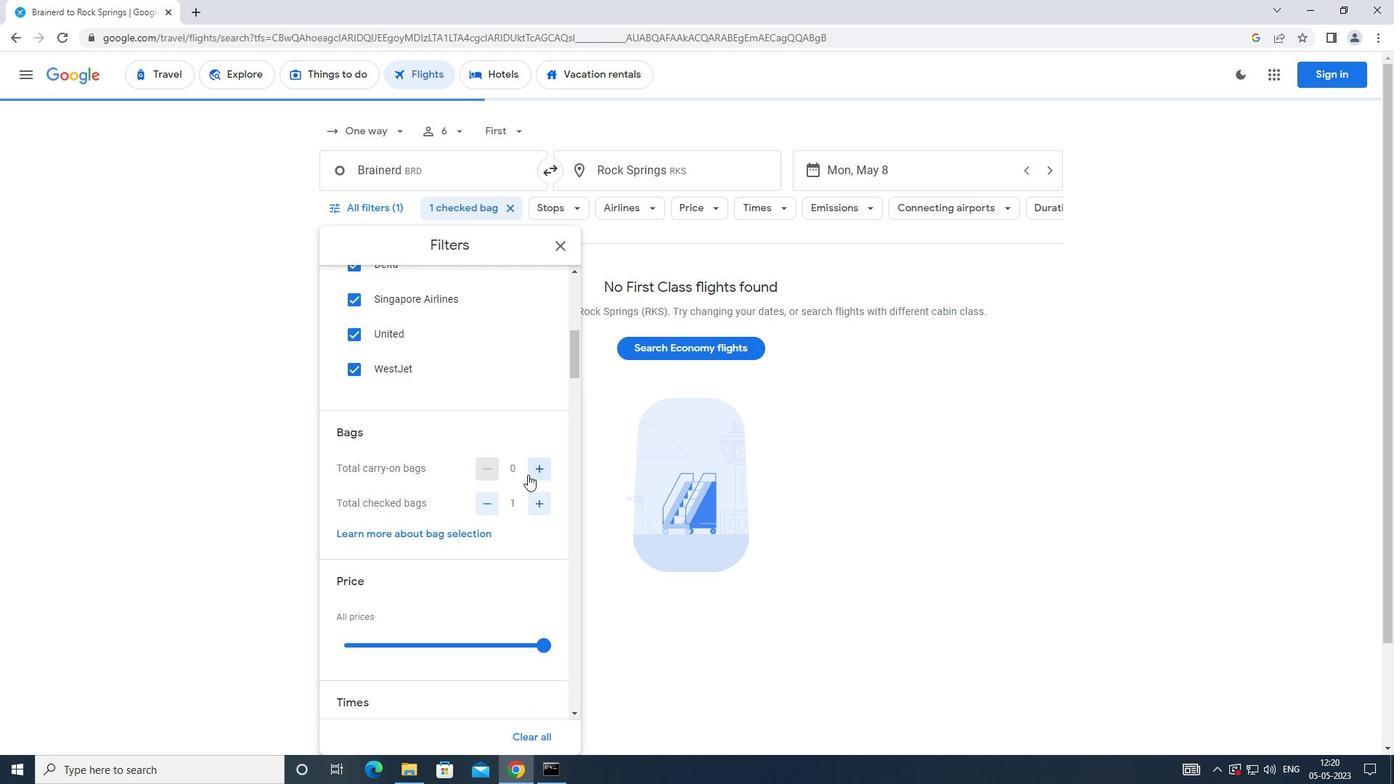 
Action: Mouse moved to (547, 501)
Screenshot: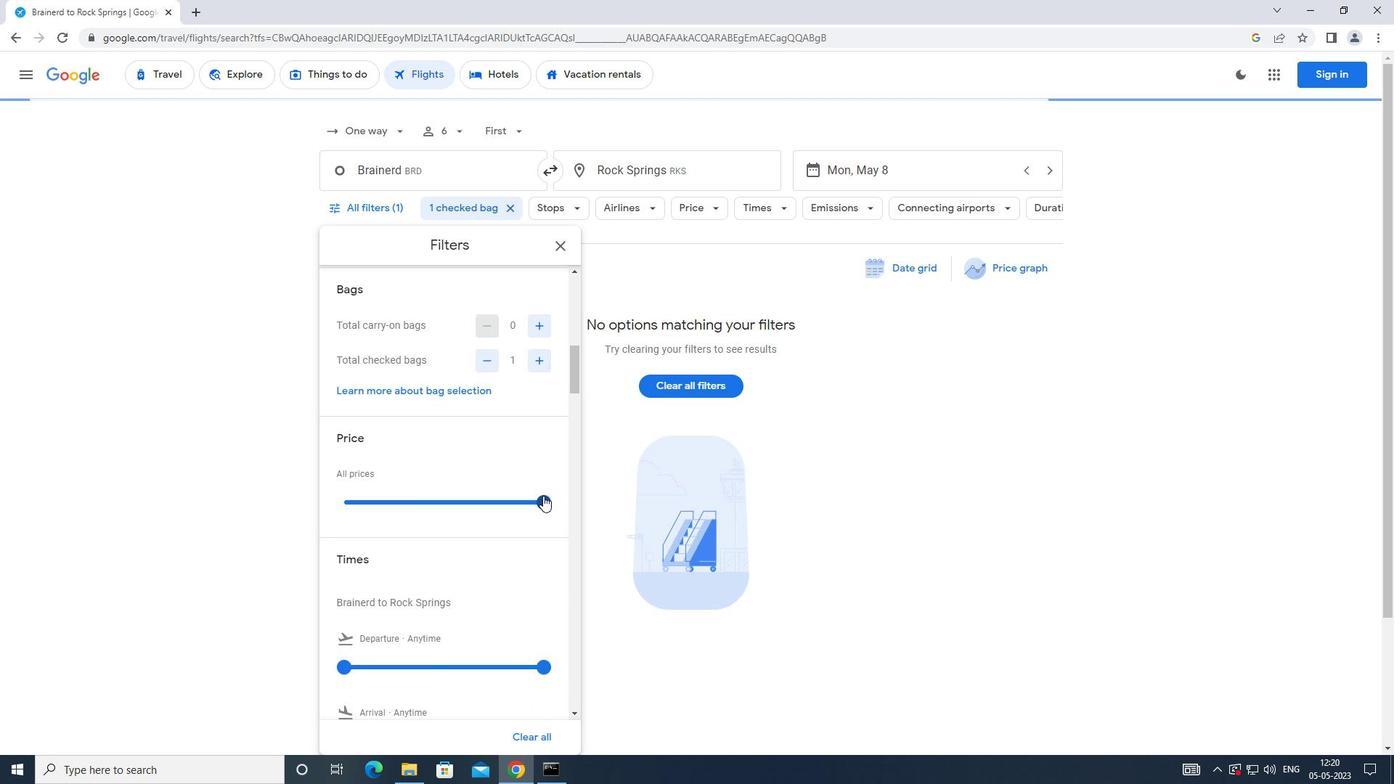 
Action: Mouse pressed left at (547, 501)
Screenshot: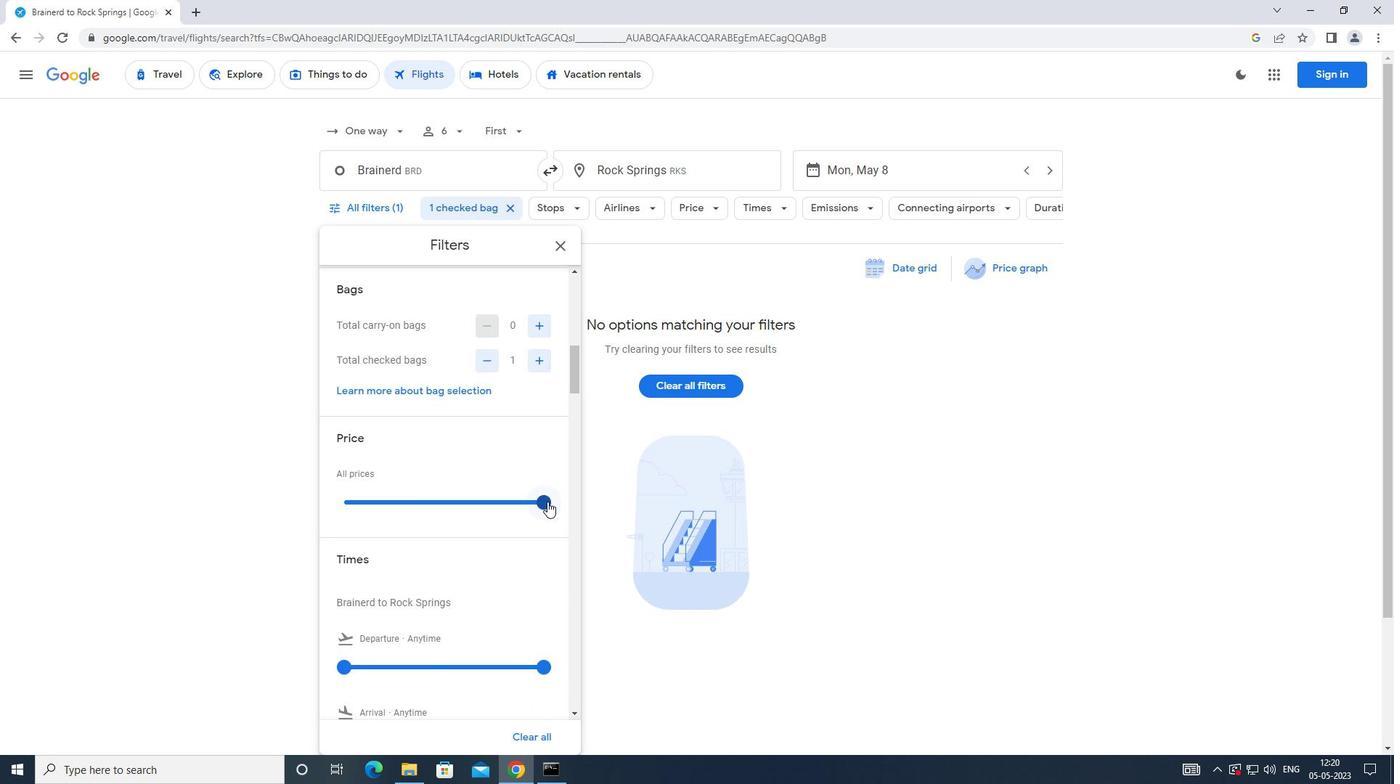 
Action: Mouse moved to (458, 463)
Screenshot: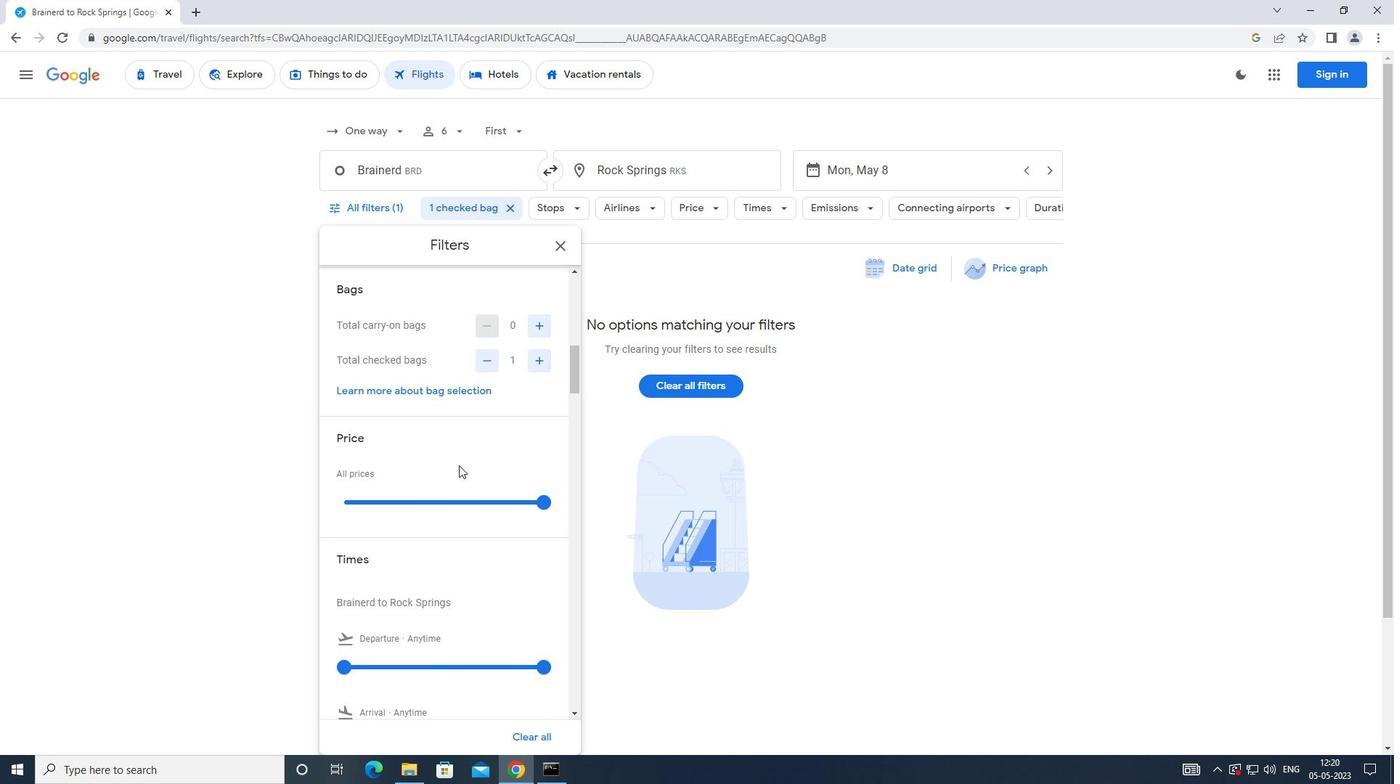 
Action: Mouse scrolled (458, 462) with delta (0, 0)
Screenshot: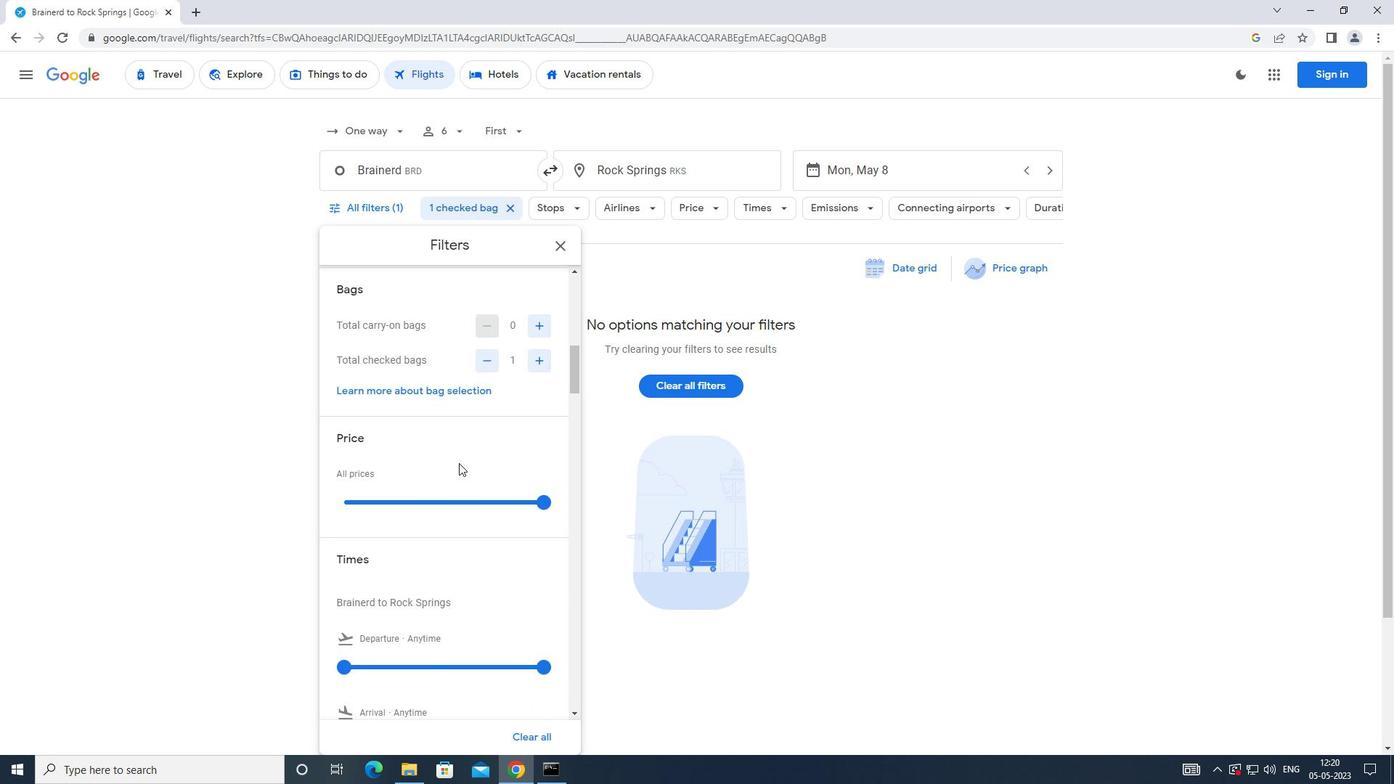 
Action: Mouse scrolled (458, 462) with delta (0, 0)
Screenshot: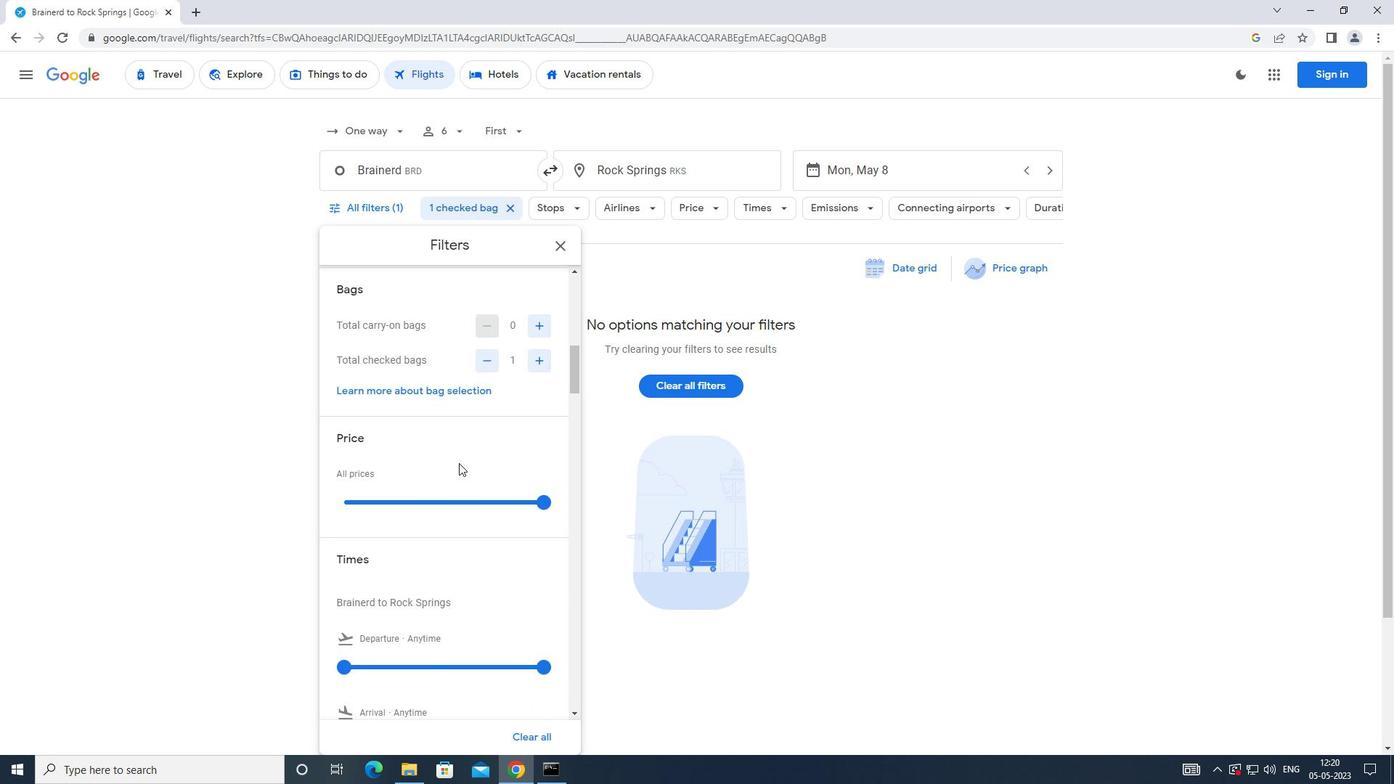 
Action: Mouse moved to (347, 523)
Screenshot: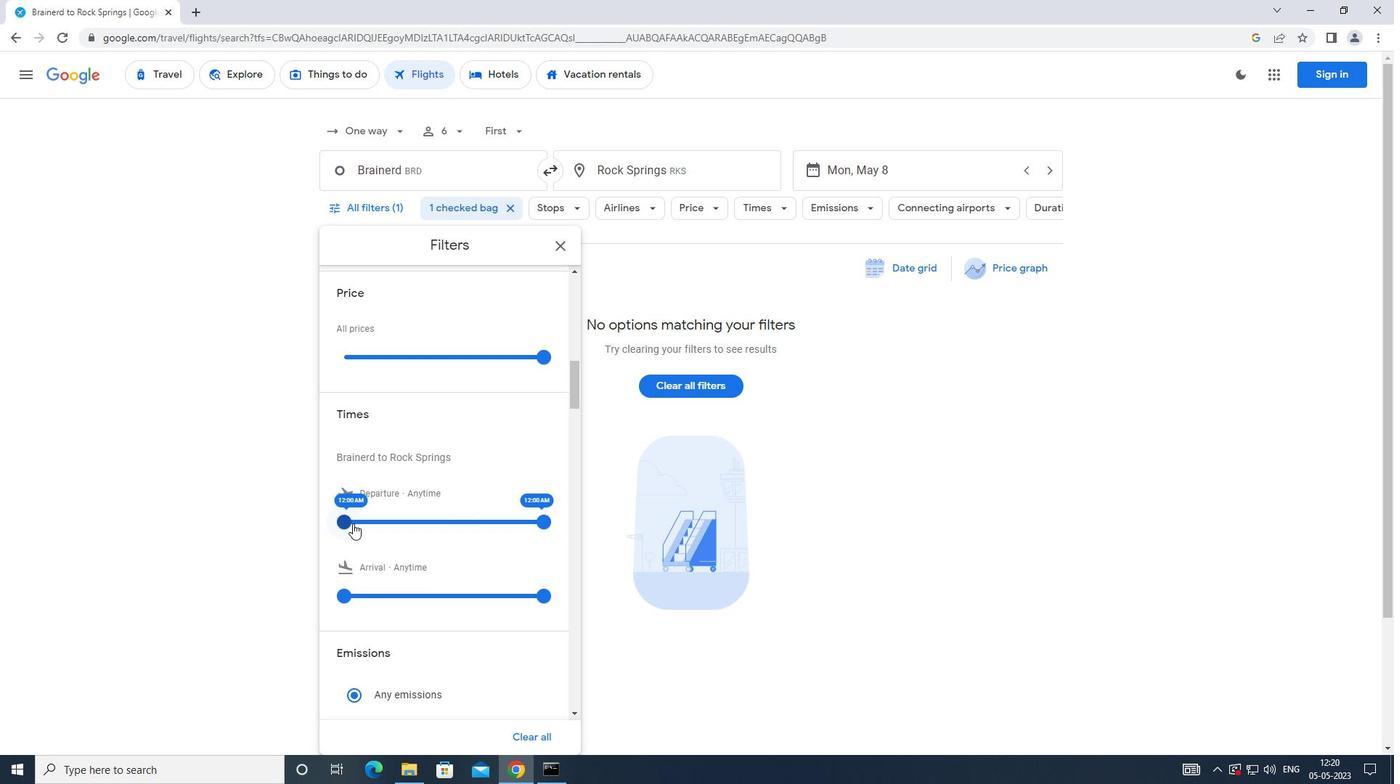 
Action: Mouse pressed left at (347, 523)
Screenshot: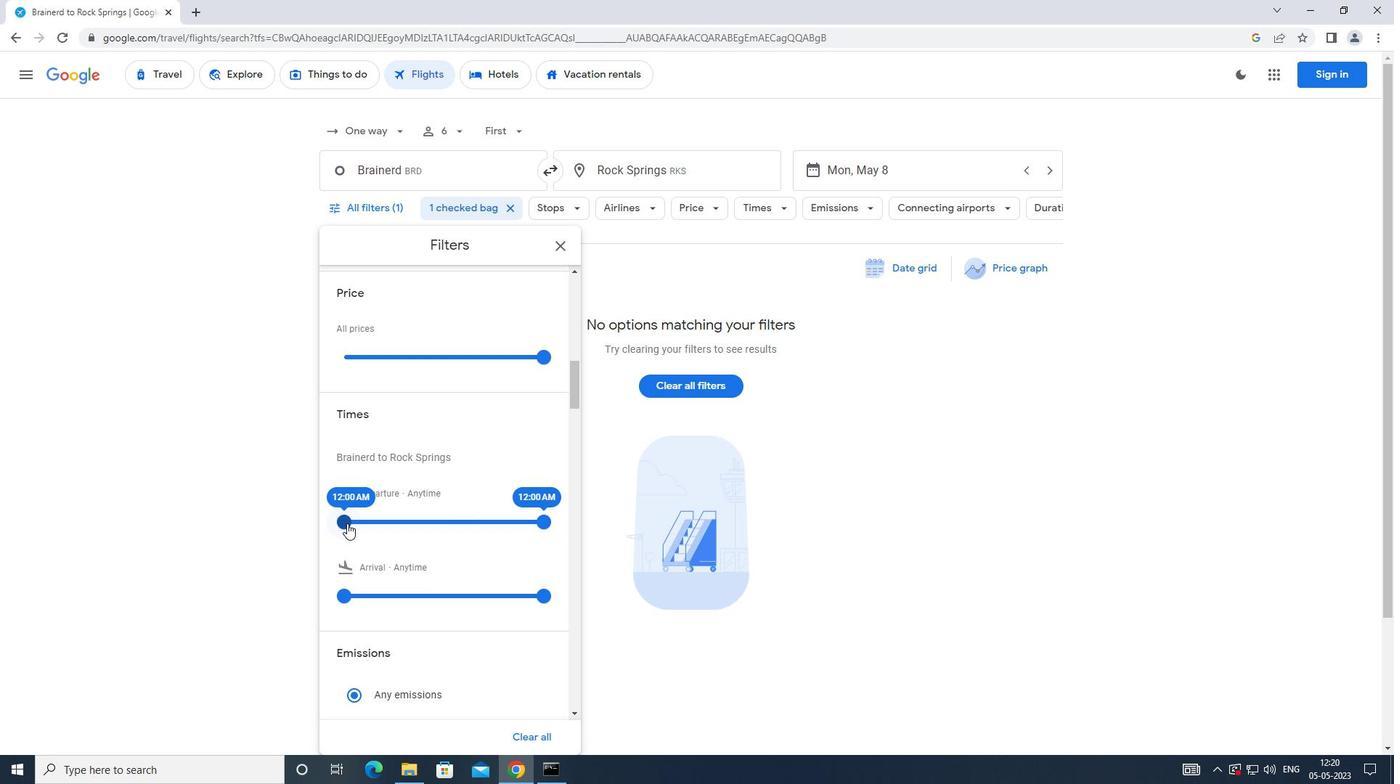 
Action: Mouse moved to (458, 517)
Screenshot: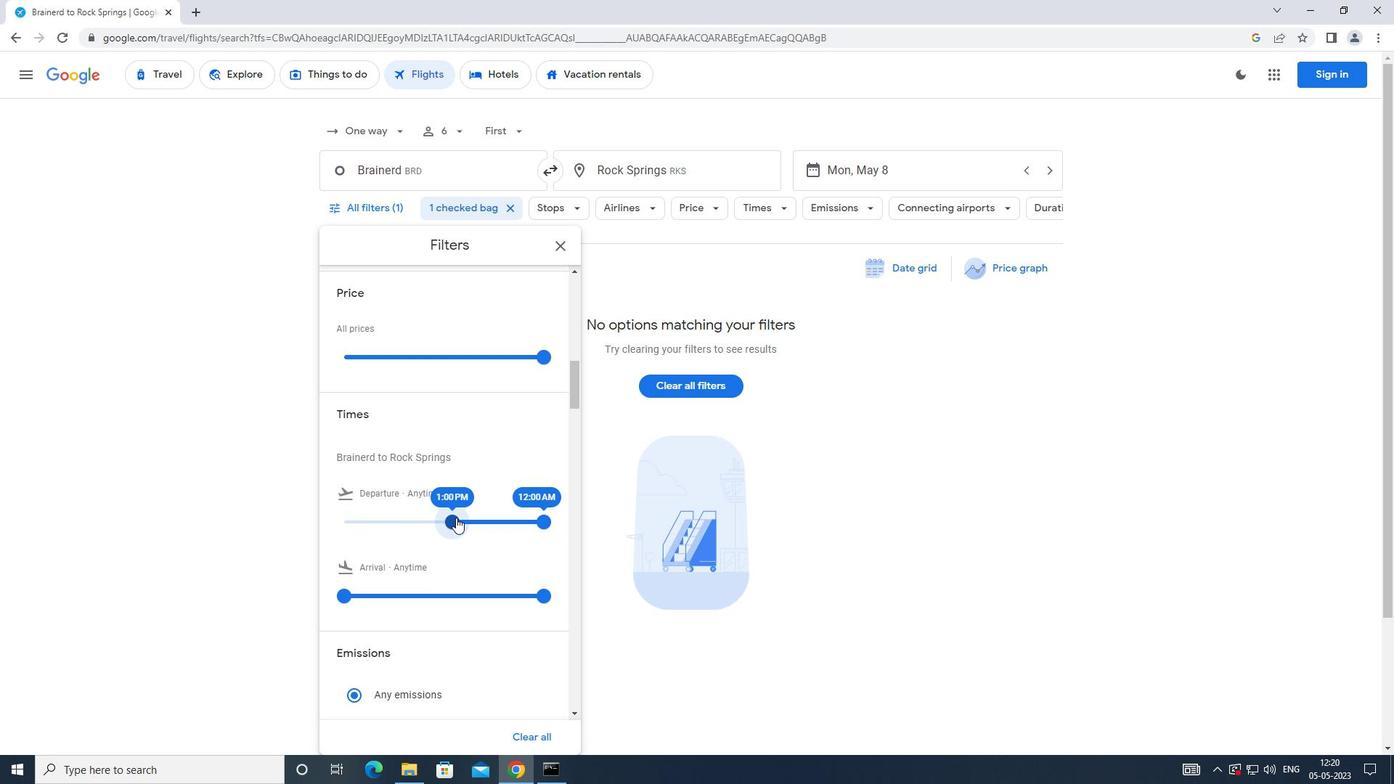 
Action: Mouse pressed left at (458, 517)
Screenshot: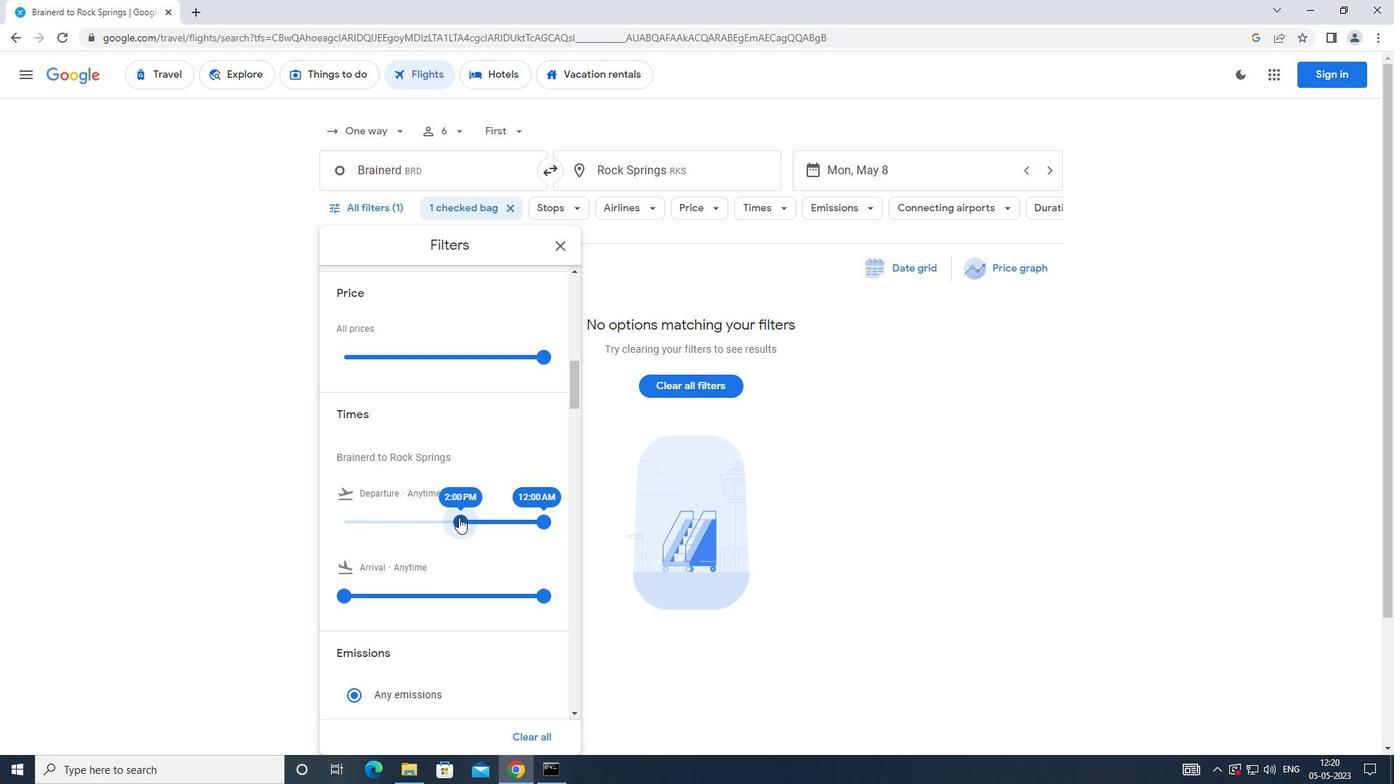 
Action: Mouse moved to (546, 525)
Screenshot: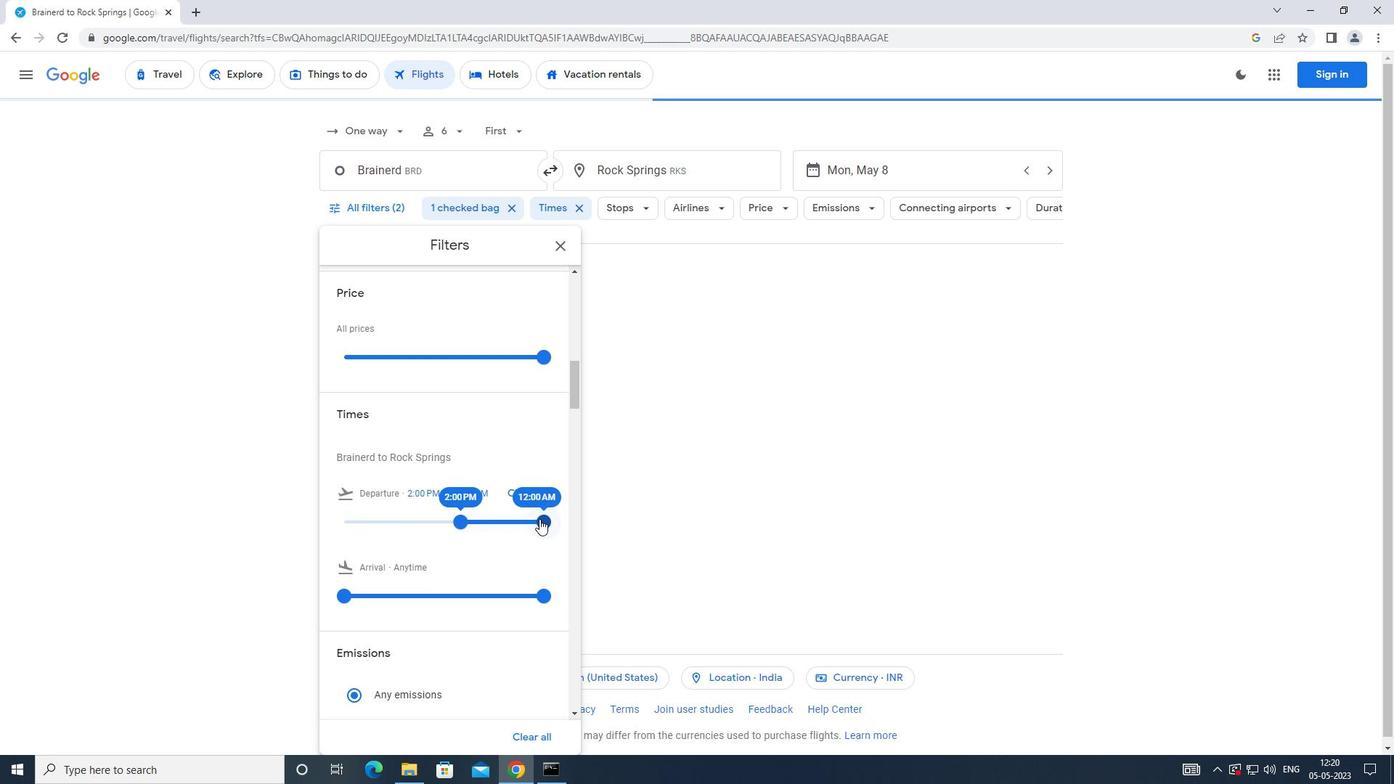 
Action: Mouse pressed left at (546, 525)
Screenshot: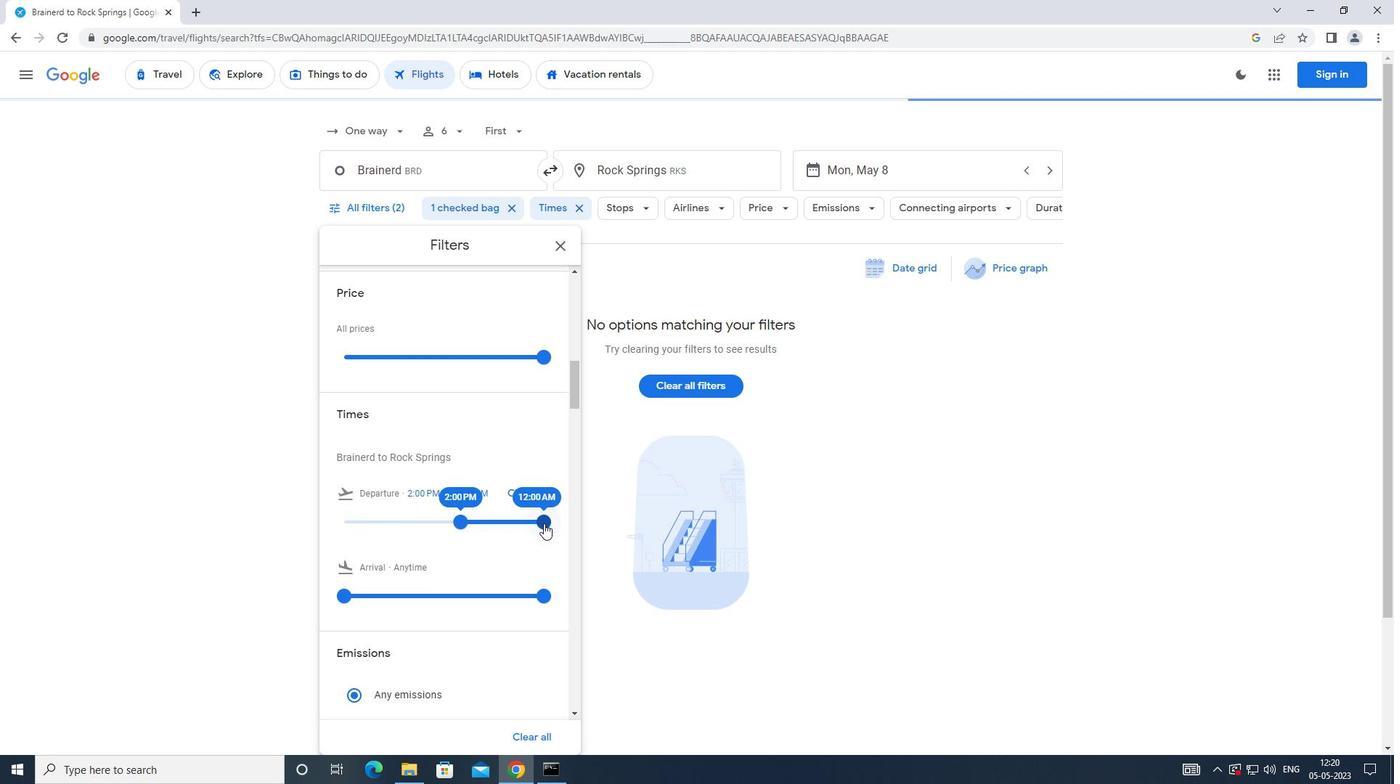 
Action: Mouse moved to (448, 519)
Screenshot: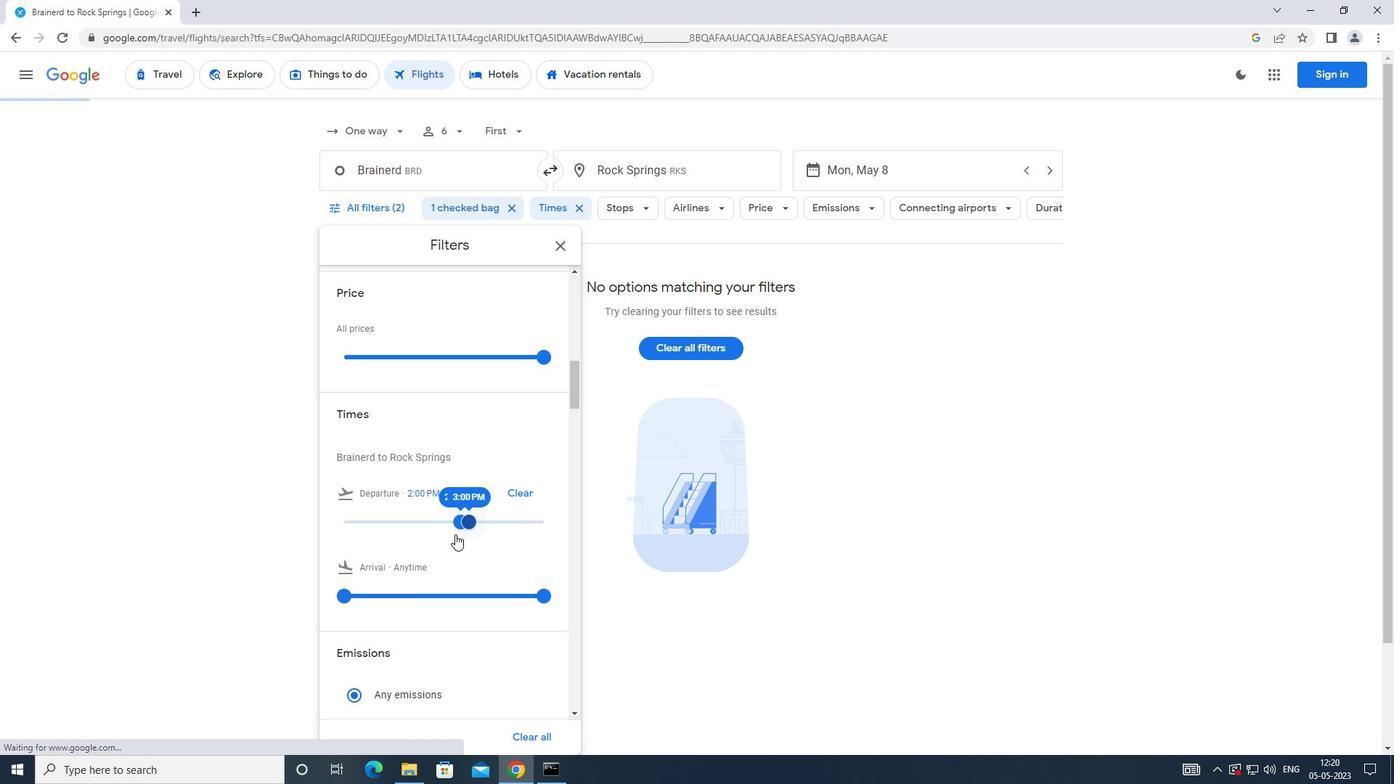 
